 Task: Find connections with filter location Tourcoing with filter topic #Jobalertwith filter profile language English with filter current company Motilal Oswal Financial Services Ltd with filter school Finolex Academy of Management & Technology with filter industry Packaging and Containers Manufacturing with filter service category FIle Management with filter keywords title Painter
Action: Mouse moved to (414, 284)
Screenshot: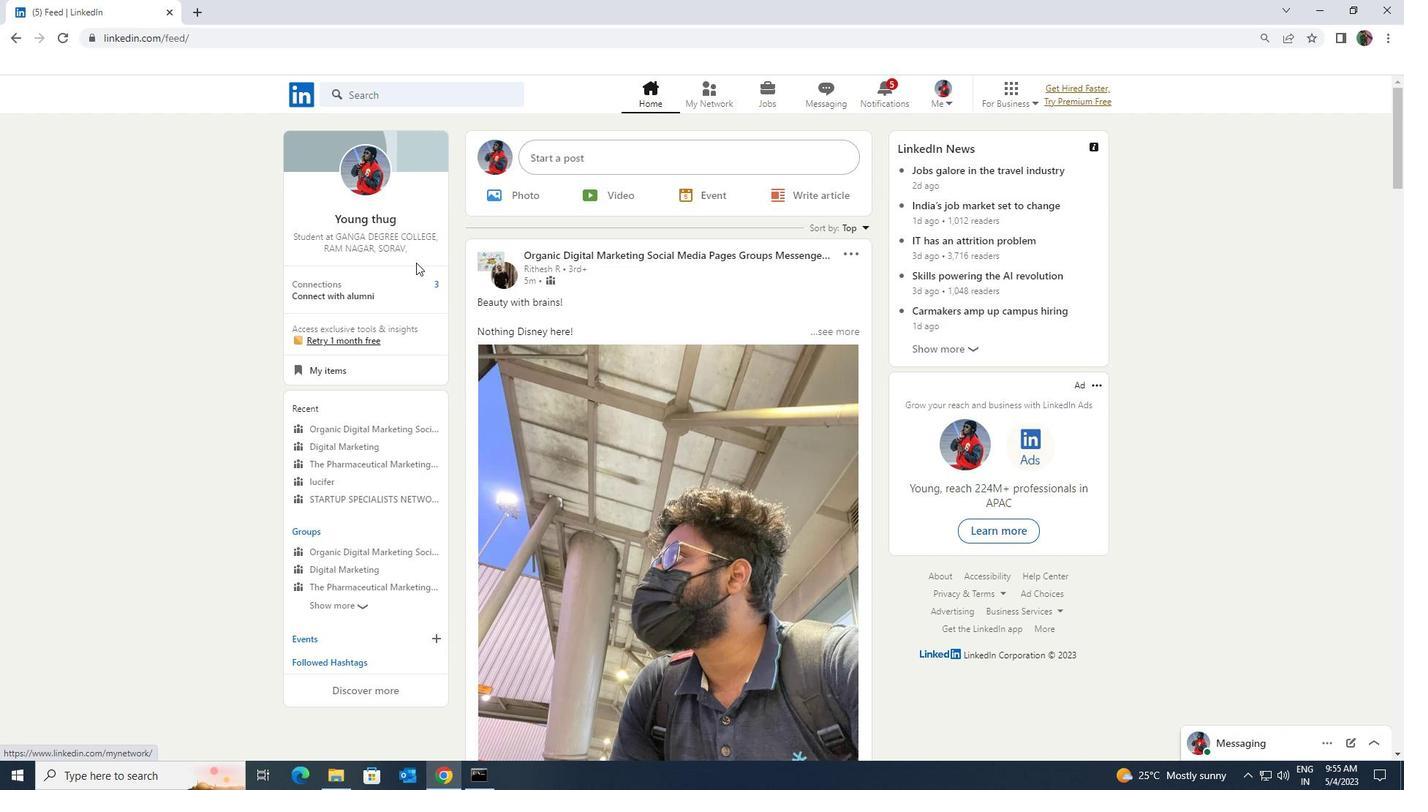 
Action: Mouse pressed left at (414, 284)
Screenshot: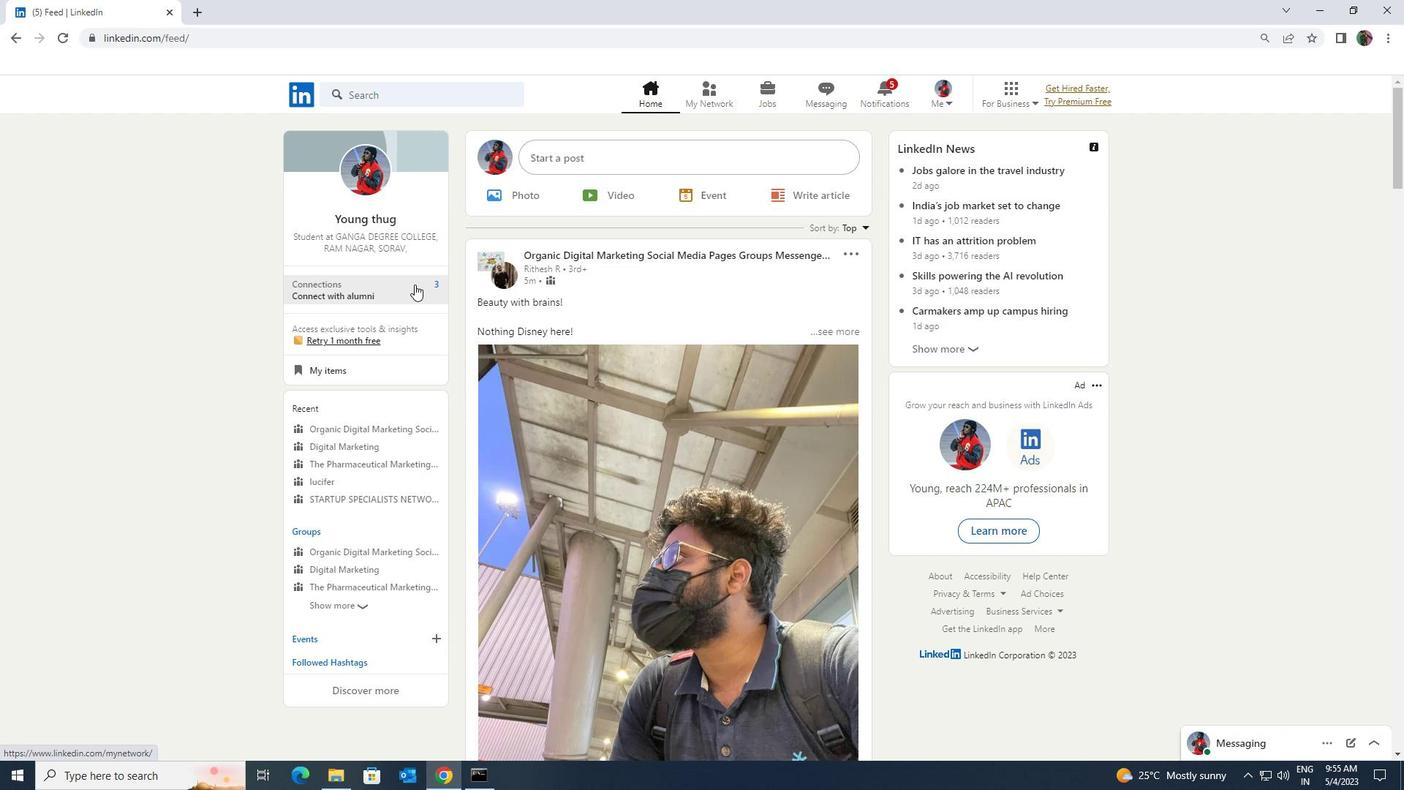 
Action: Mouse moved to (417, 166)
Screenshot: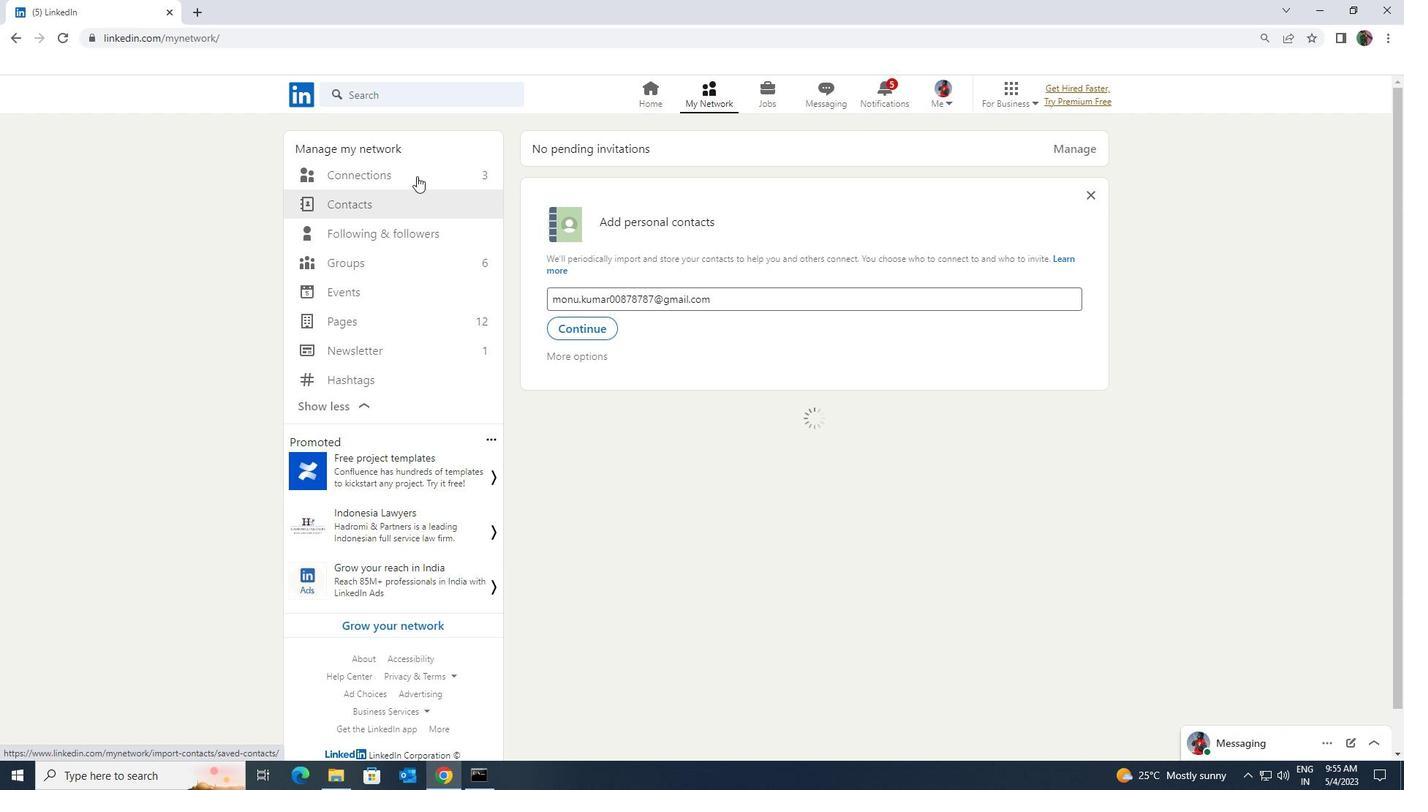 
Action: Mouse pressed left at (417, 166)
Screenshot: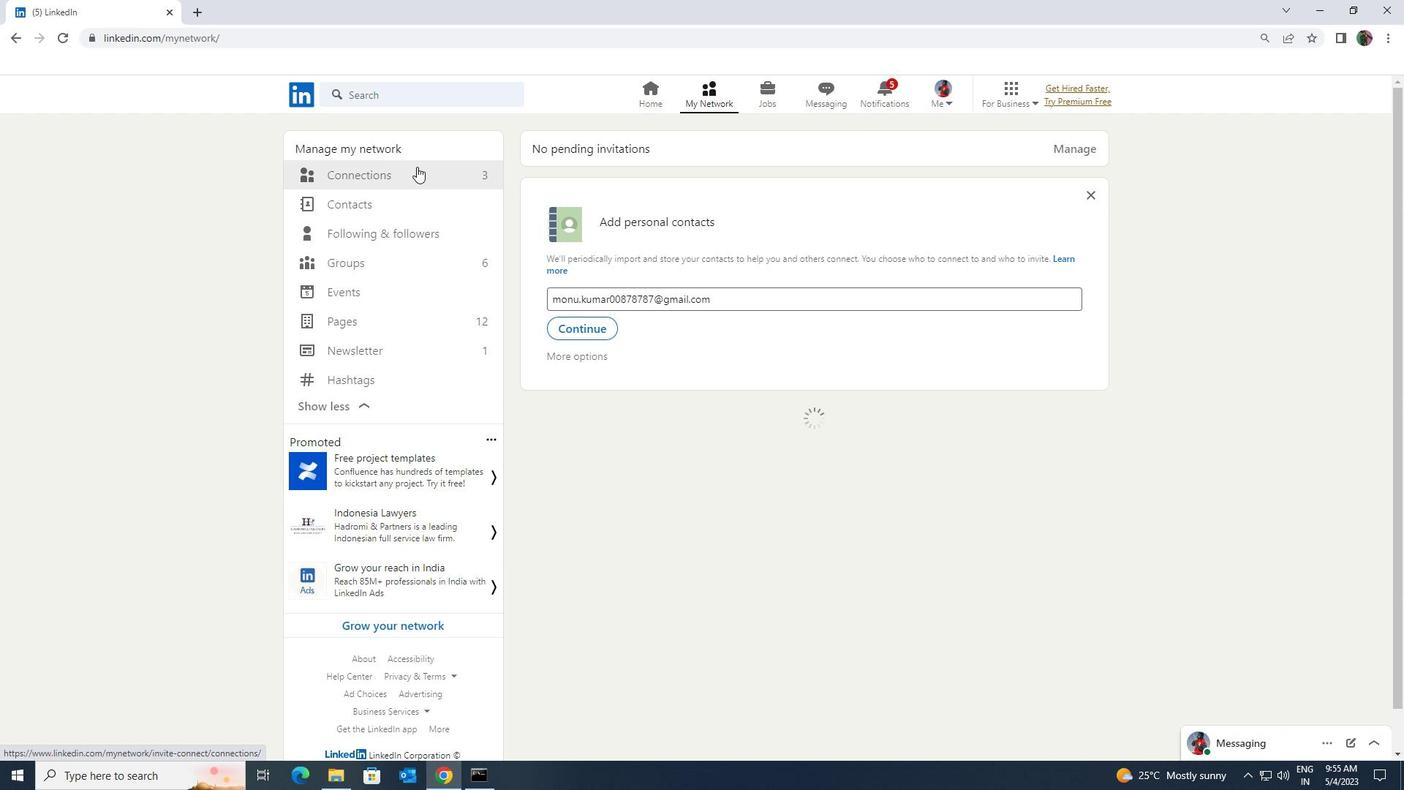 
Action: Mouse moved to (795, 175)
Screenshot: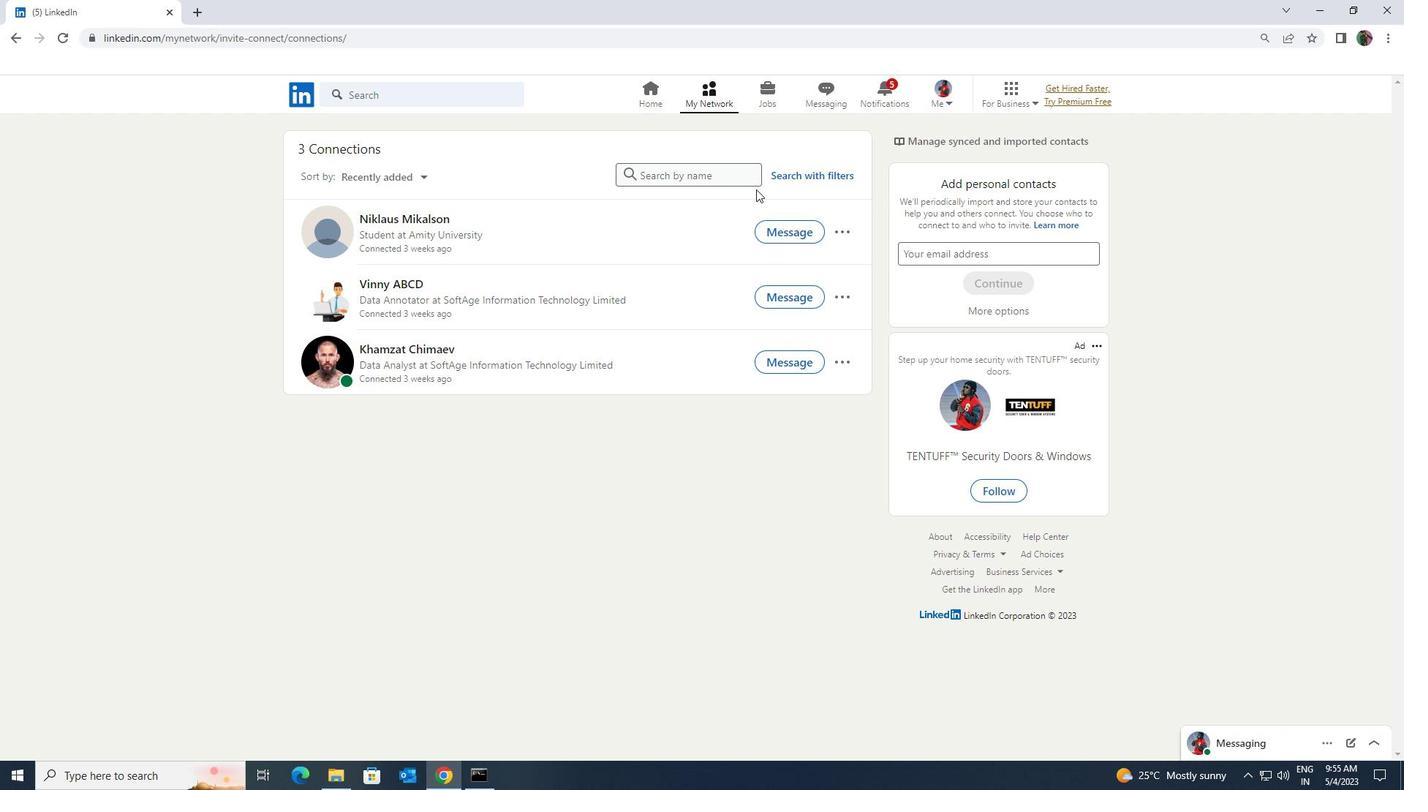
Action: Mouse pressed left at (795, 175)
Screenshot: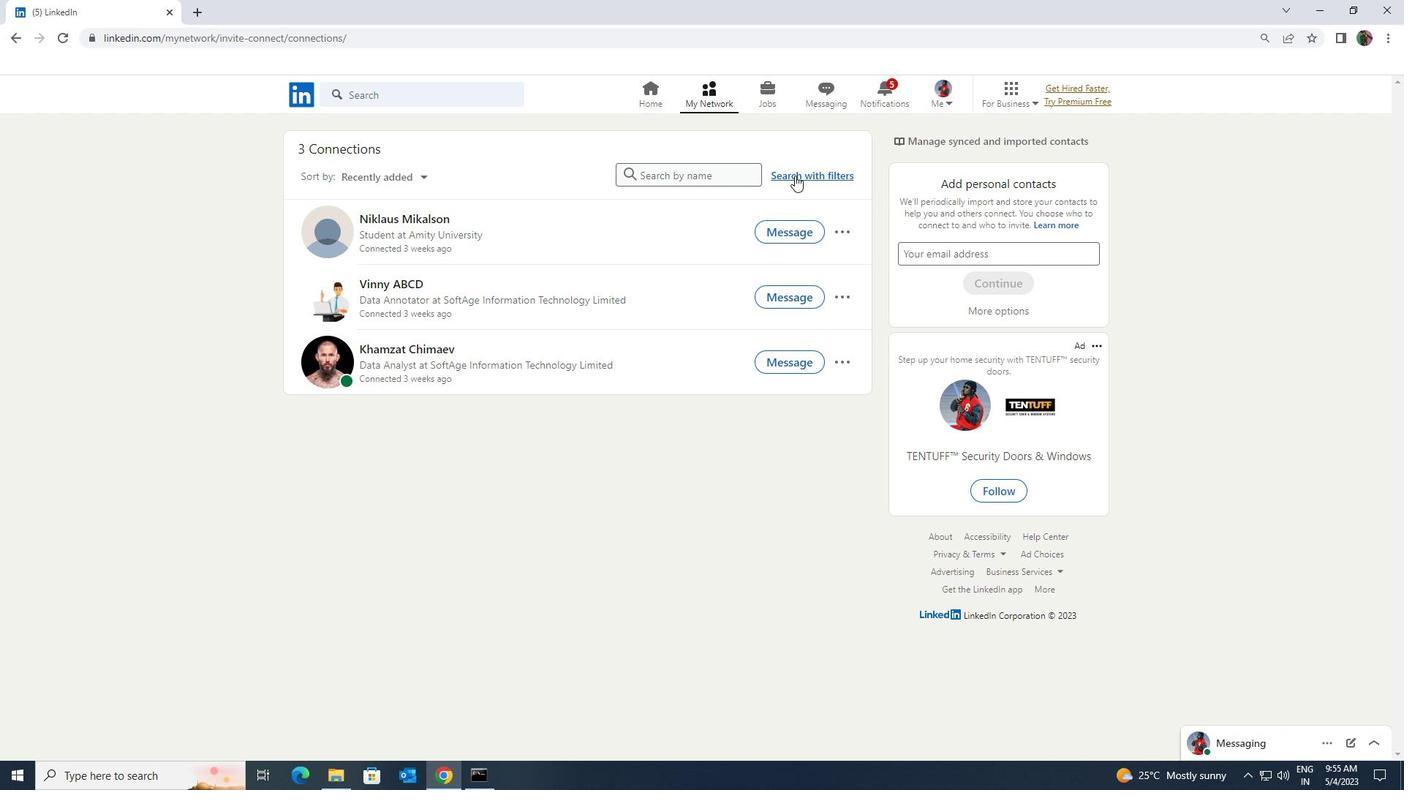
Action: Mouse moved to (752, 128)
Screenshot: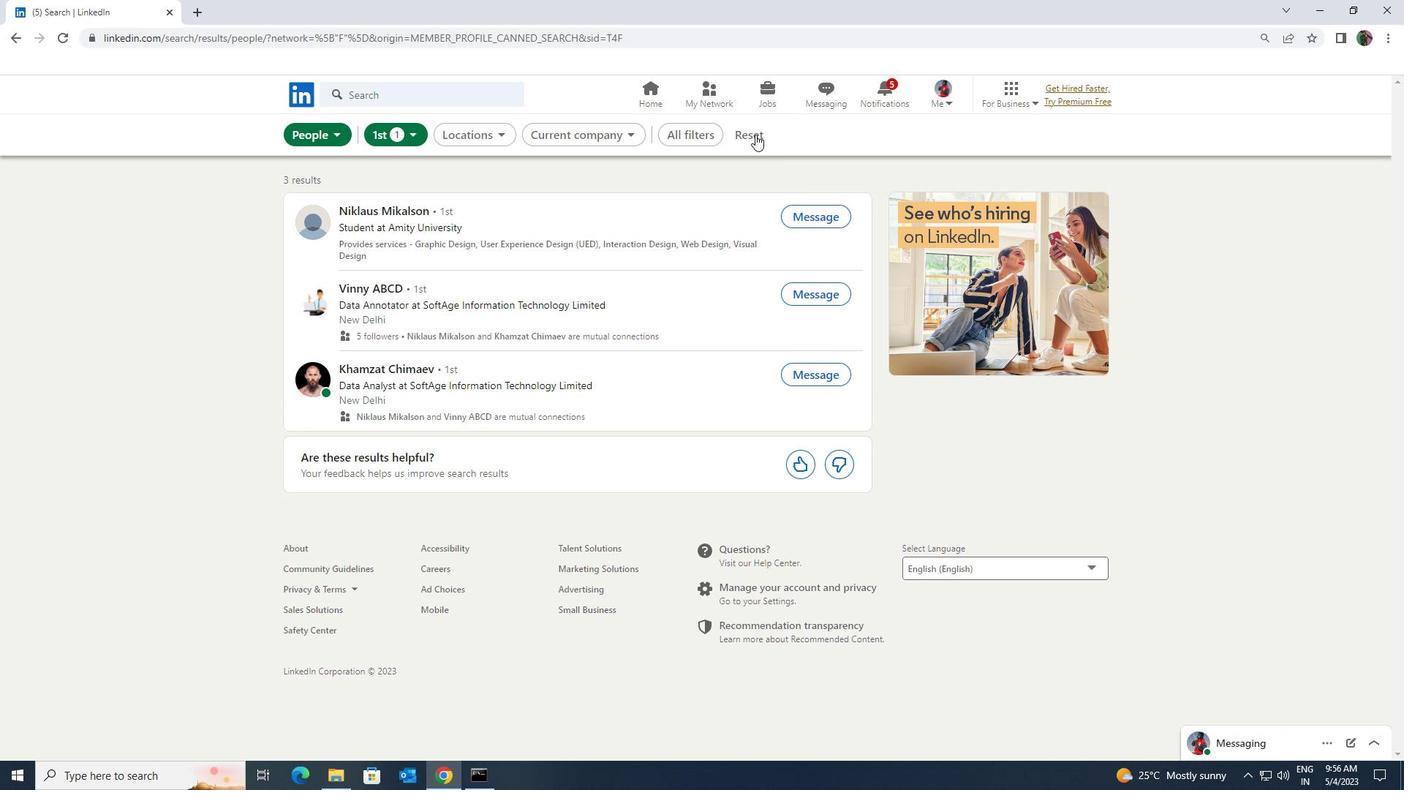 
Action: Mouse pressed left at (752, 128)
Screenshot: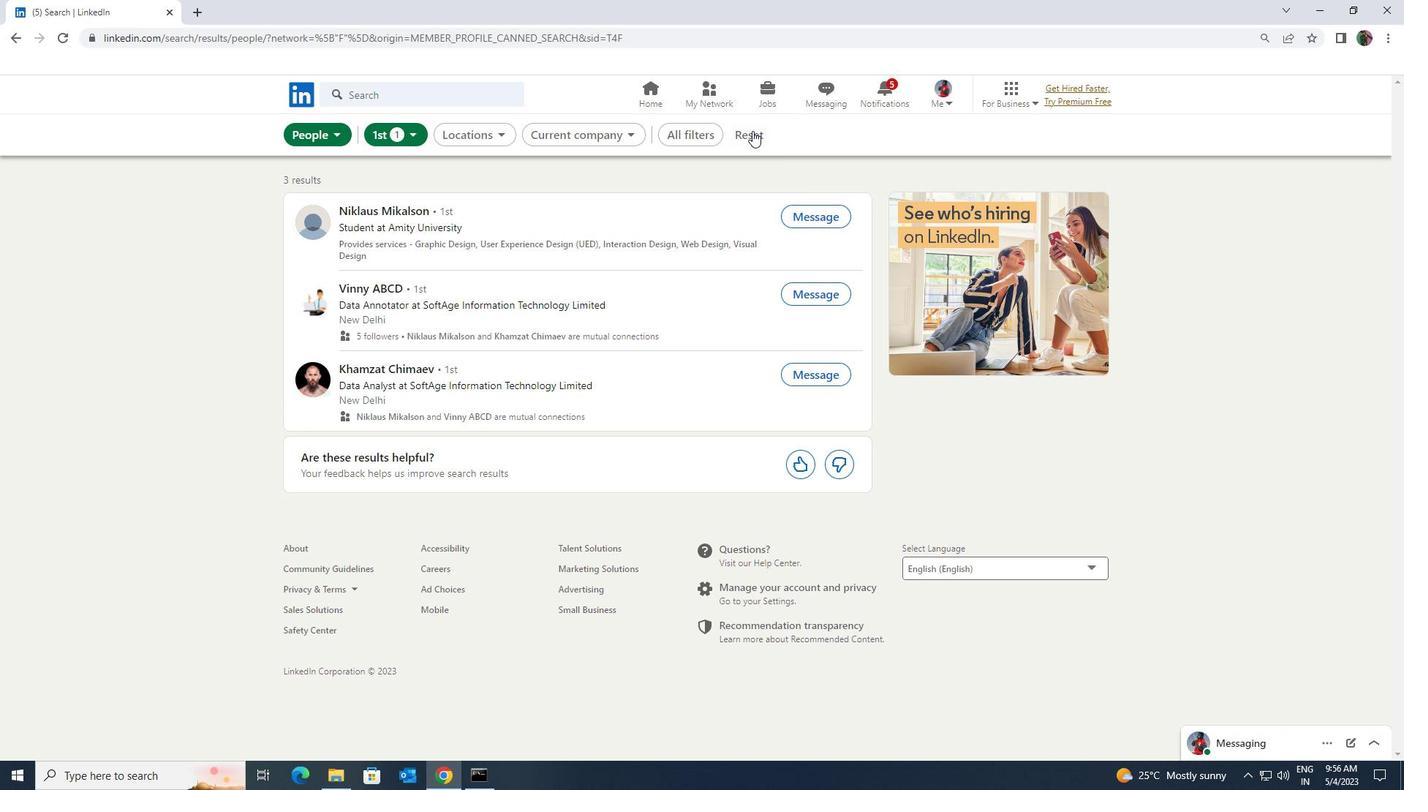 
Action: Mouse moved to (739, 130)
Screenshot: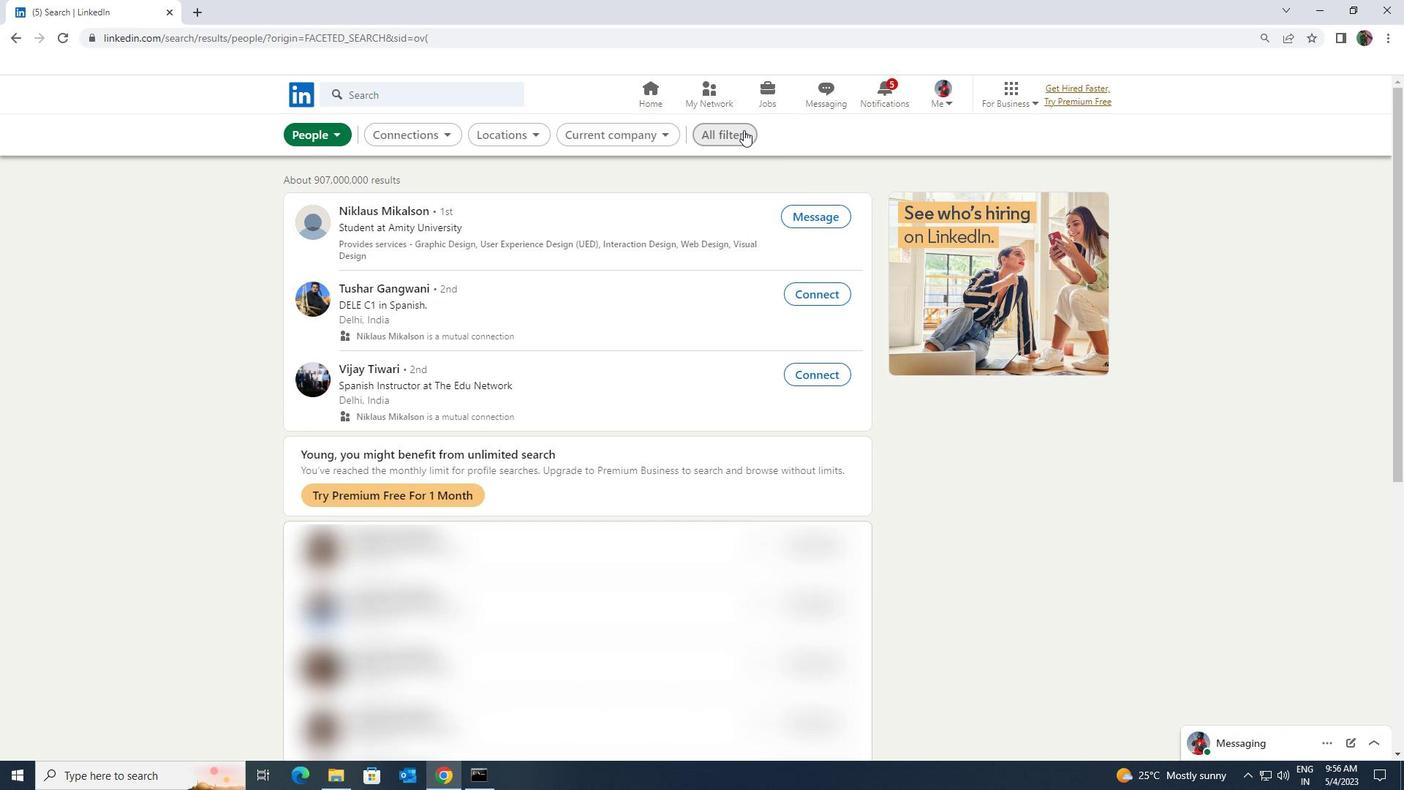 
Action: Mouse pressed left at (739, 130)
Screenshot: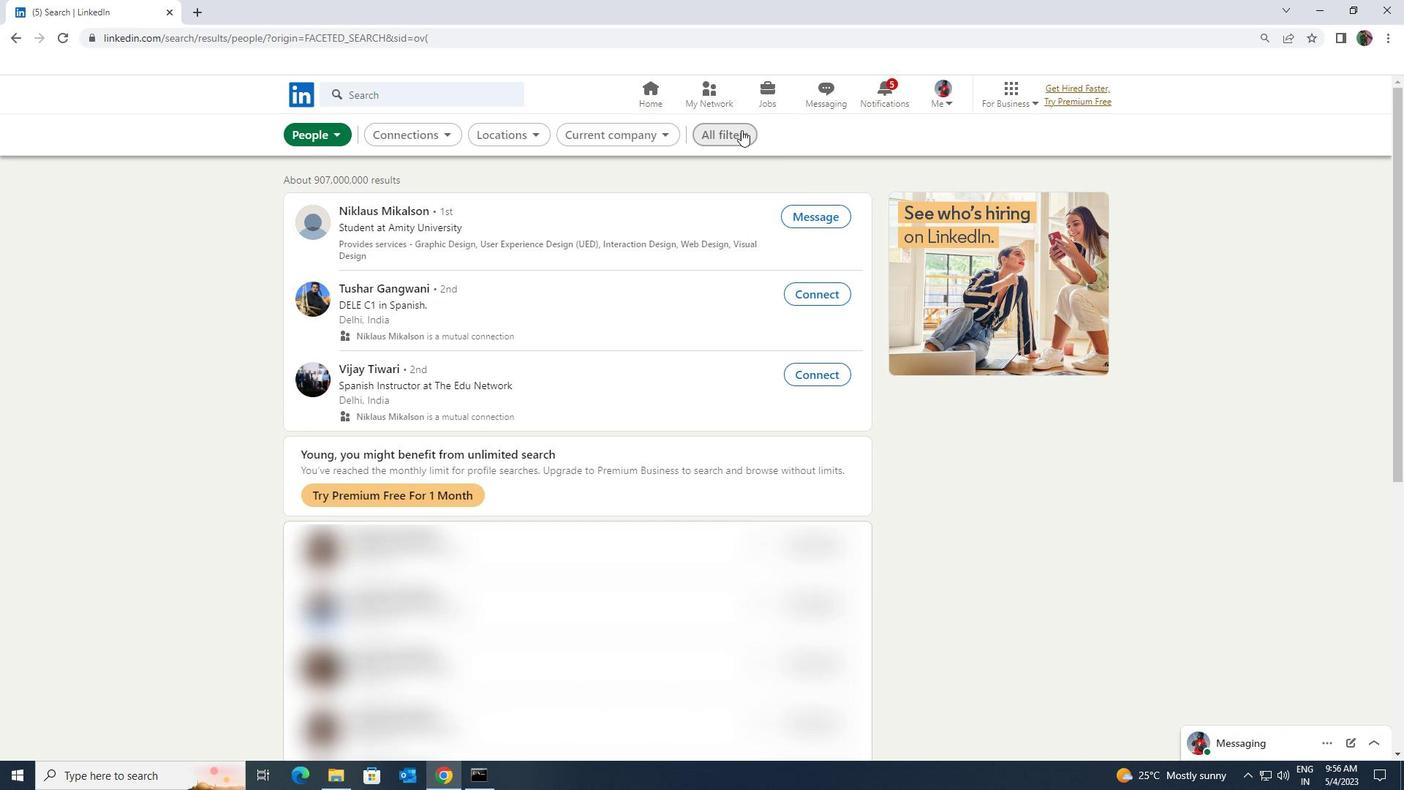 
Action: Mouse moved to (1231, 567)
Screenshot: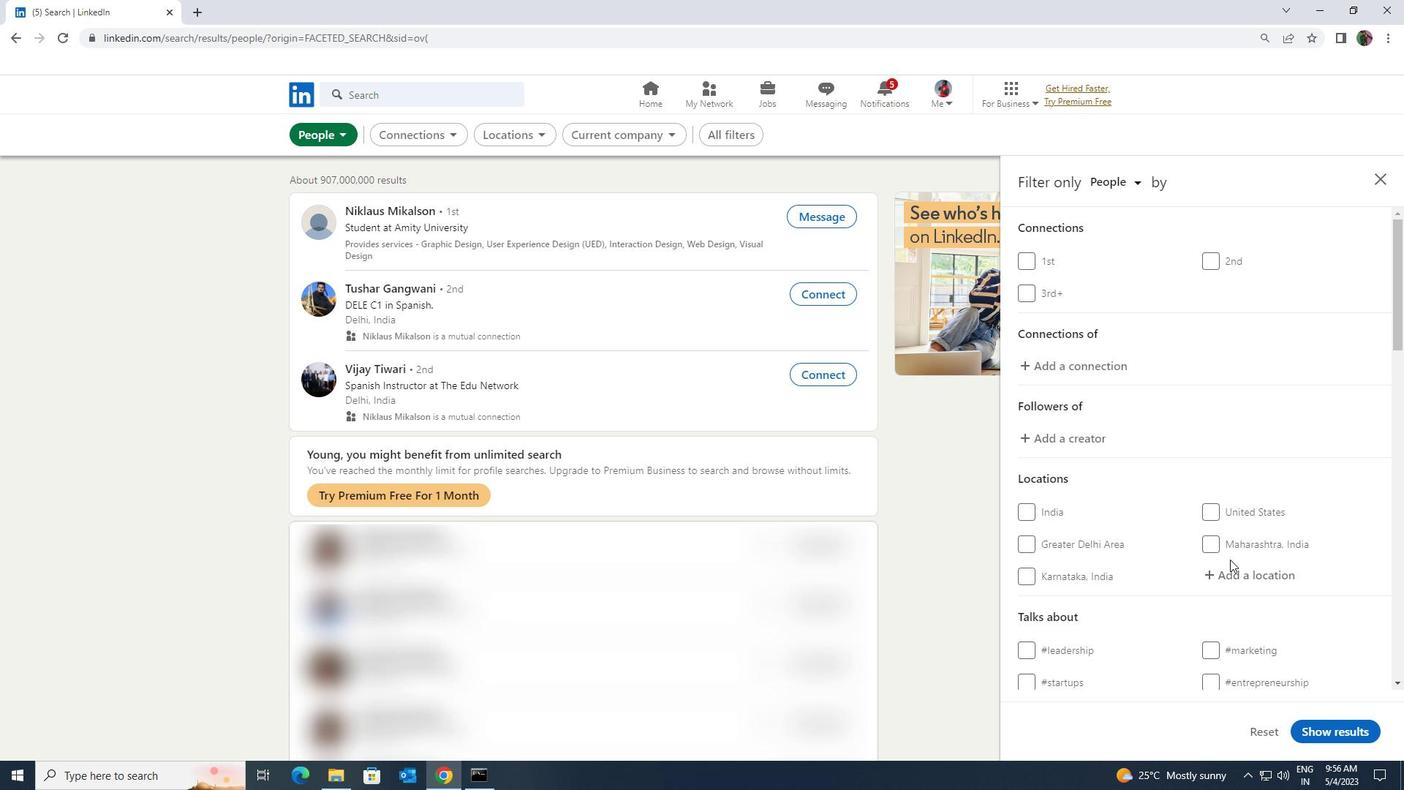 
Action: Mouse pressed left at (1231, 567)
Screenshot: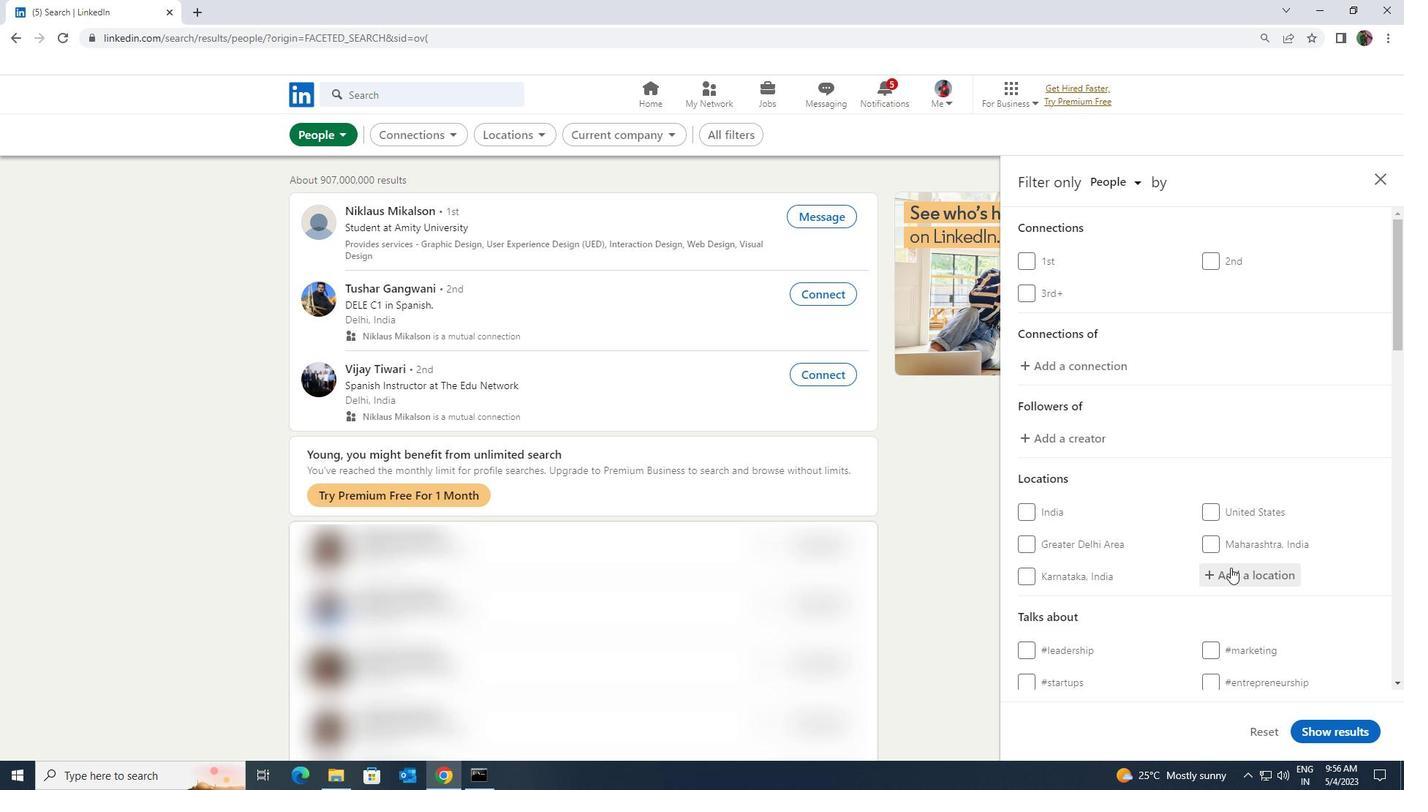 
Action: Key pressed <Key.shift>TOURCOI
Screenshot: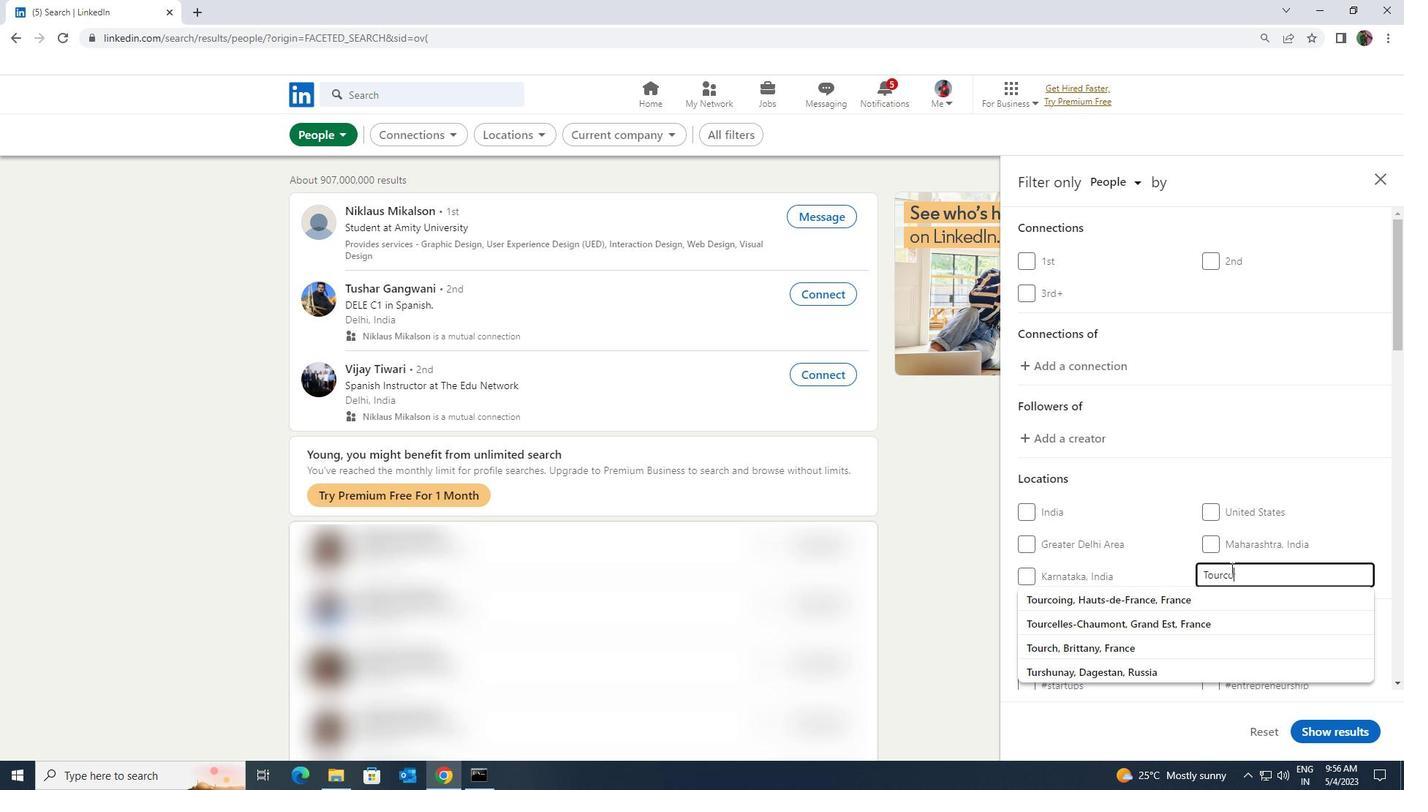 
Action: Mouse moved to (1224, 594)
Screenshot: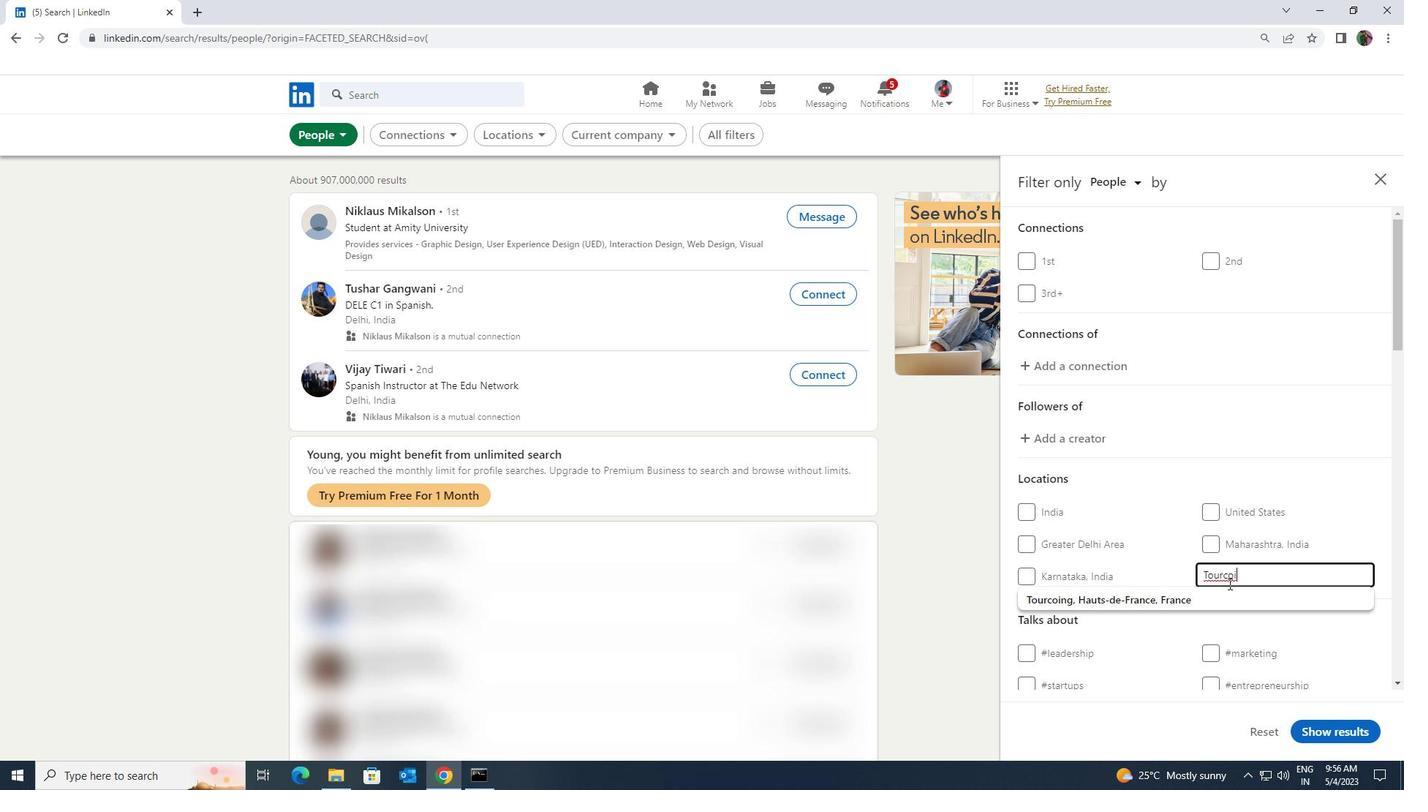 
Action: Mouse pressed left at (1224, 594)
Screenshot: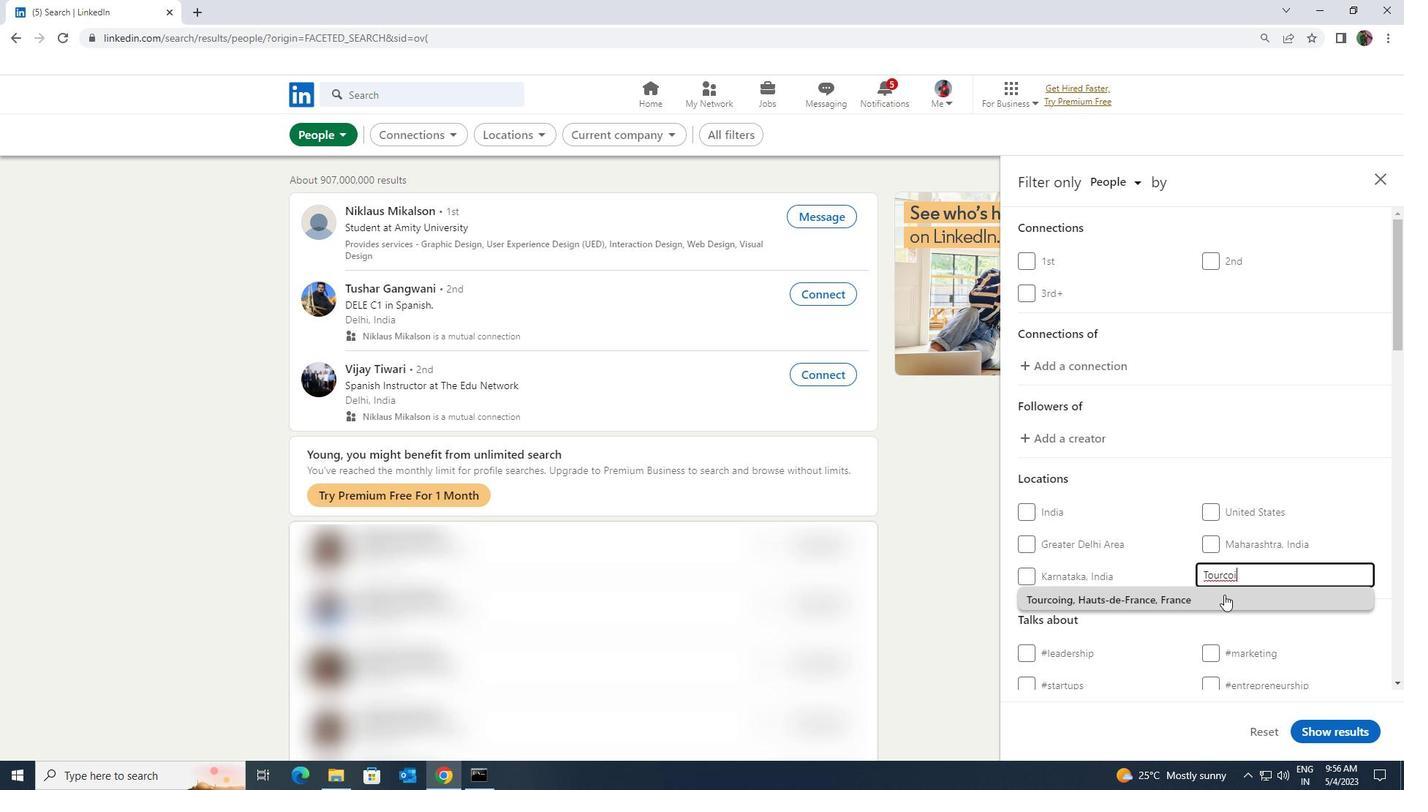 
Action: Mouse scrolled (1224, 594) with delta (0, 0)
Screenshot: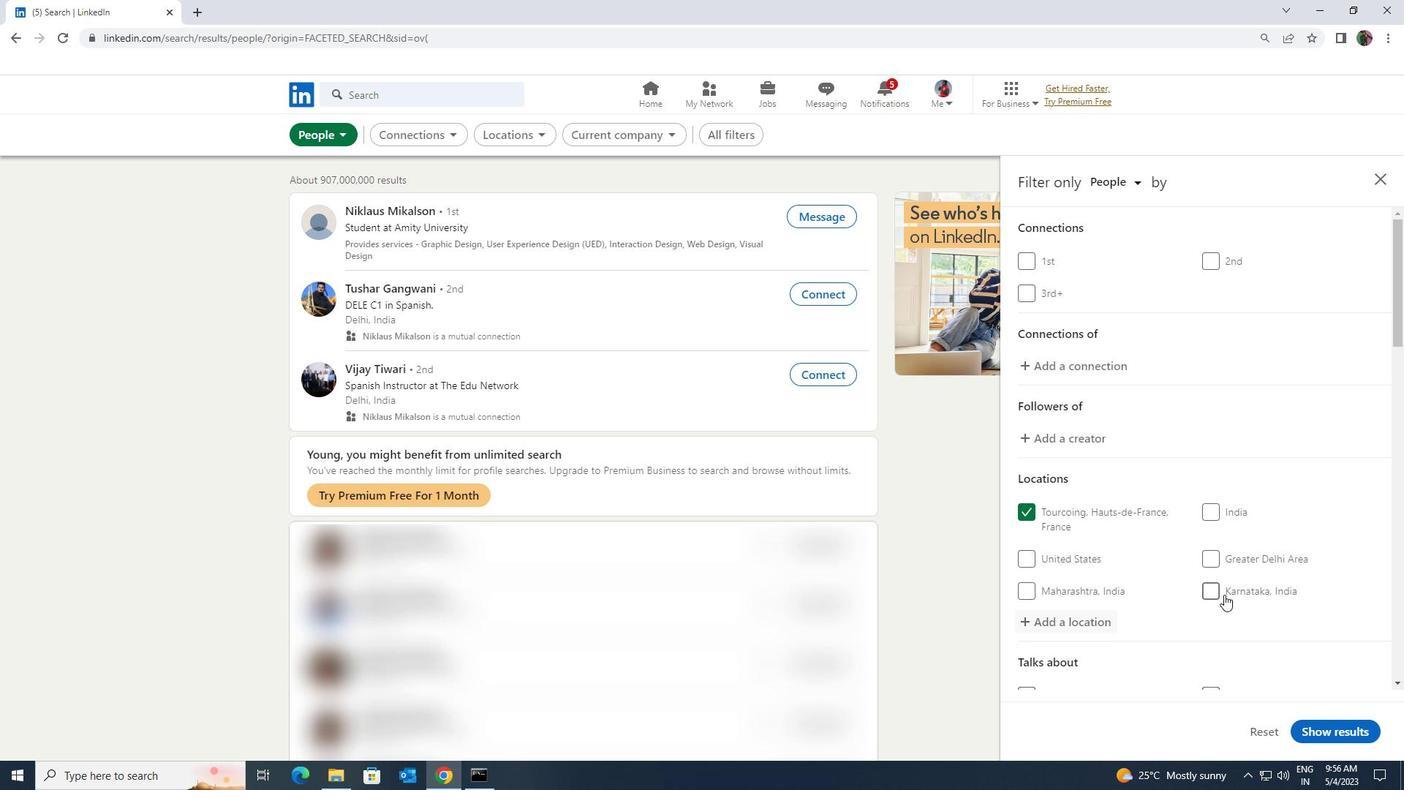 
Action: Mouse scrolled (1224, 594) with delta (0, 0)
Screenshot: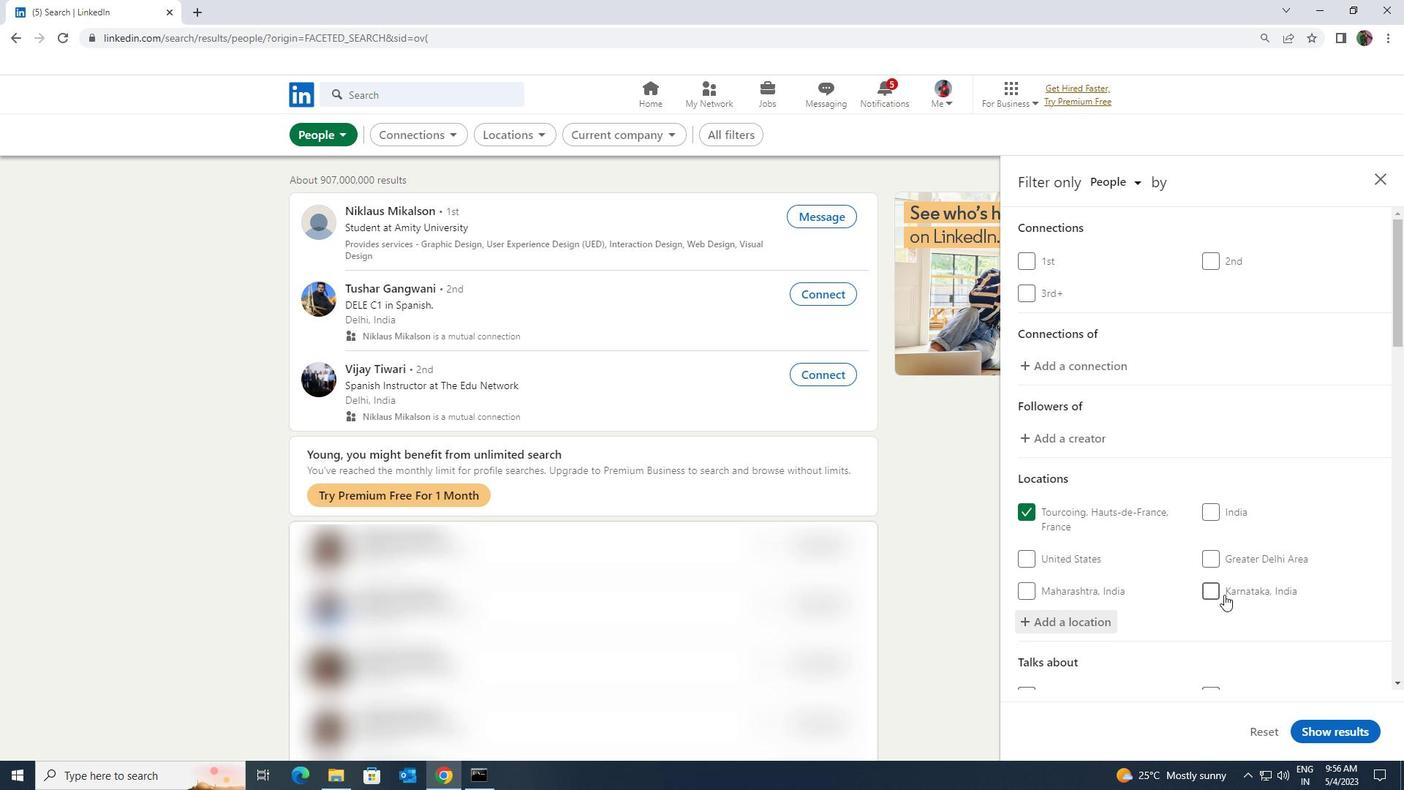 
Action: Mouse moved to (1224, 602)
Screenshot: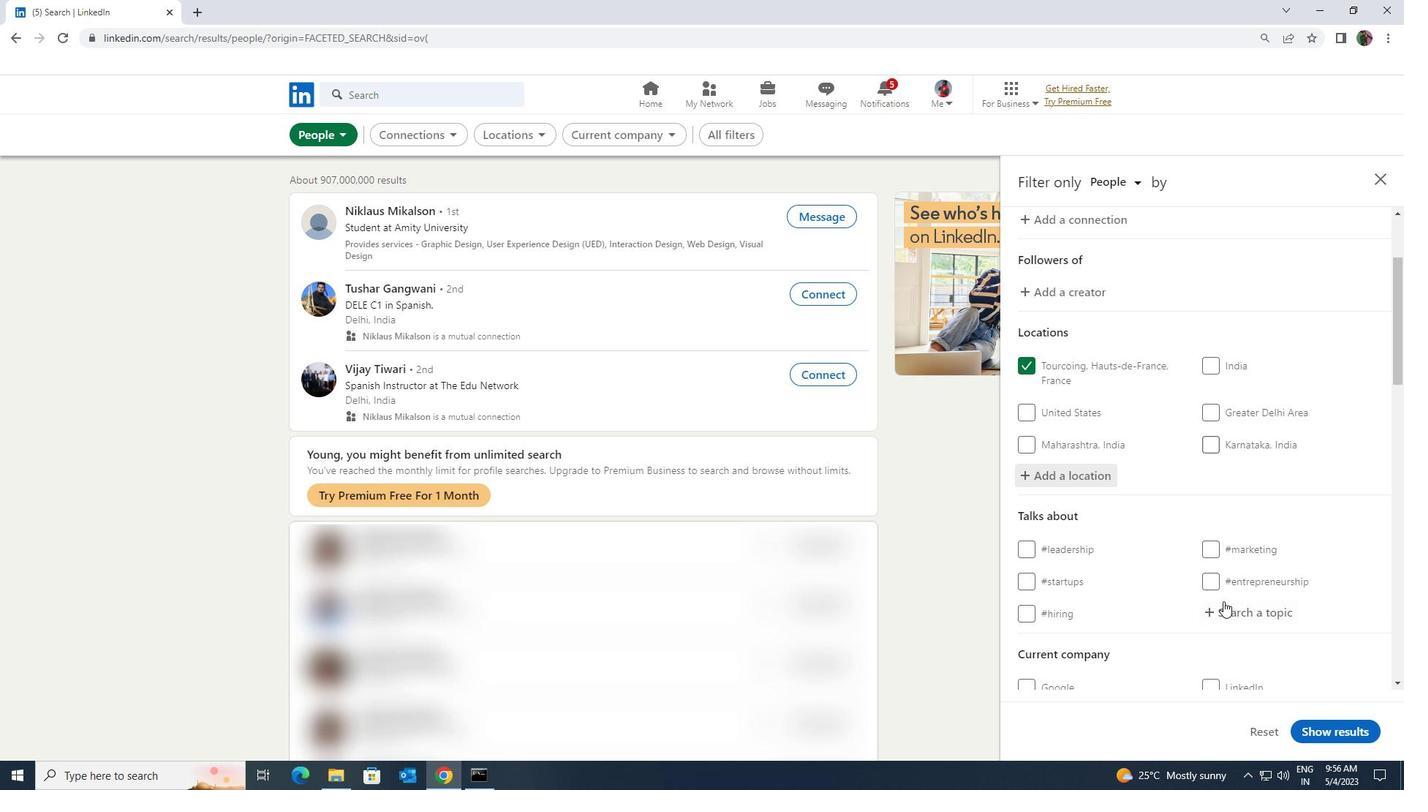 
Action: Mouse pressed left at (1224, 602)
Screenshot: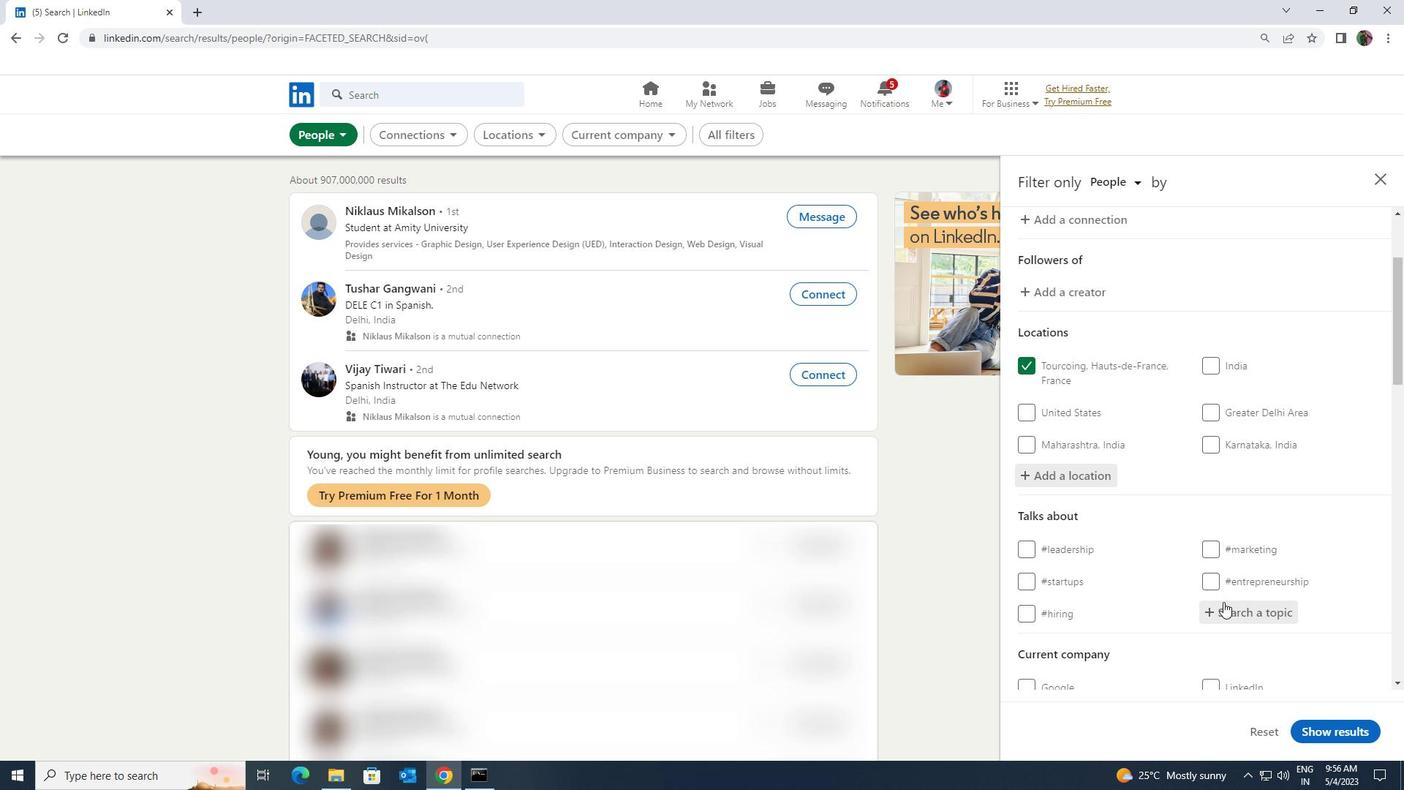 
Action: Key pressed <Key.shift>JOBAL
Screenshot: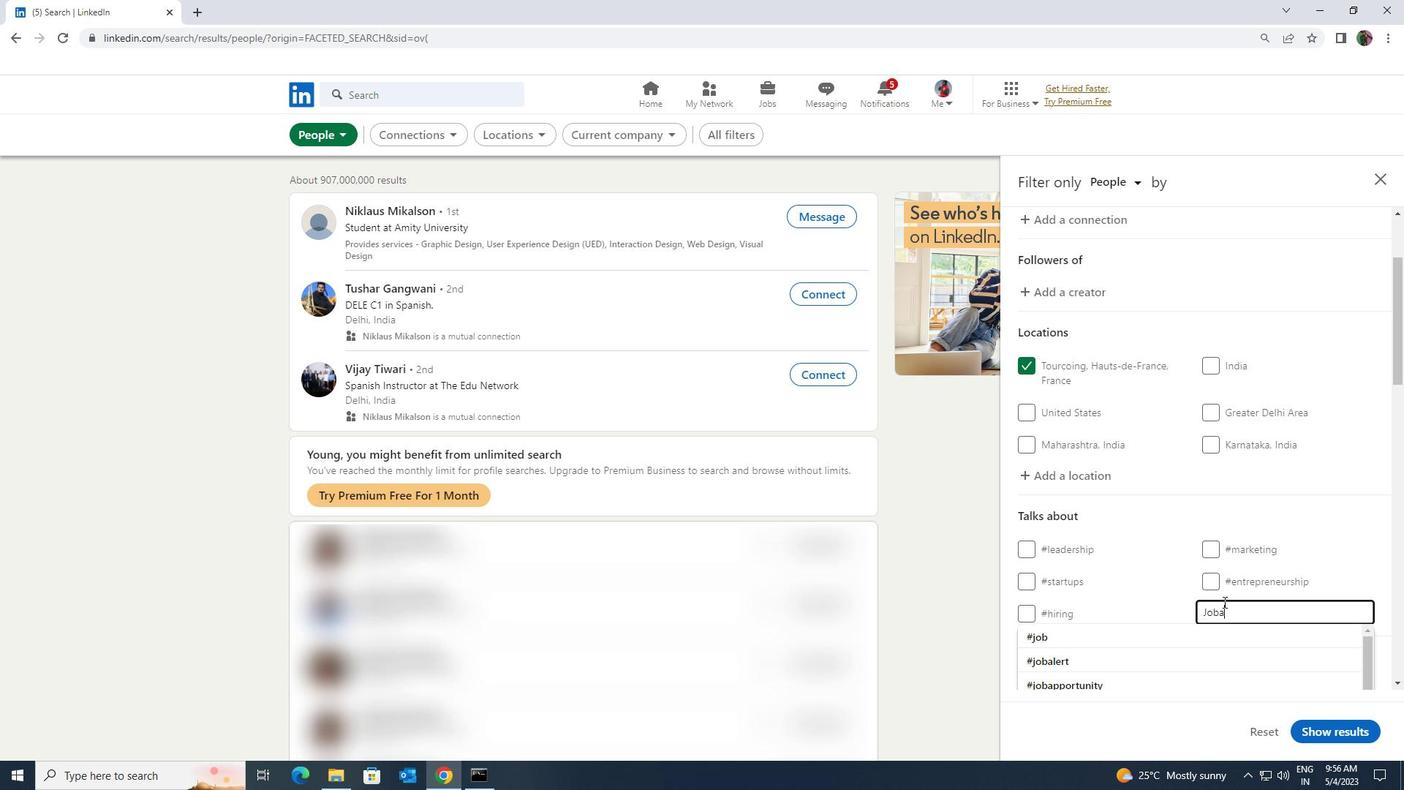 
Action: Mouse moved to (1210, 626)
Screenshot: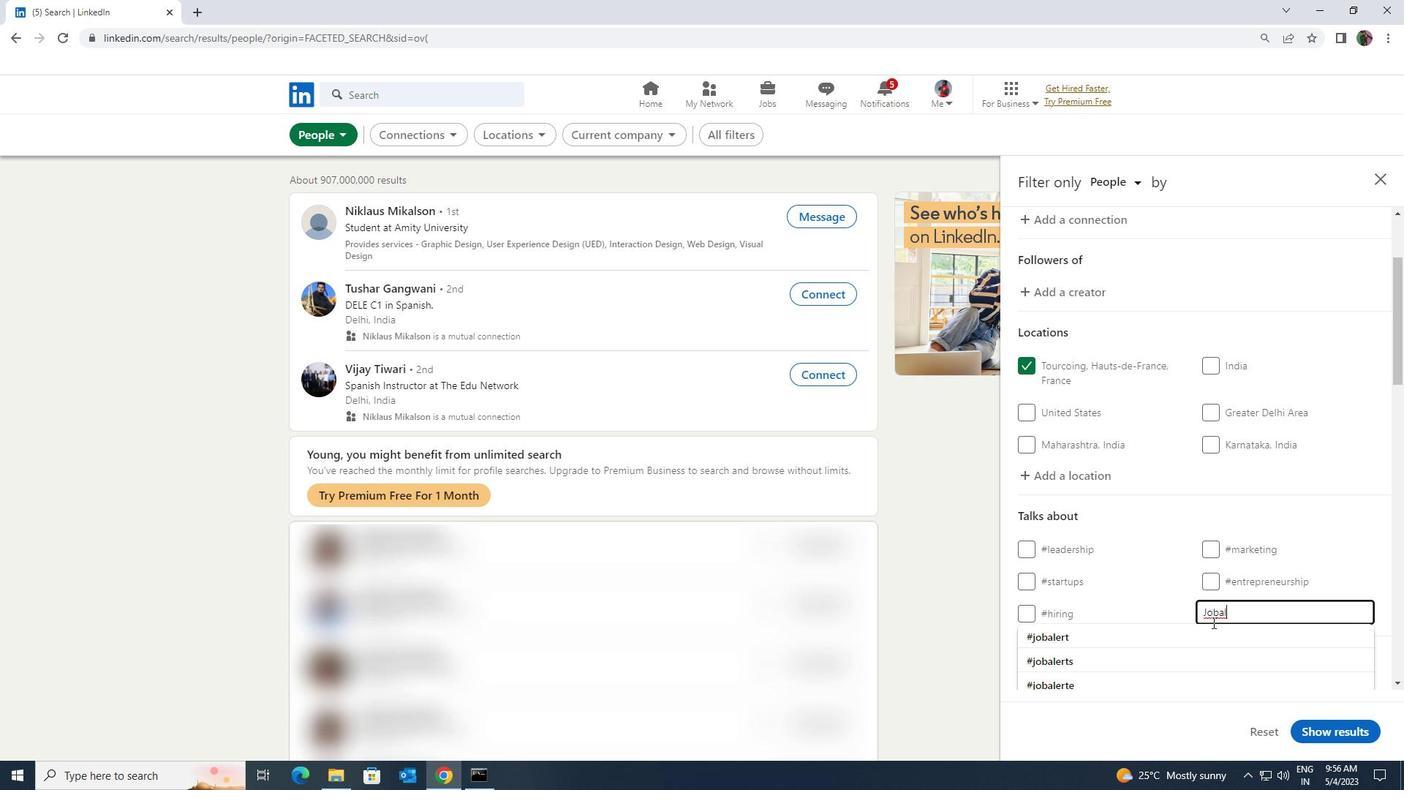 
Action: Mouse pressed left at (1210, 626)
Screenshot: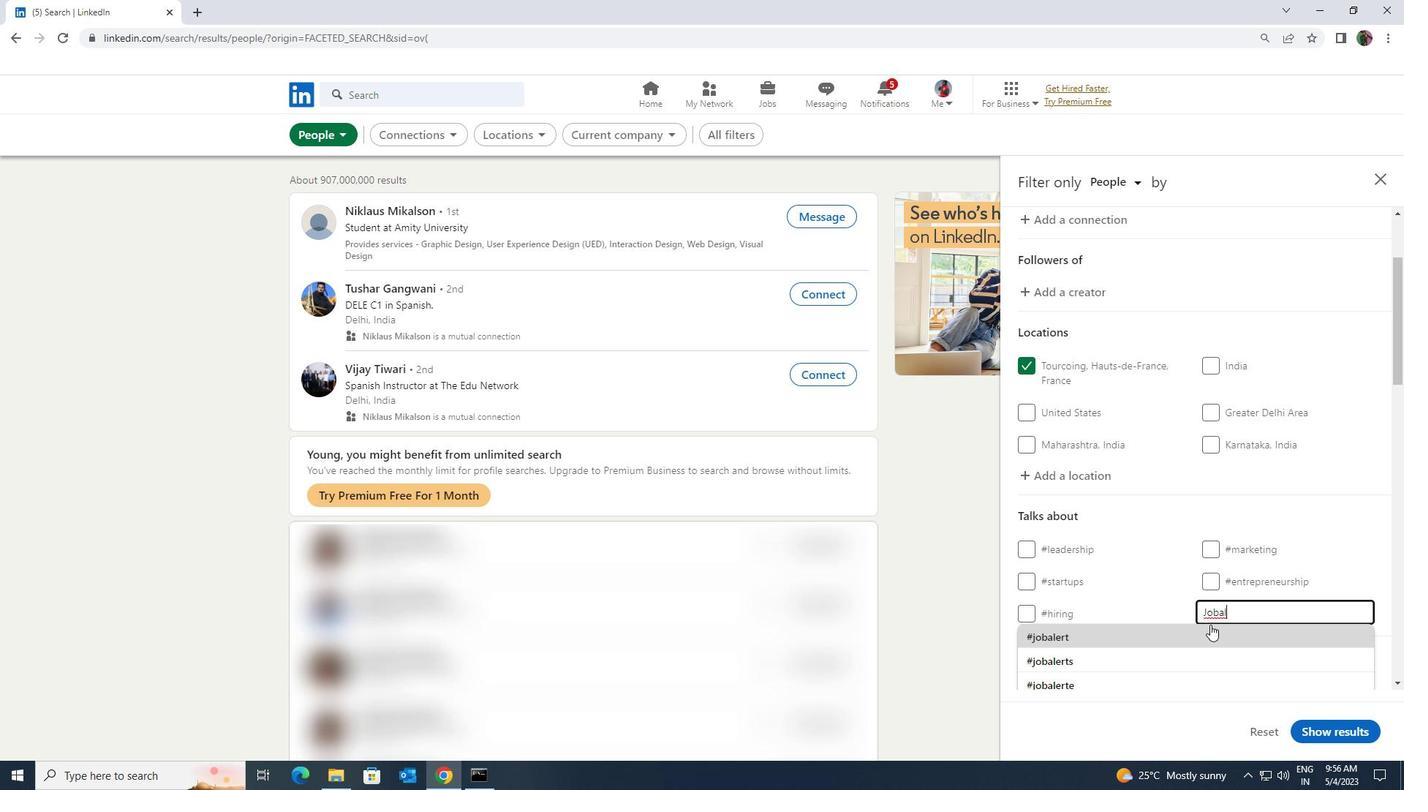 
Action: Mouse scrolled (1210, 625) with delta (0, 0)
Screenshot: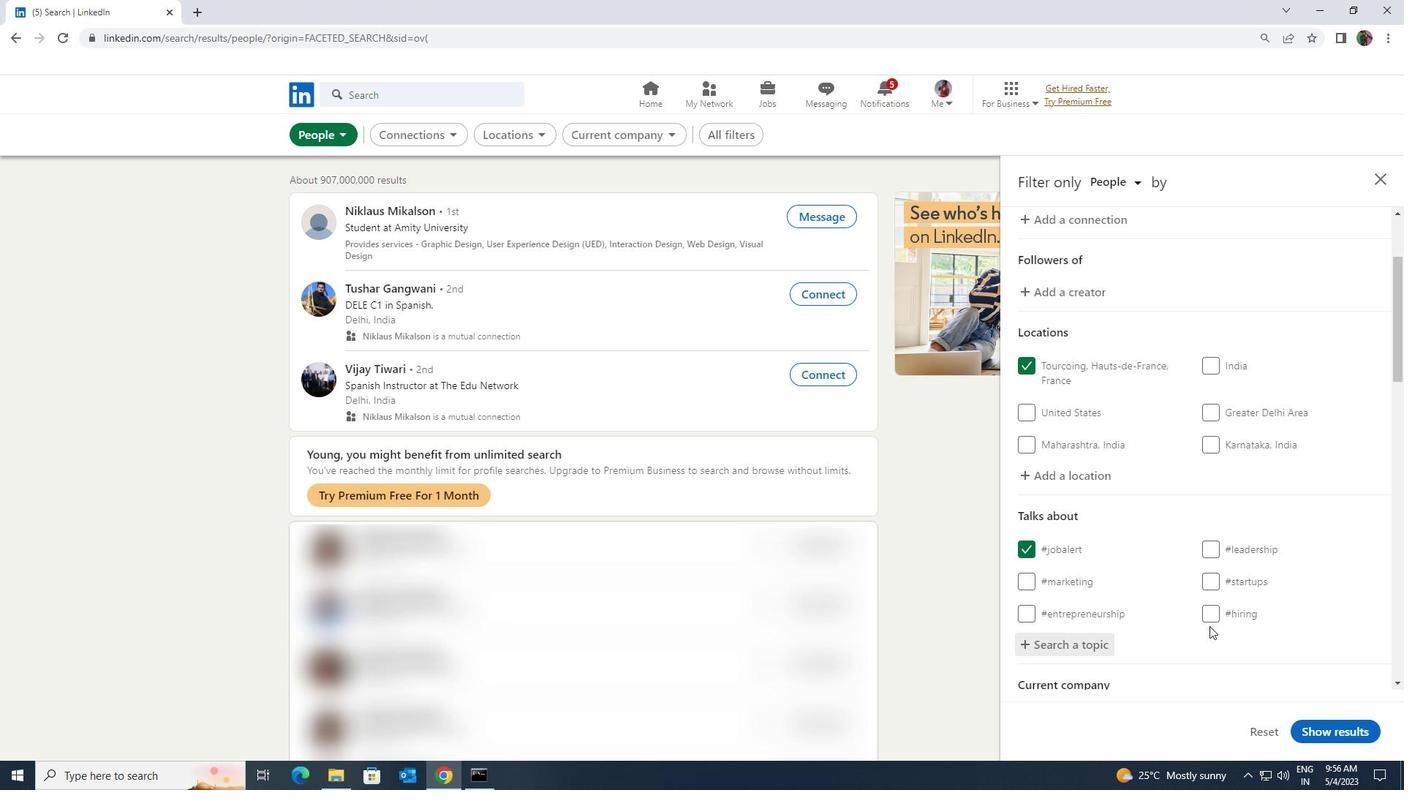 
Action: Mouse scrolled (1210, 625) with delta (0, 0)
Screenshot: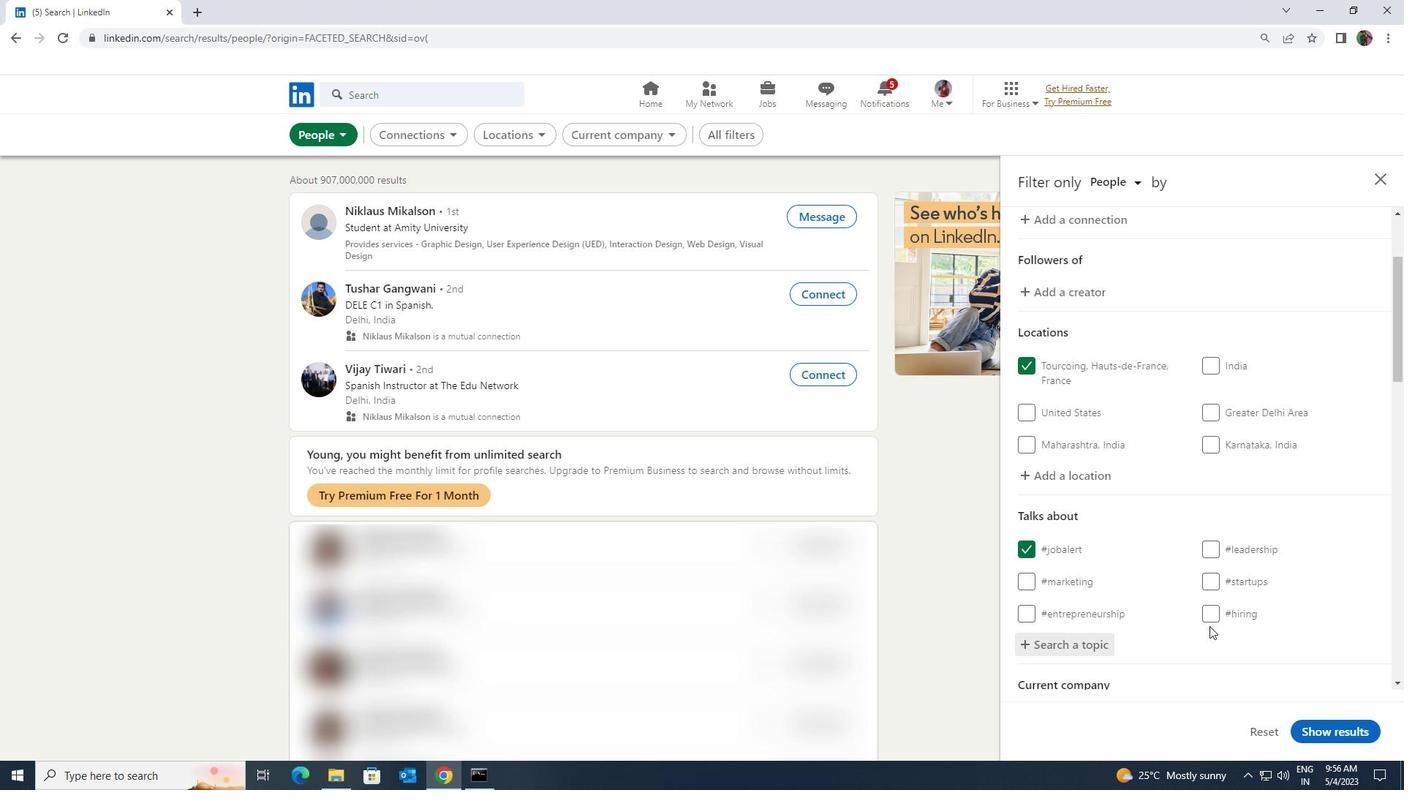 
Action: Mouse scrolled (1210, 625) with delta (0, 0)
Screenshot: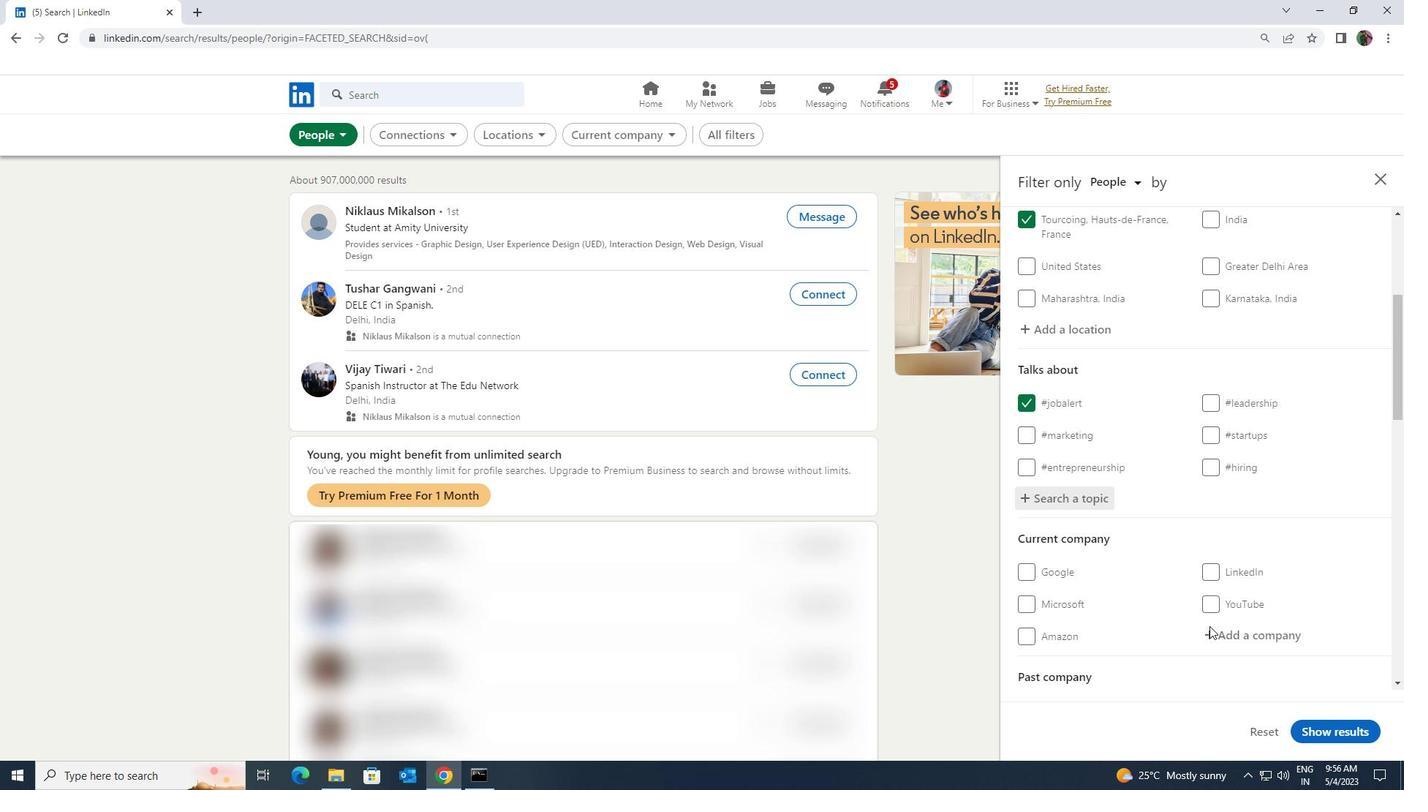 
Action: Mouse scrolled (1210, 625) with delta (0, 0)
Screenshot: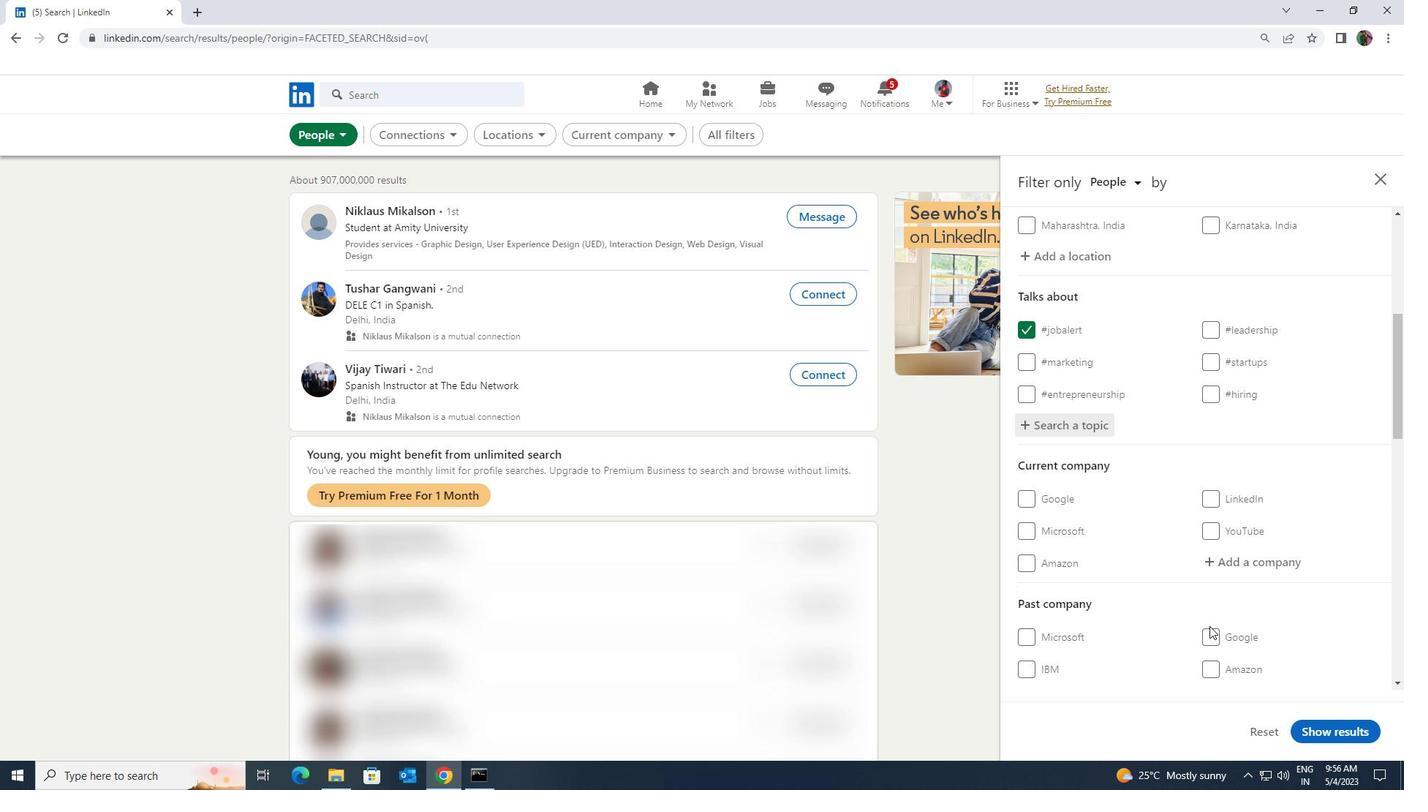 
Action: Mouse scrolled (1210, 625) with delta (0, 0)
Screenshot: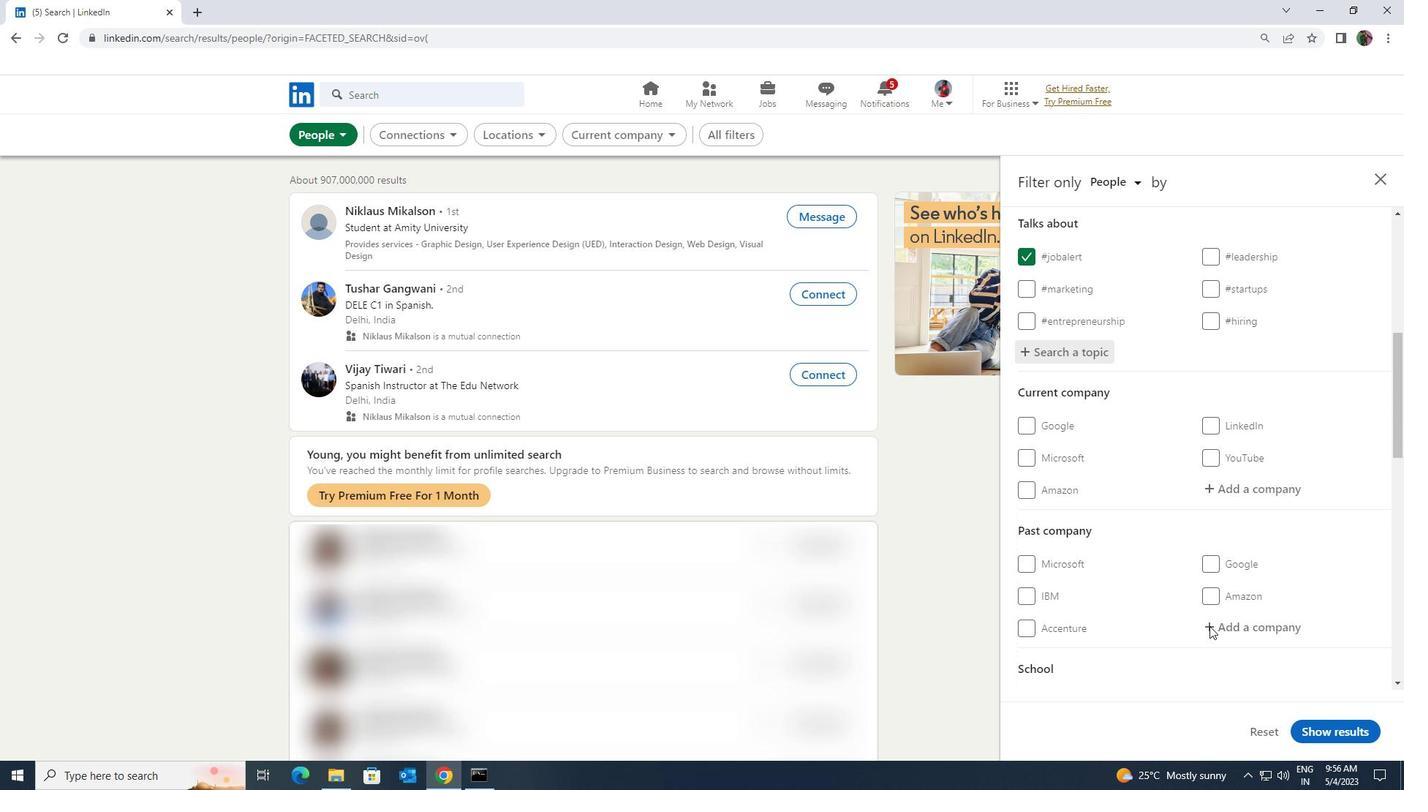 
Action: Mouse scrolled (1210, 625) with delta (0, 0)
Screenshot: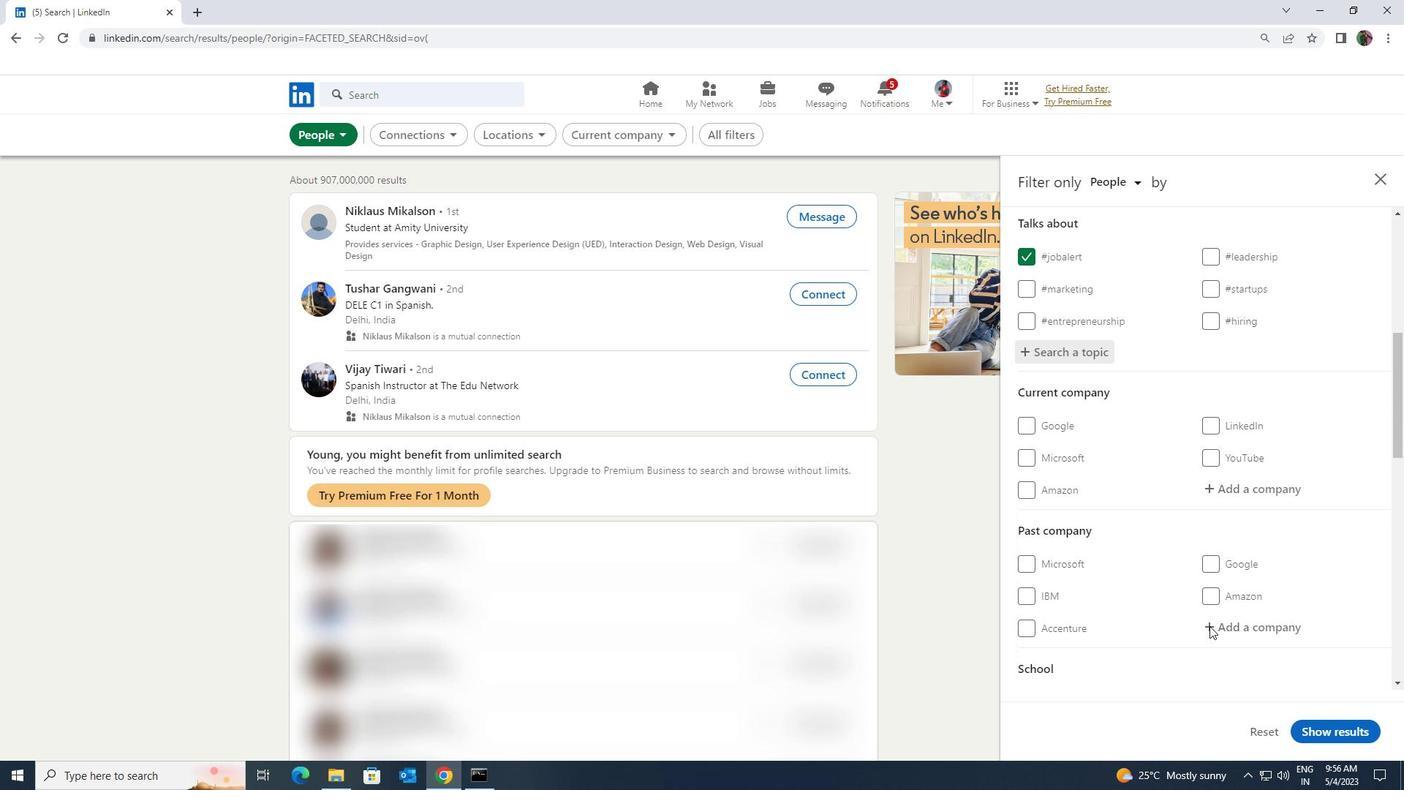 
Action: Mouse scrolled (1210, 625) with delta (0, 0)
Screenshot: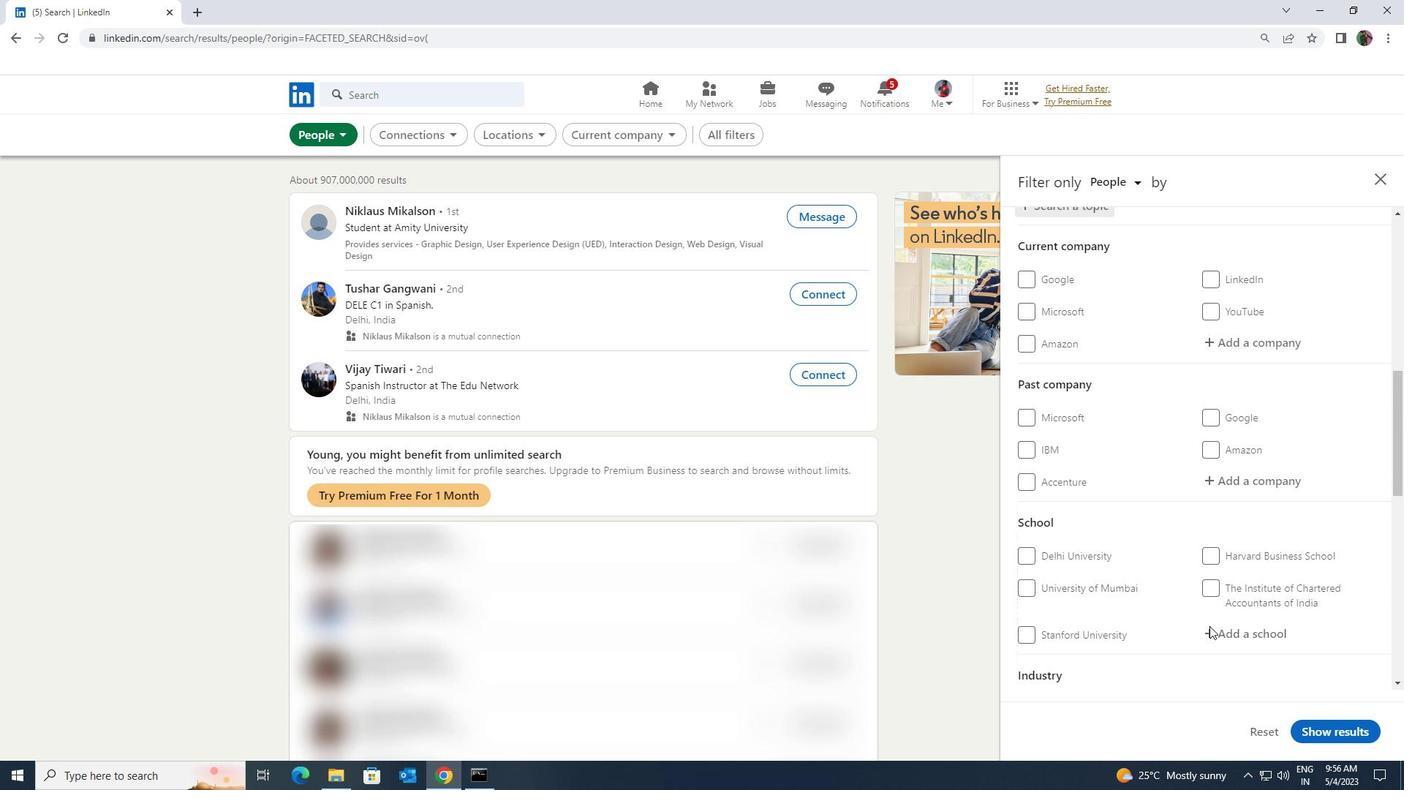 
Action: Mouse scrolled (1210, 625) with delta (0, 0)
Screenshot: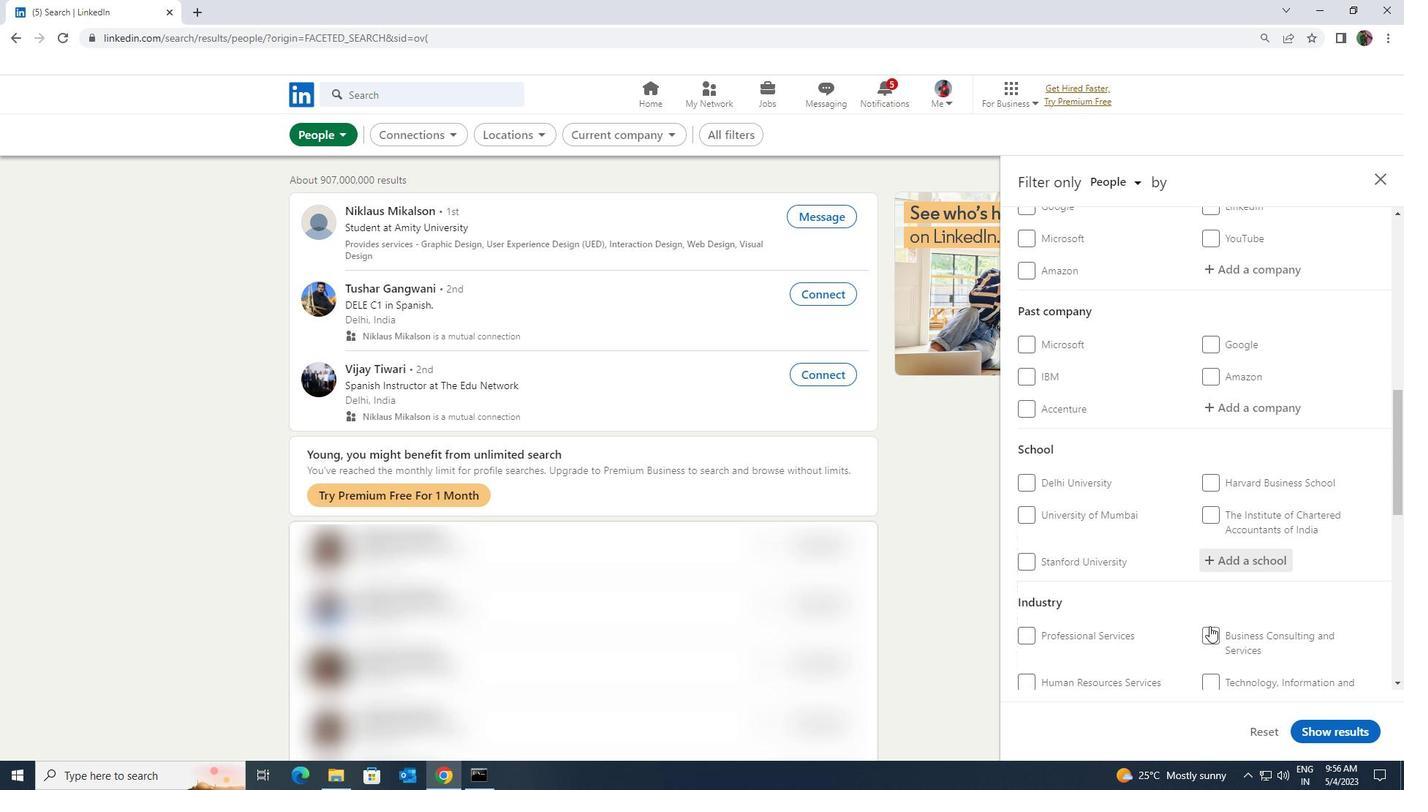 
Action: Mouse scrolled (1210, 625) with delta (0, 0)
Screenshot: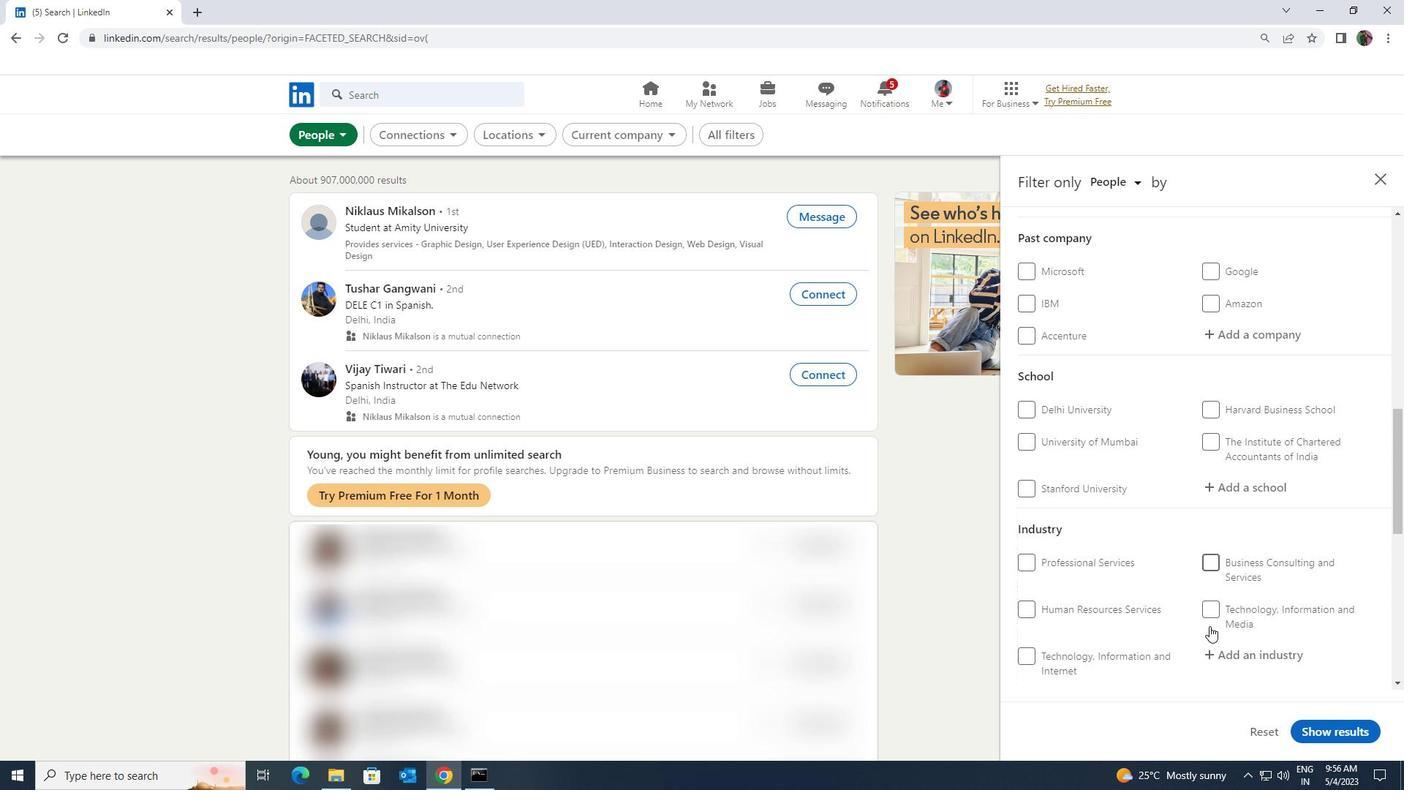 
Action: Mouse moved to (1030, 668)
Screenshot: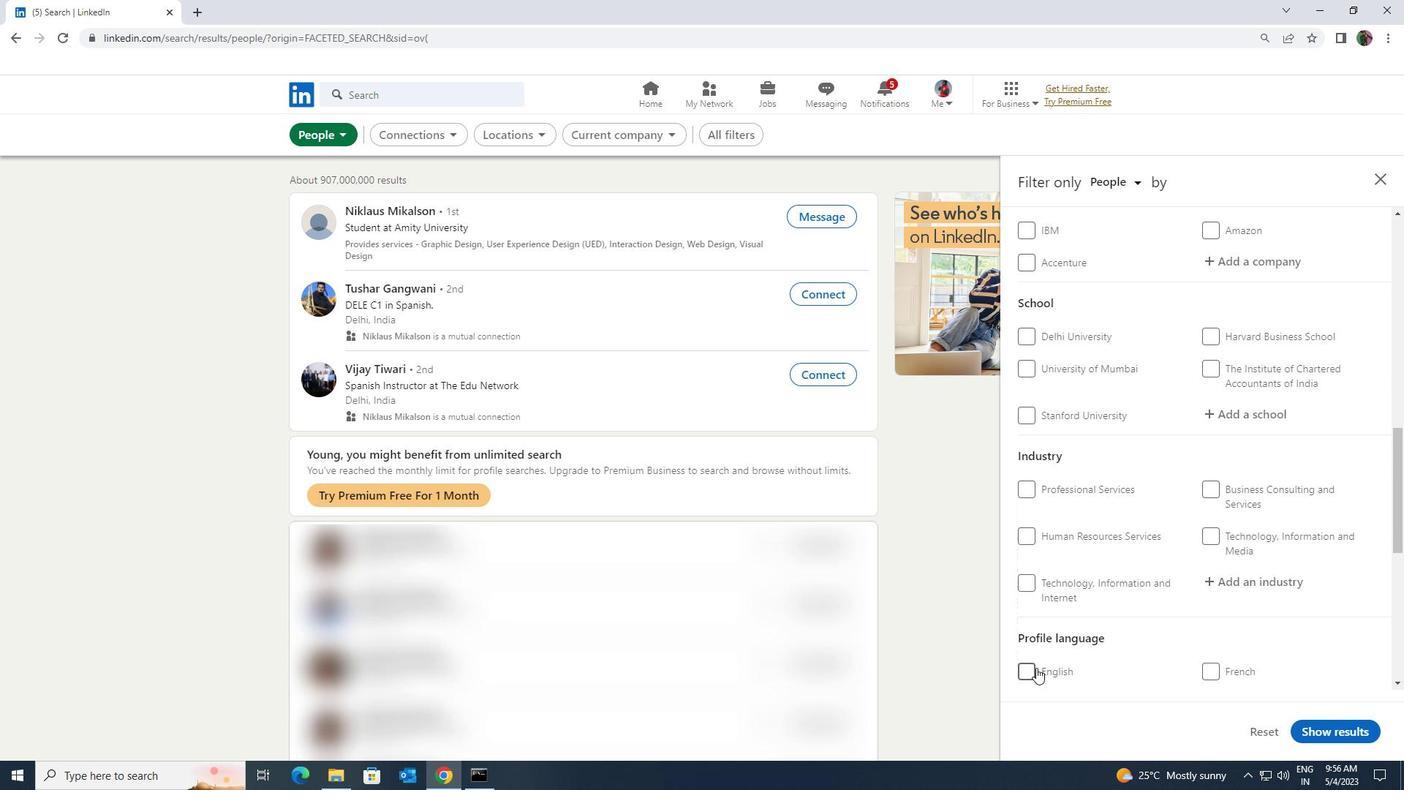 
Action: Mouse pressed left at (1030, 668)
Screenshot: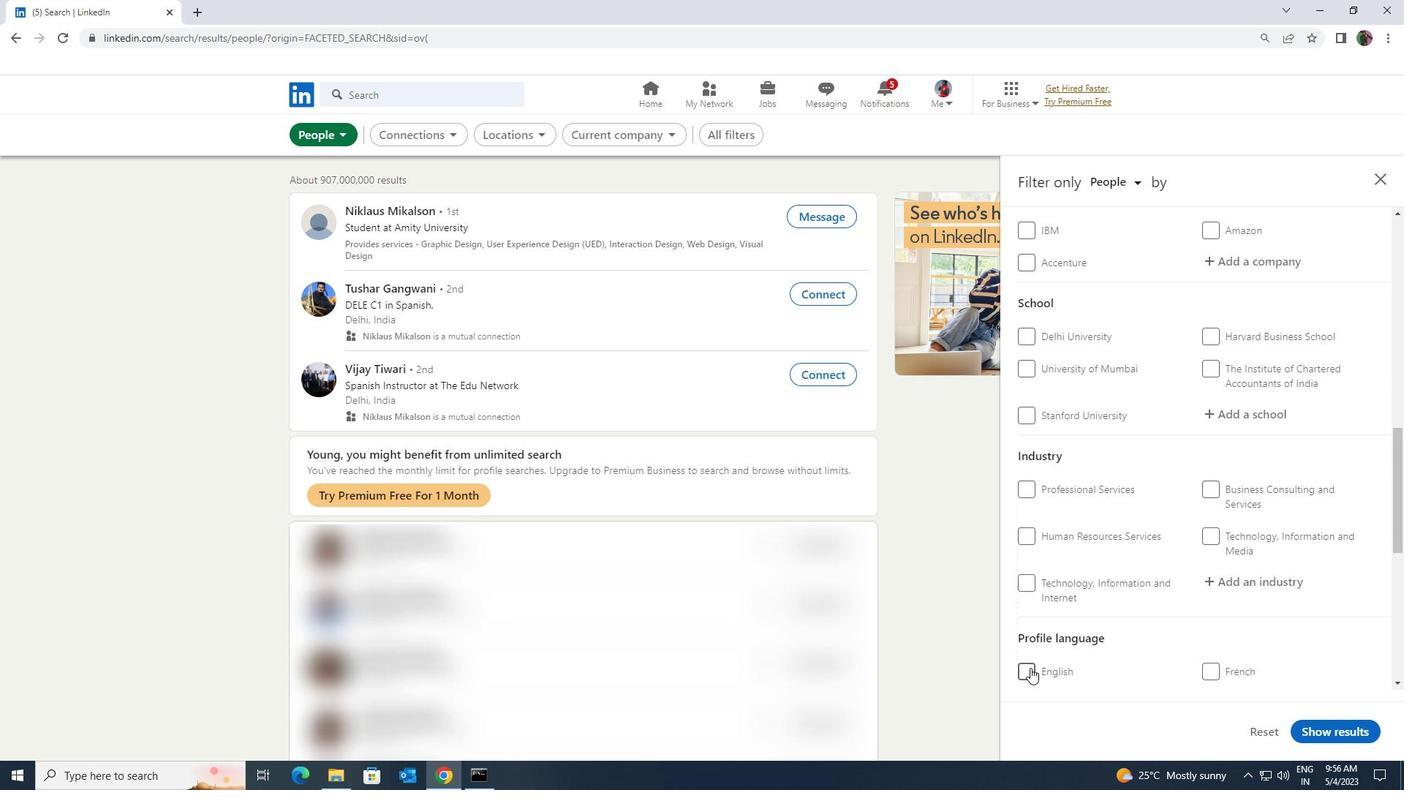 
Action: Mouse moved to (1232, 644)
Screenshot: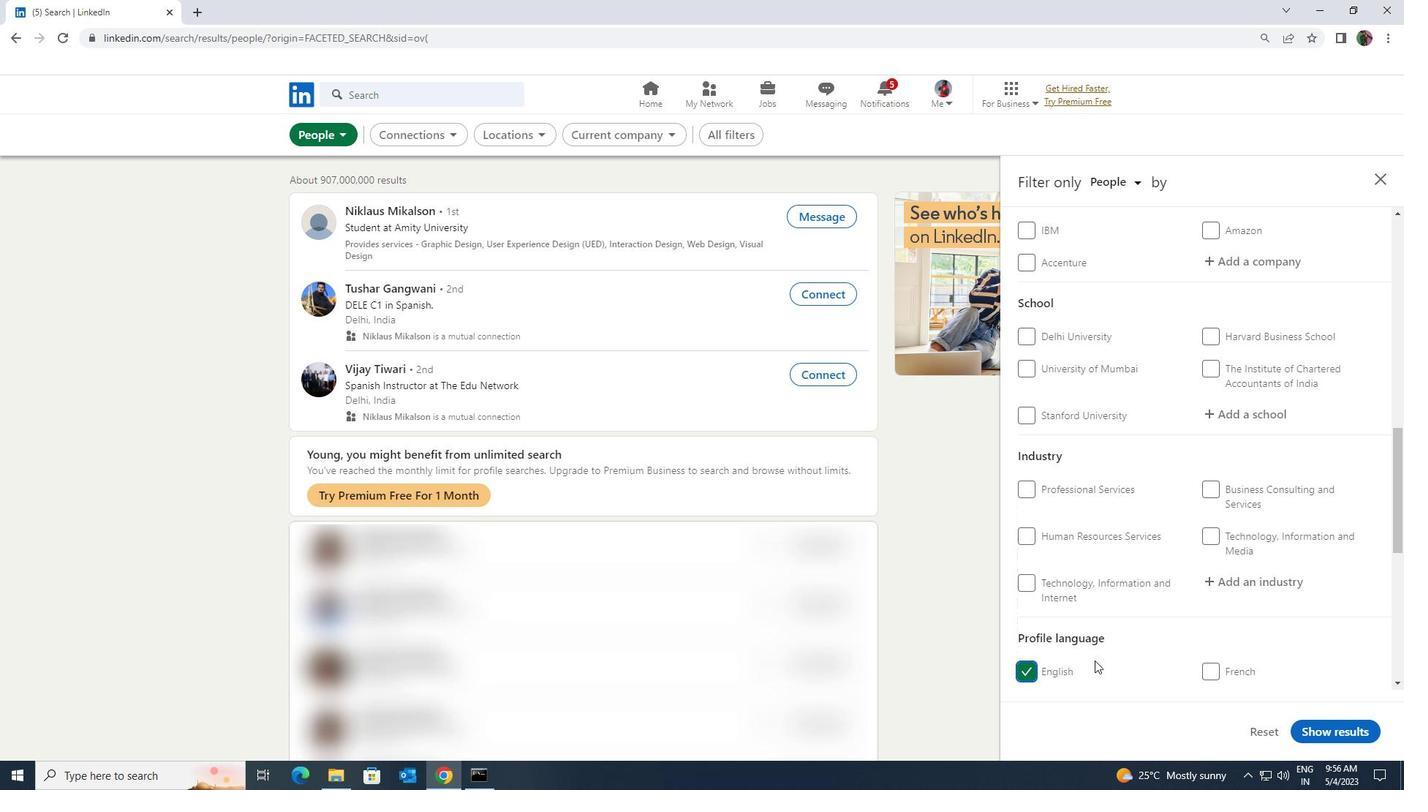 
Action: Mouse scrolled (1232, 645) with delta (0, 0)
Screenshot: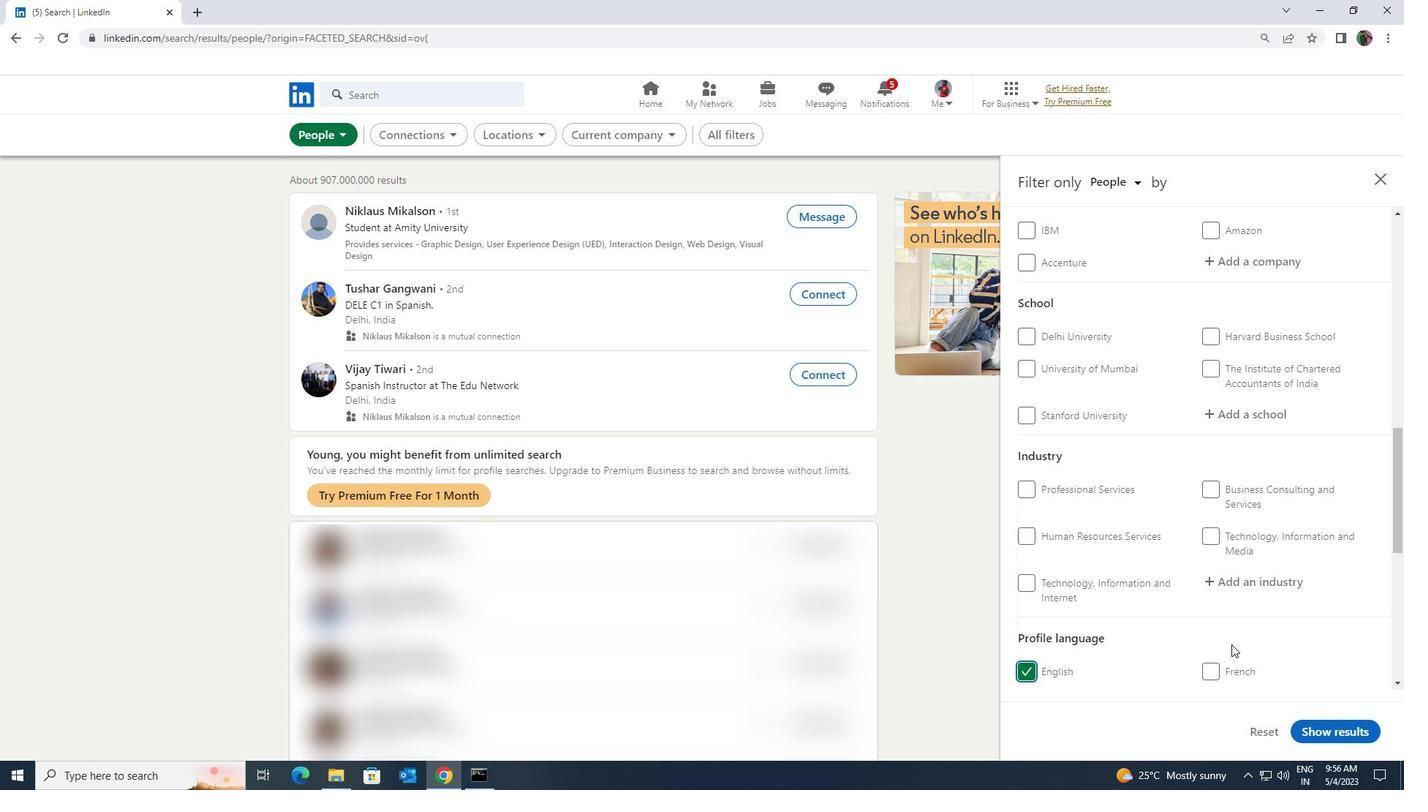 
Action: Mouse scrolled (1232, 645) with delta (0, 0)
Screenshot: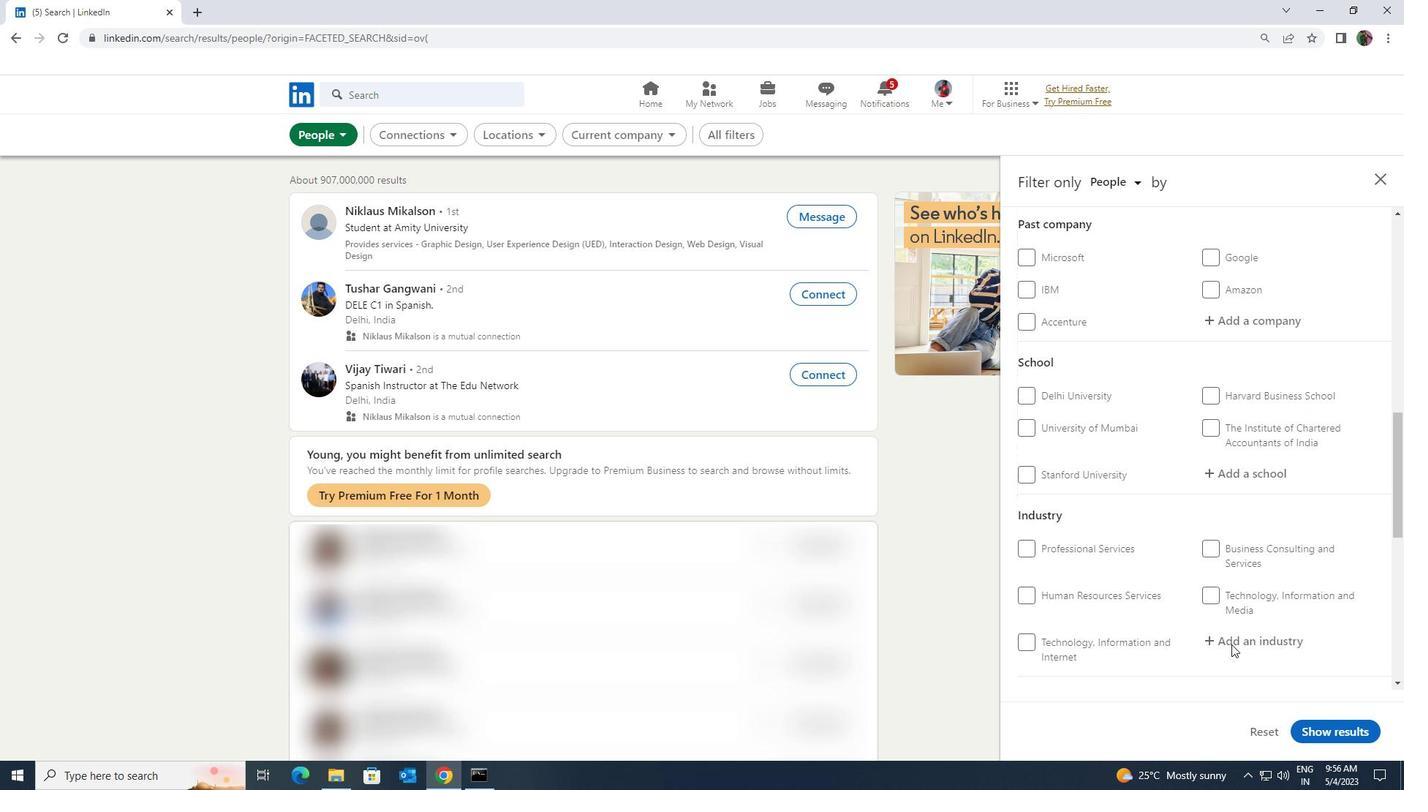 
Action: Mouse scrolled (1232, 645) with delta (0, 0)
Screenshot: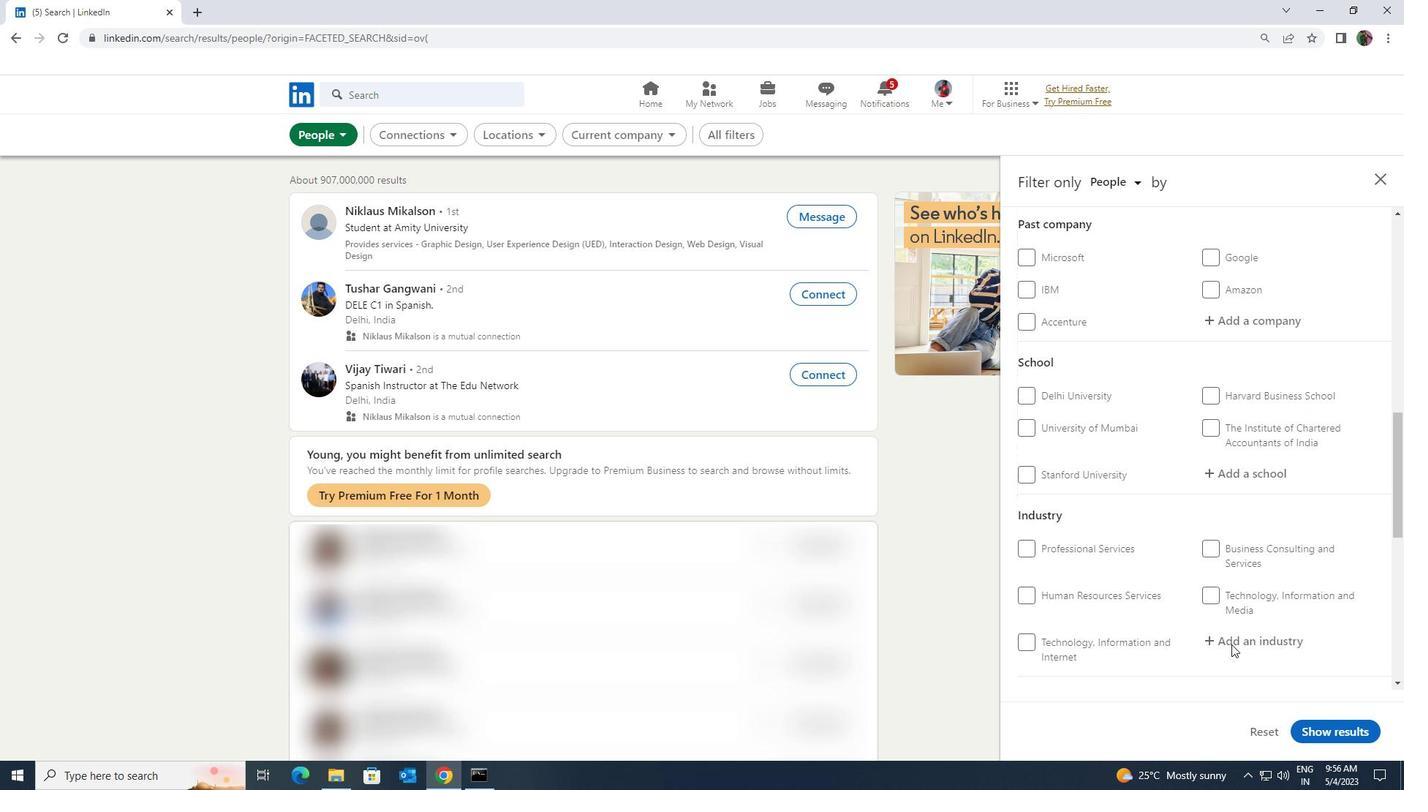 
Action: Mouse scrolled (1232, 645) with delta (0, 0)
Screenshot: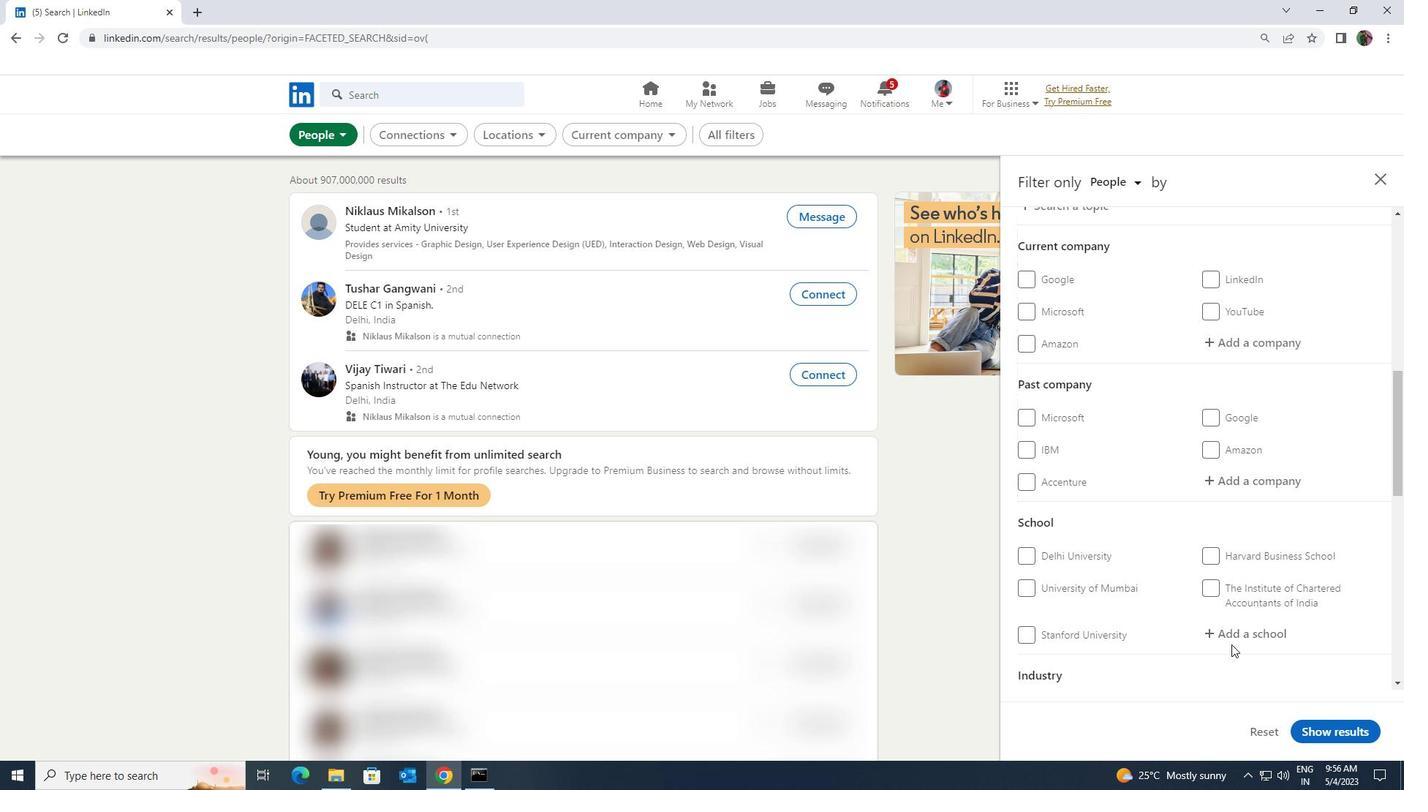 
Action: Mouse scrolled (1232, 645) with delta (0, 0)
Screenshot: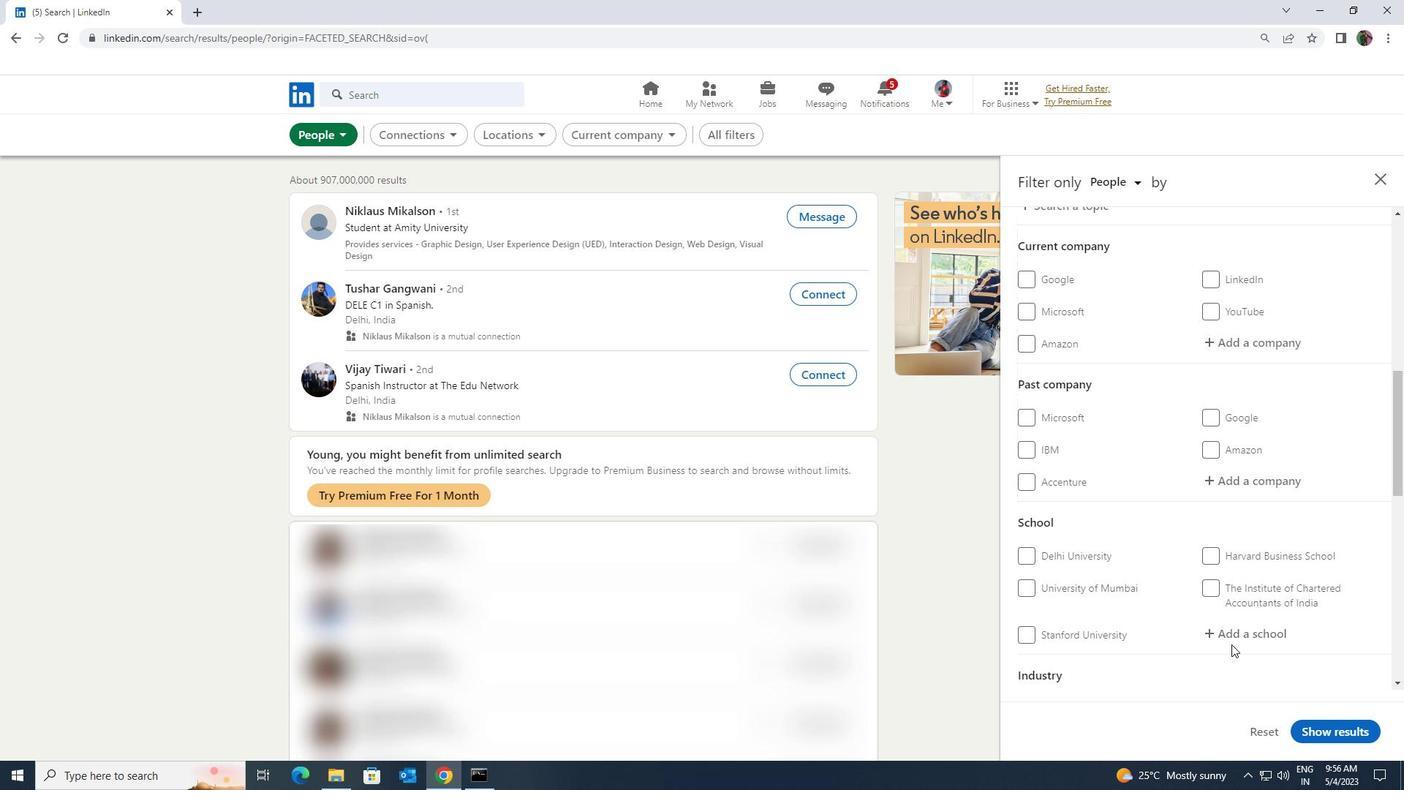 
Action: Mouse scrolled (1232, 645) with delta (0, 0)
Screenshot: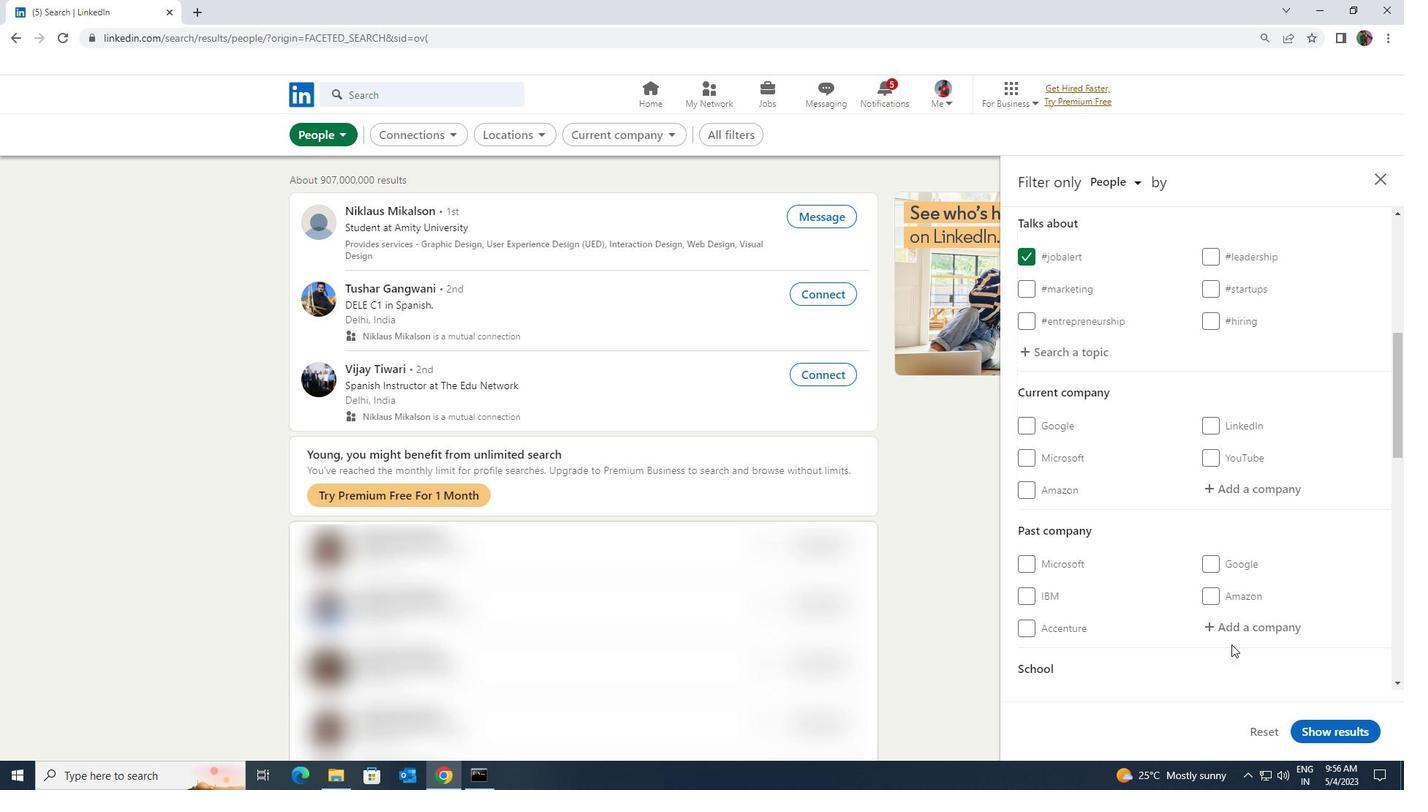 
Action: Mouse moved to (1234, 569)
Screenshot: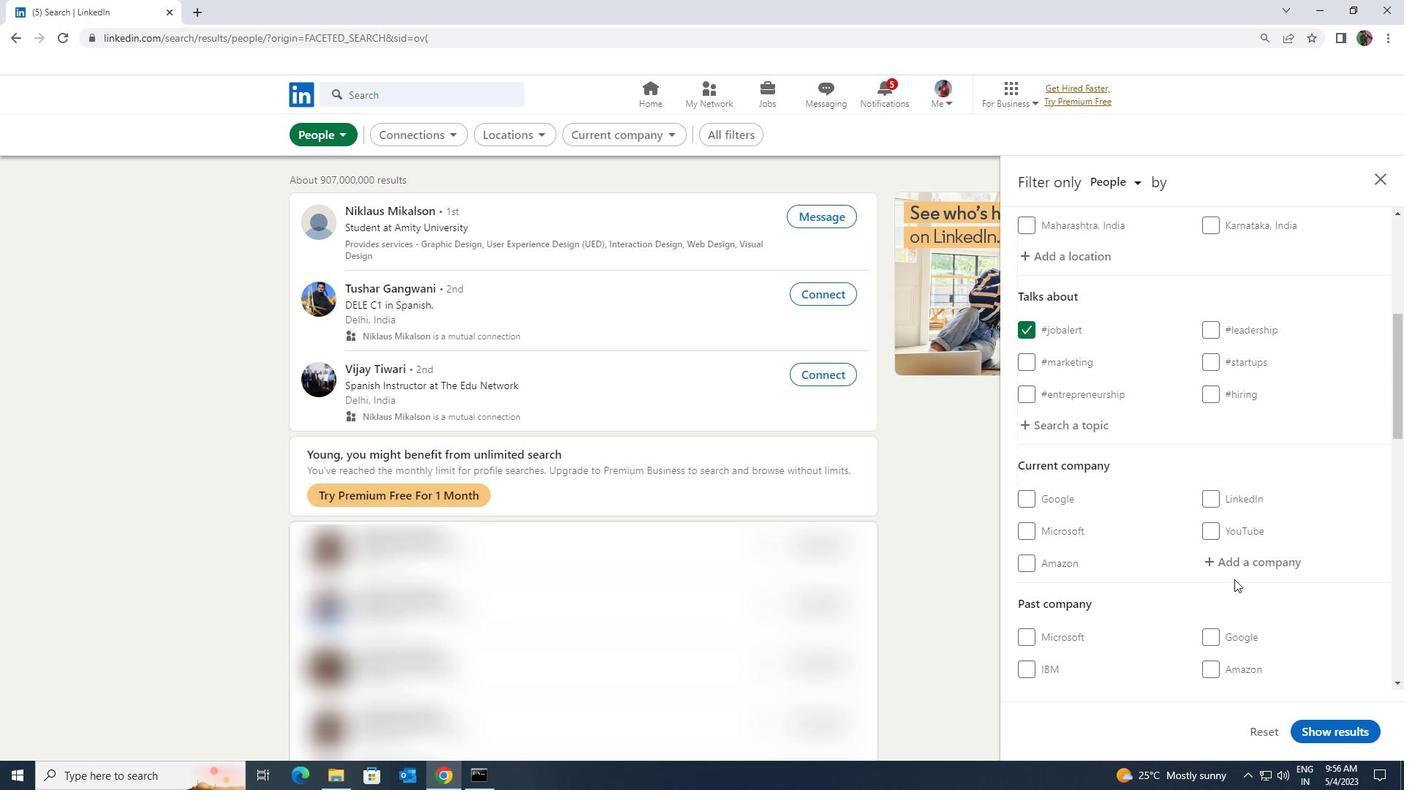 
Action: Mouse pressed left at (1234, 569)
Screenshot: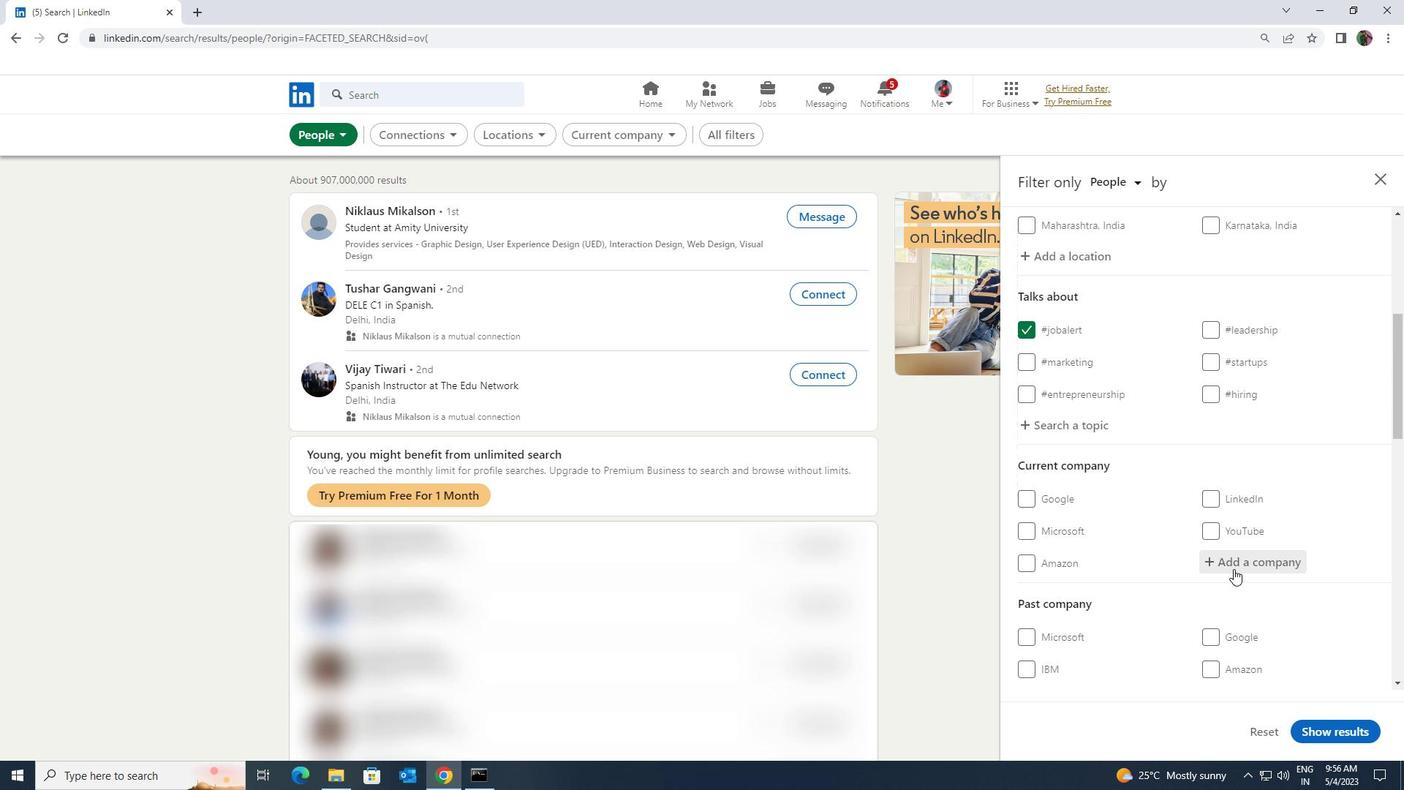 
Action: Key pressed <Key.shift>MOTILAL
Screenshot: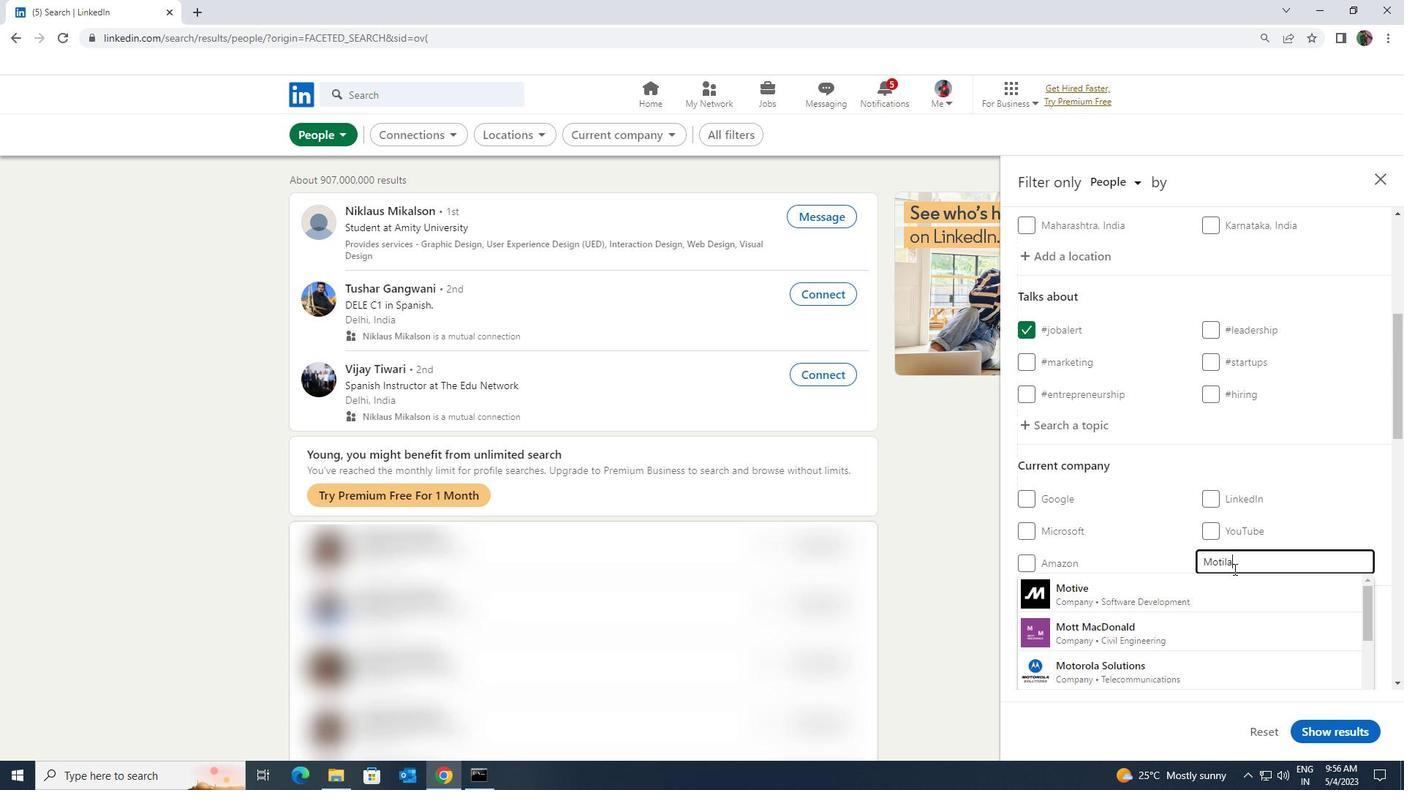 
Action: Mouse moved to (1225, 595)
Screenshot: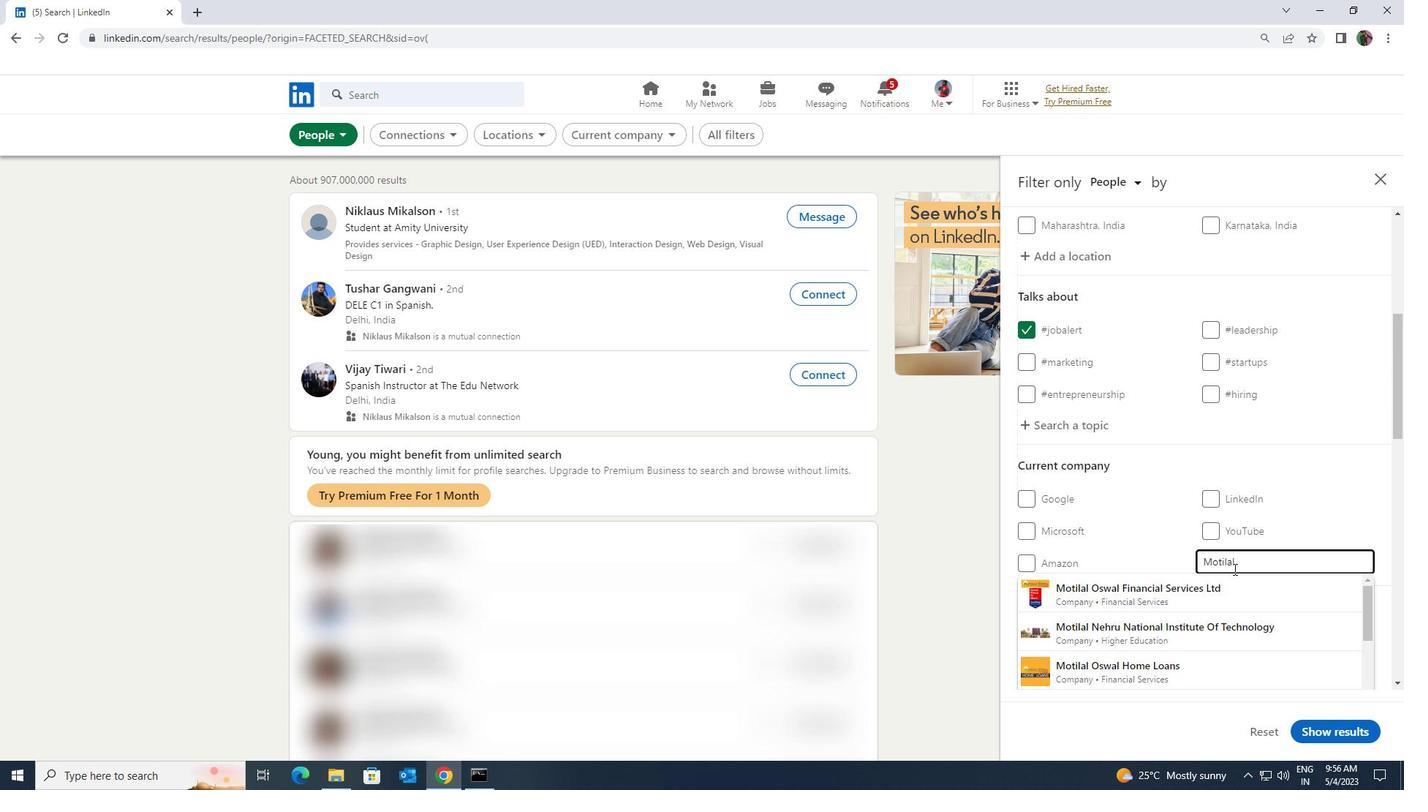 
Action: Mouse pressed left at (1225, 595)
Screenshot: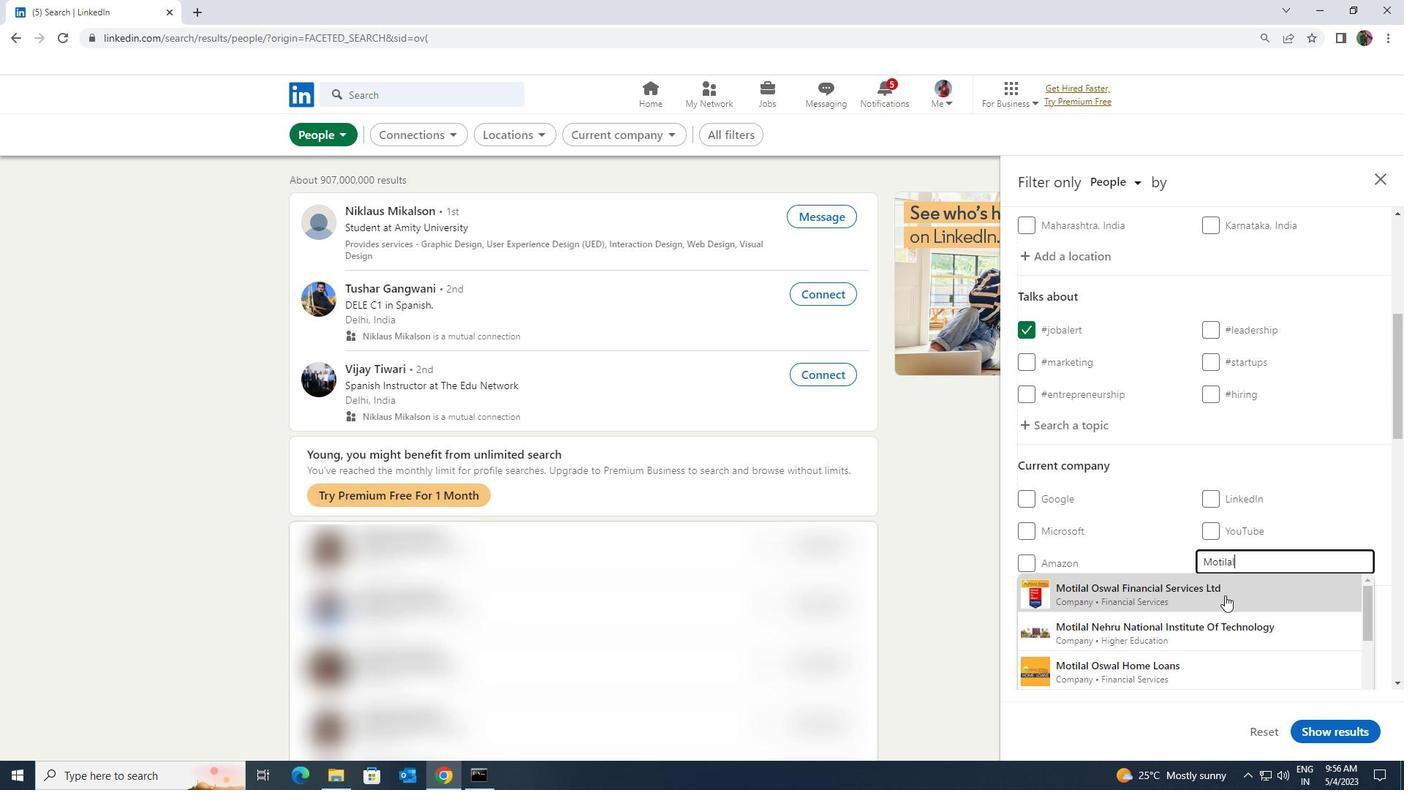 
Action: Mouse moved to (1224, 596)
Screenshot: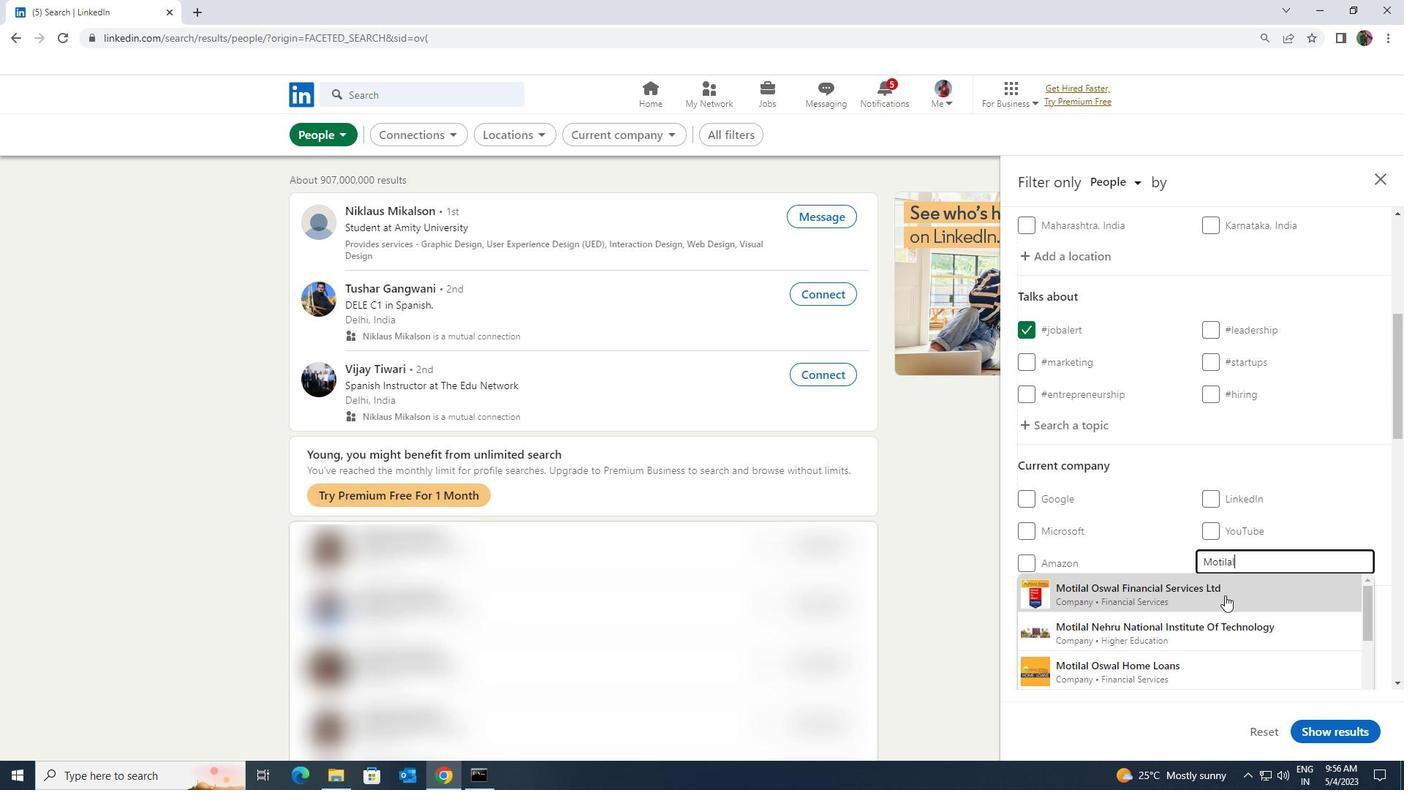 
Action: Mouse scrolled (1224, 595) with delta (0, 0)
Screenshot: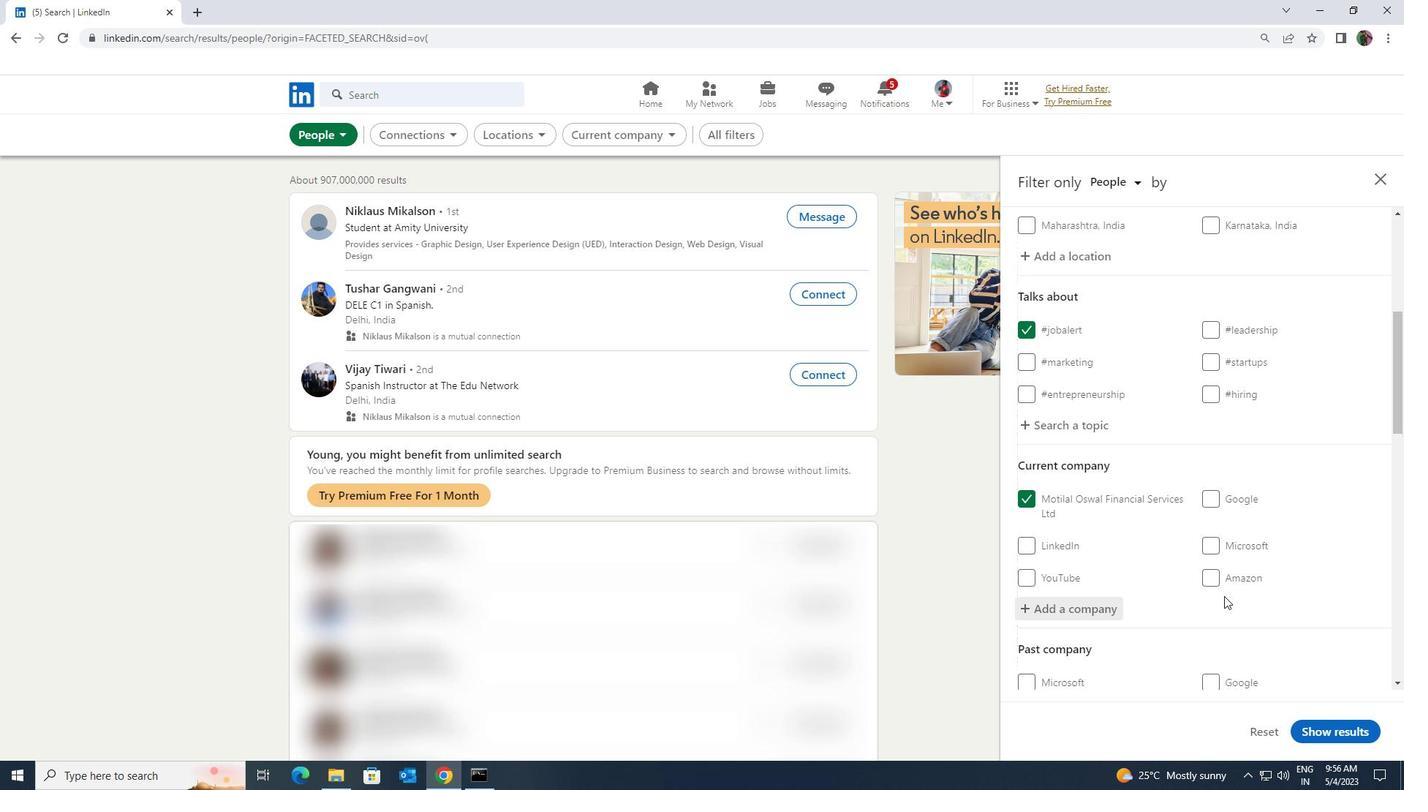 
Action: Mouse scrolled (1224, 595) with delta (0, 0)
Screenshot: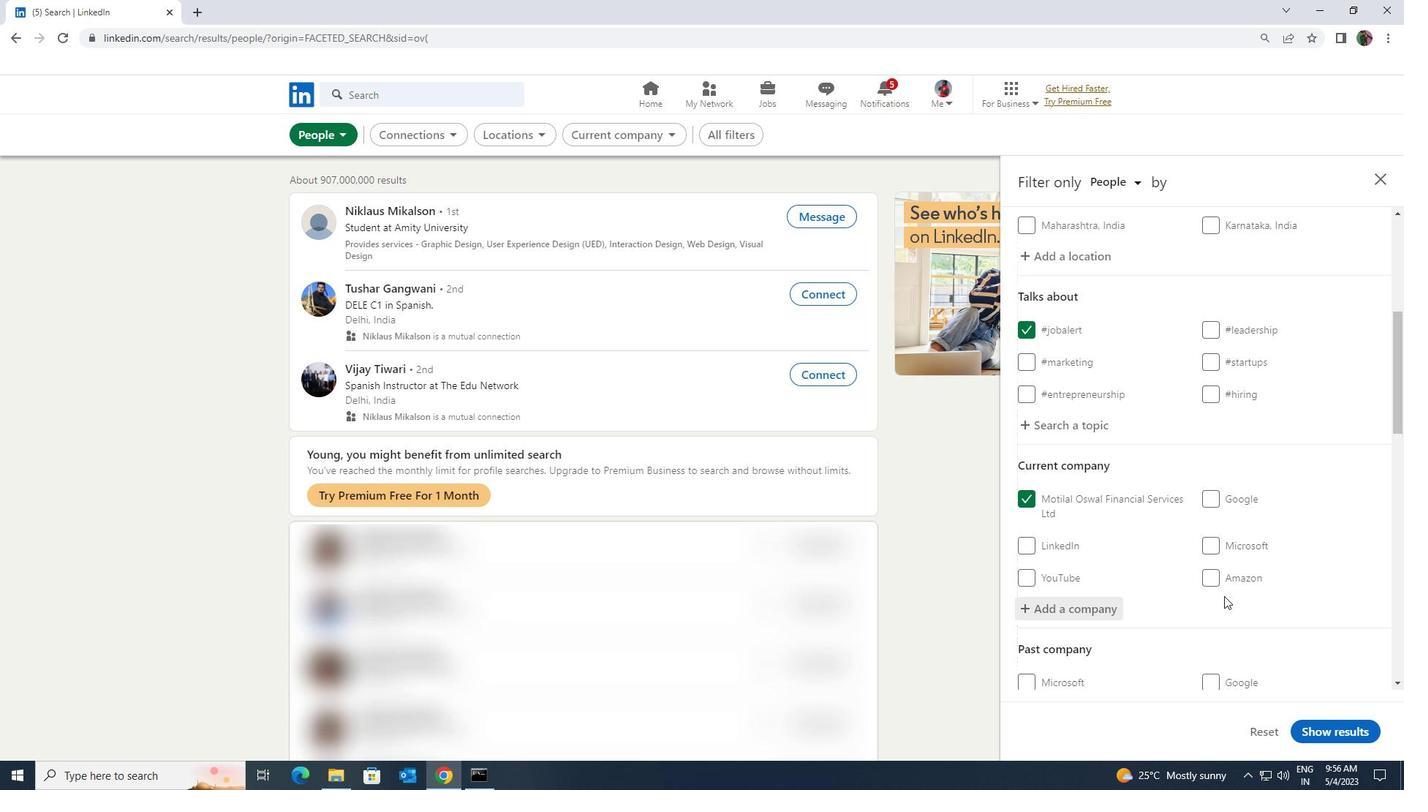 
Action: Mouse scrolled (1224, 595) with delta (0, 0)
Screenshot: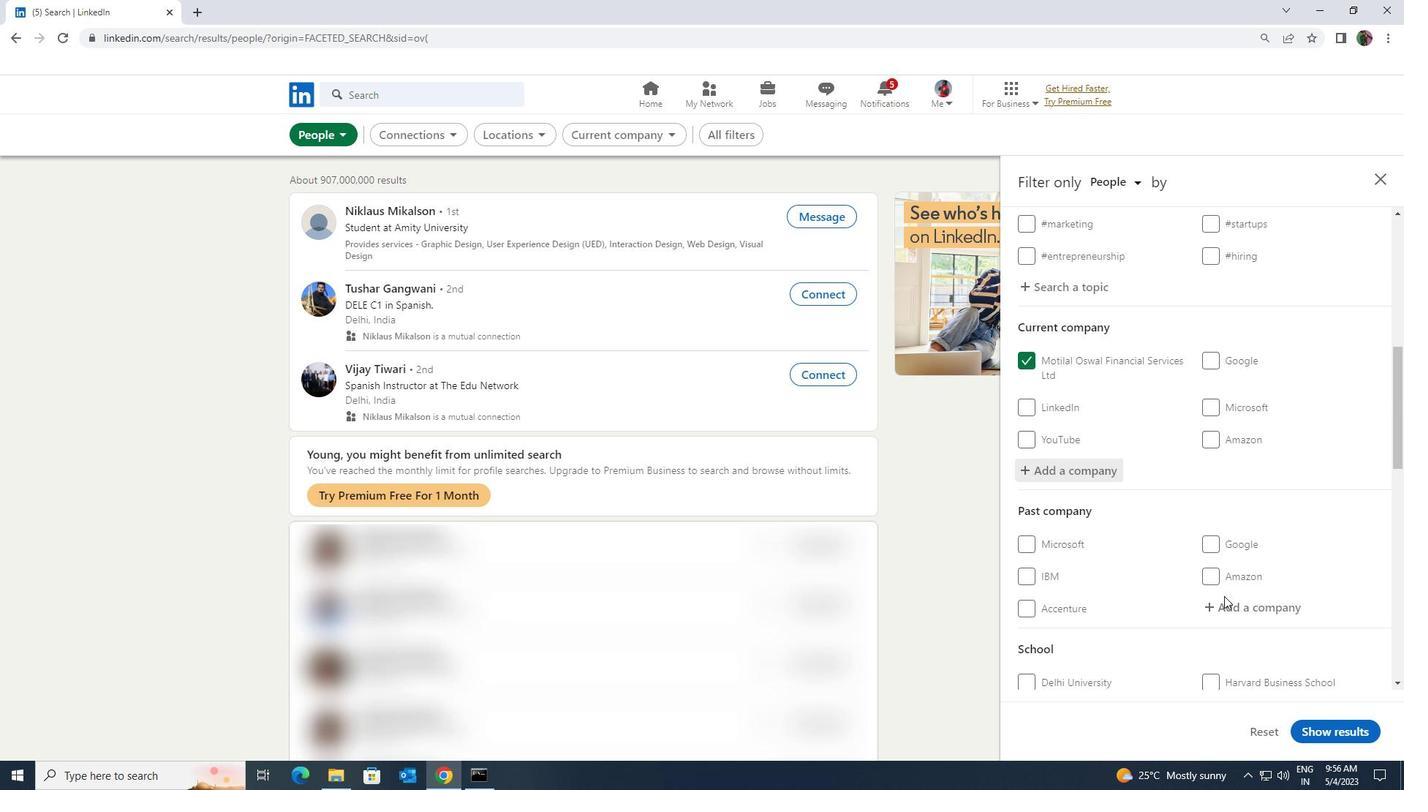 
Action: Mouse scrolled (1224, 595) with delta (0, 0)
Screenshot: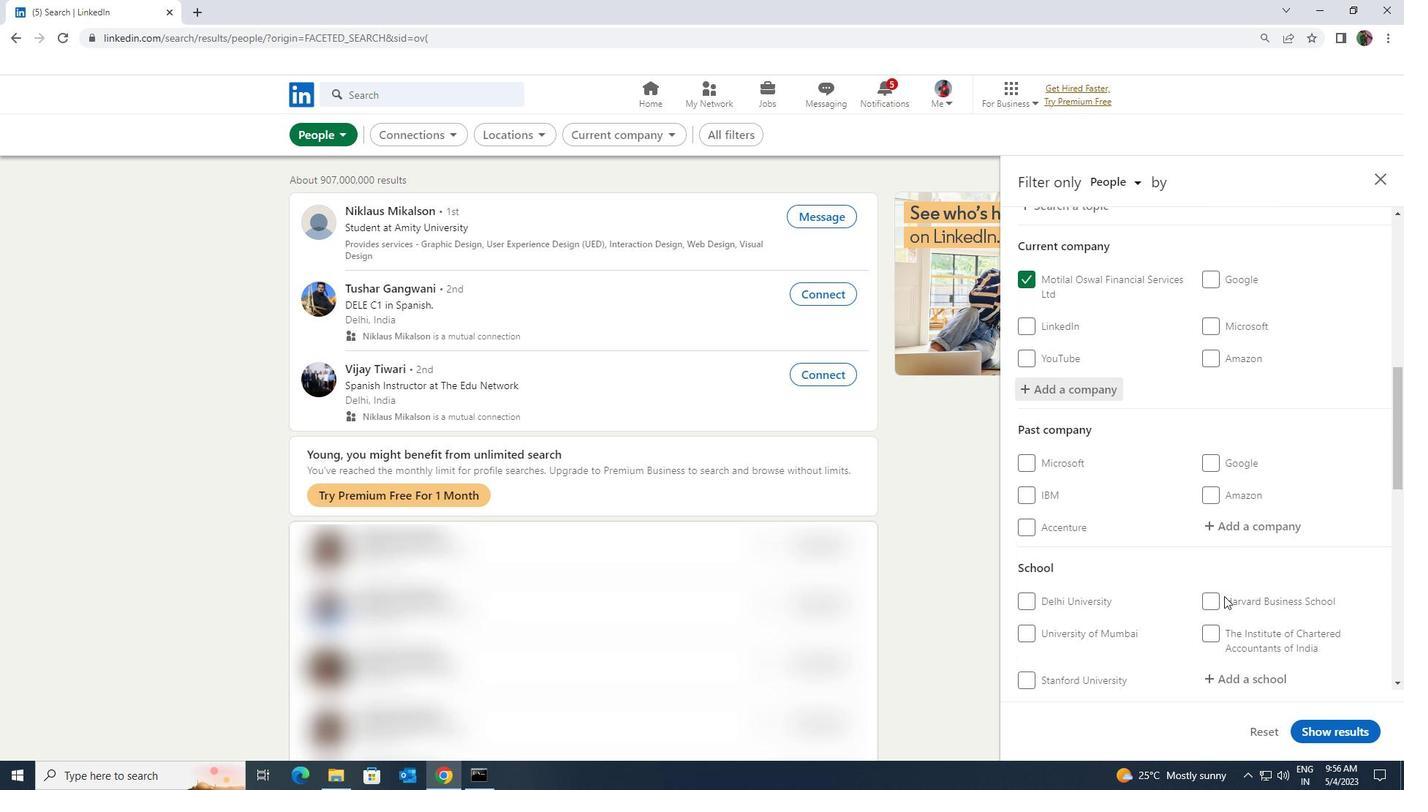 
Action: Mouse moved to (1224, 606)
Screenshot: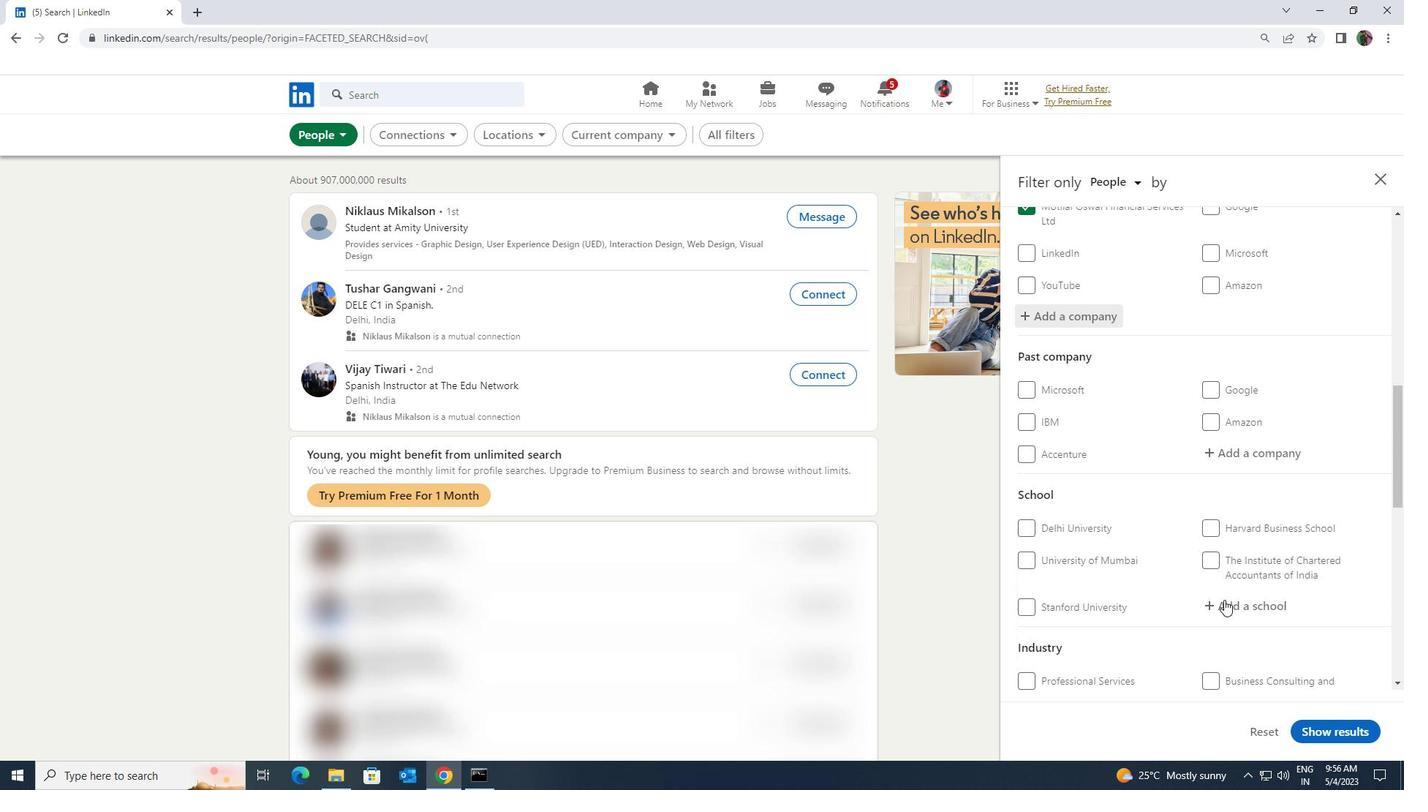 
Action: Mouse pressed left at (1224, 606)
Screenshot: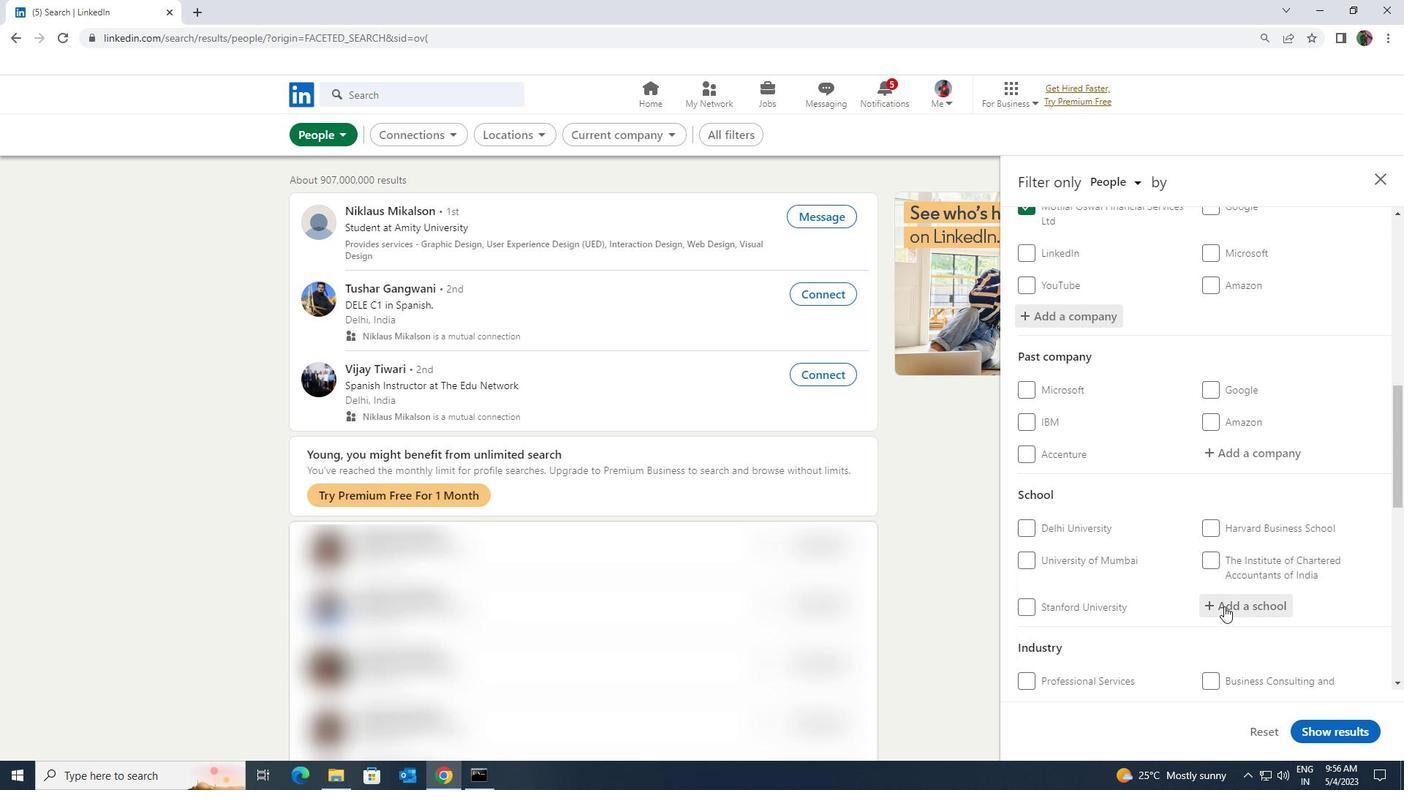 
Action: Key pressed <Key.shift><Key.shift><Key.shift><Key.shift><Key.shift><Key.shift>ACADEMY<Key.space><Key.shift>OF<Key.space><Key.shift>MANAGEMENT<Key.space><Key.shift><Key.shift><Key.shift><Key.shift><Key.shift><Key.shift><Key.shift><Key.shift><Key.shift><Key.shift><Key.shift><Key.shift><Key.shift>&<Key.space><Key.shift>TECHNOLOGY
Screenshot: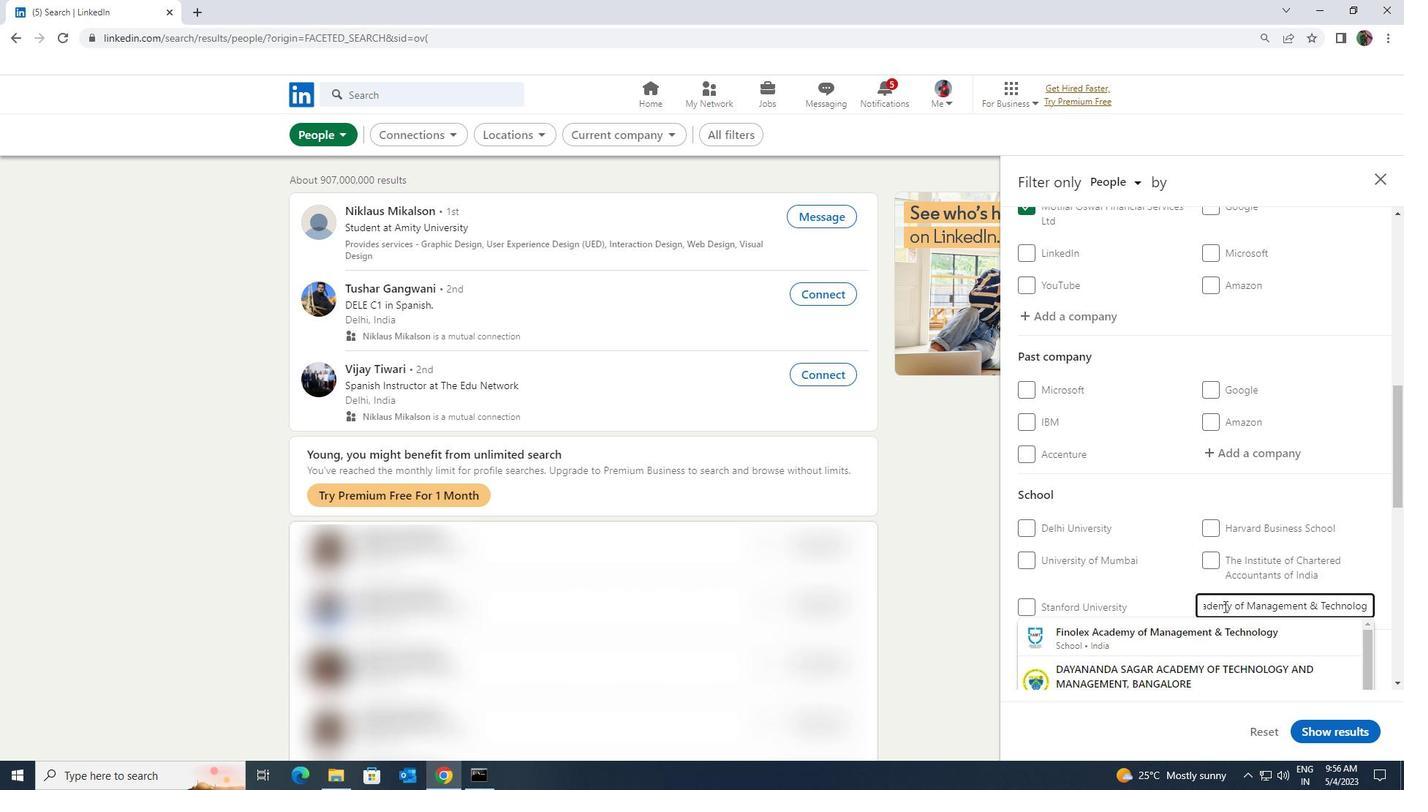 
Action: Mouse moved to (1221, 632)
Screenshot: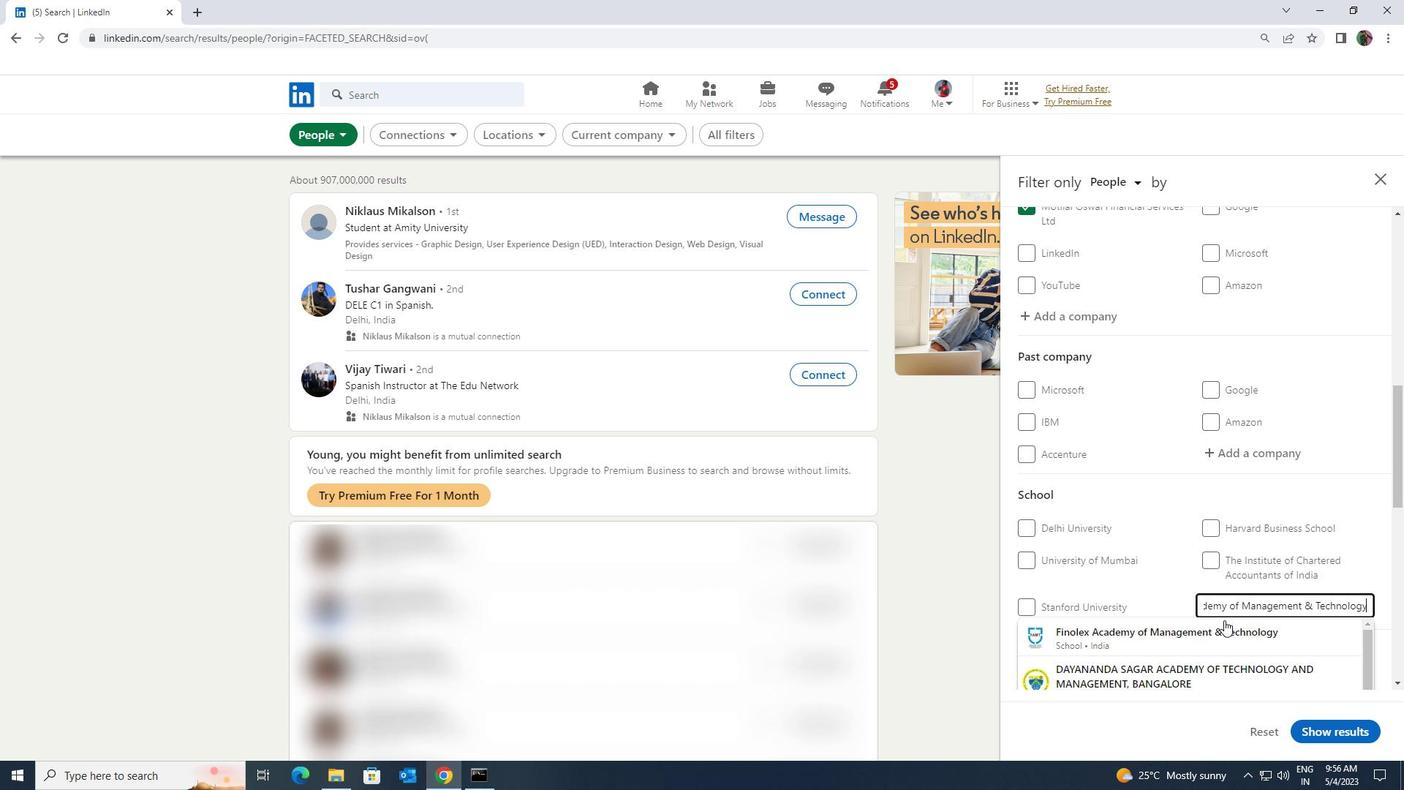 
Action: Mouse pressed left at (1221, 632)
Screenshot: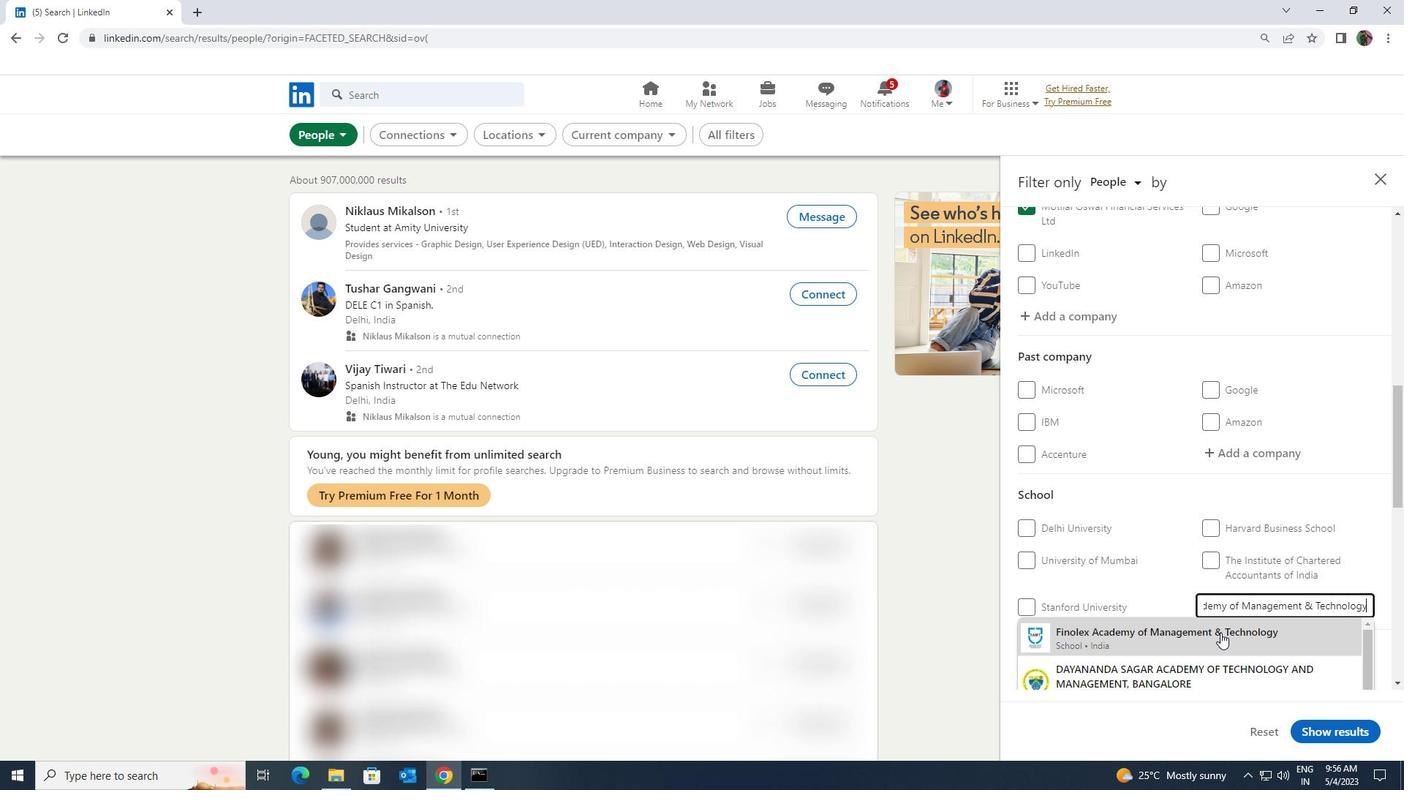 
Action: Mouse scrolled (1221, 632) with delta (0, 0)
Screenshot: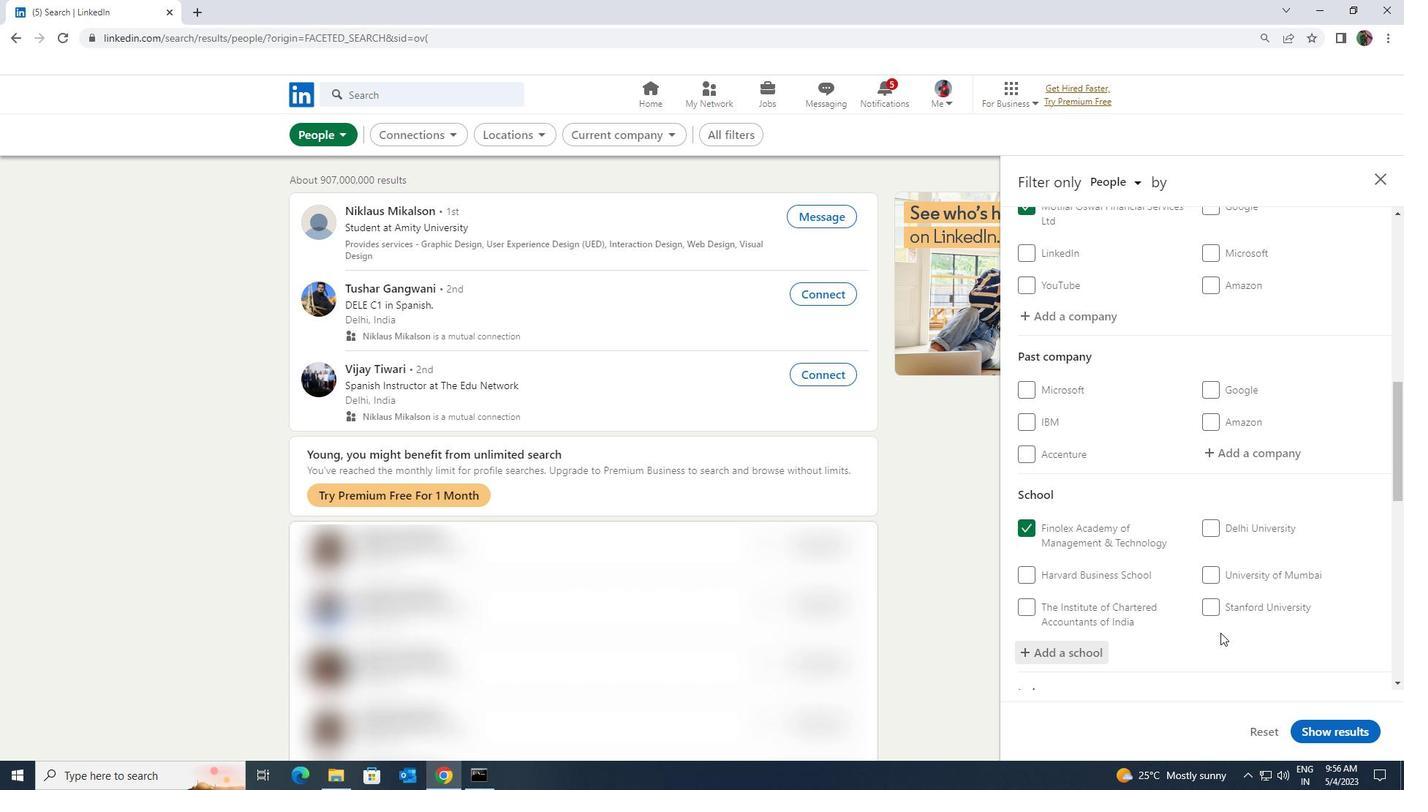 
Action: Mouse scrolled (1221, 632) with delta (0, 0)
Screenshot: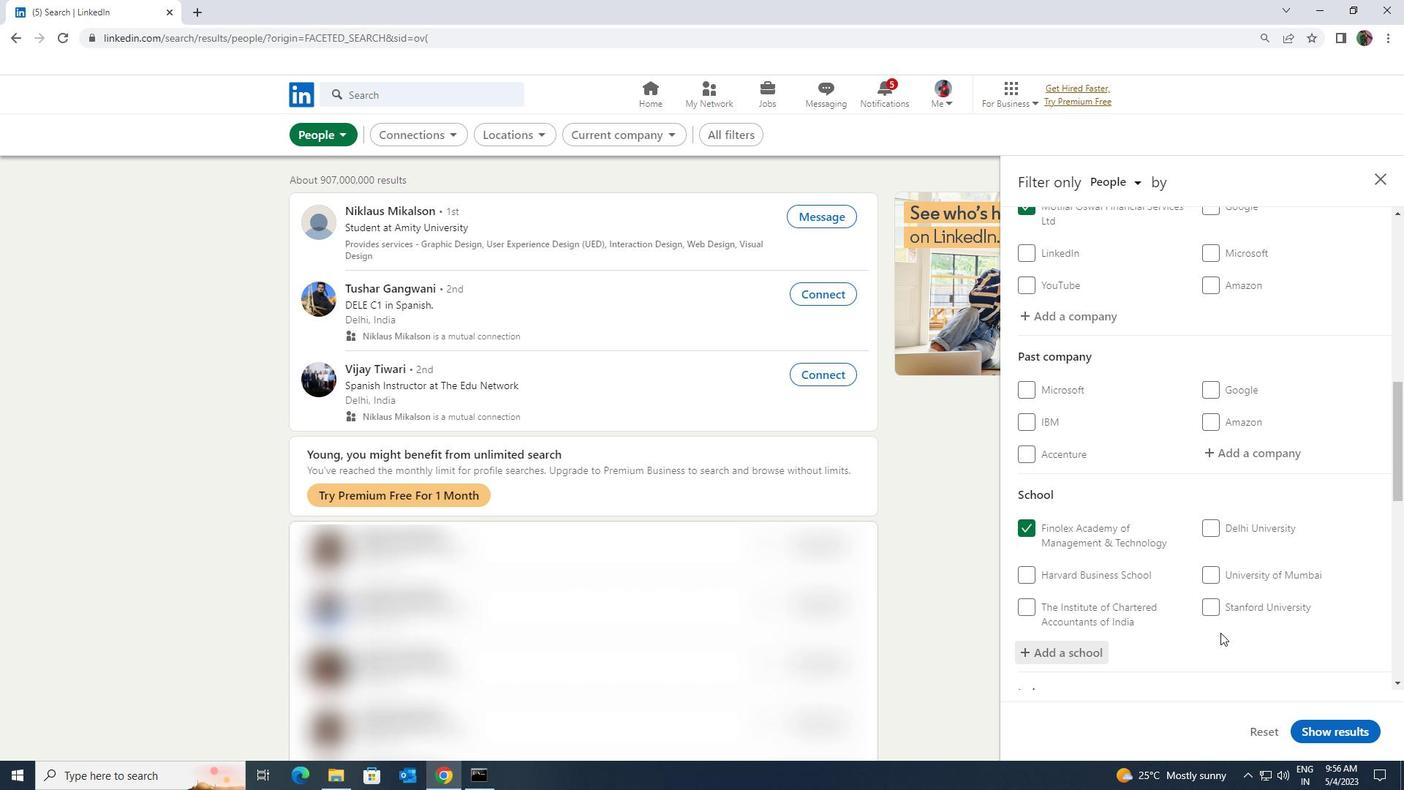 
Action: Mouse scrolled (1221, 632) with delta (0, 0)
Screenshot: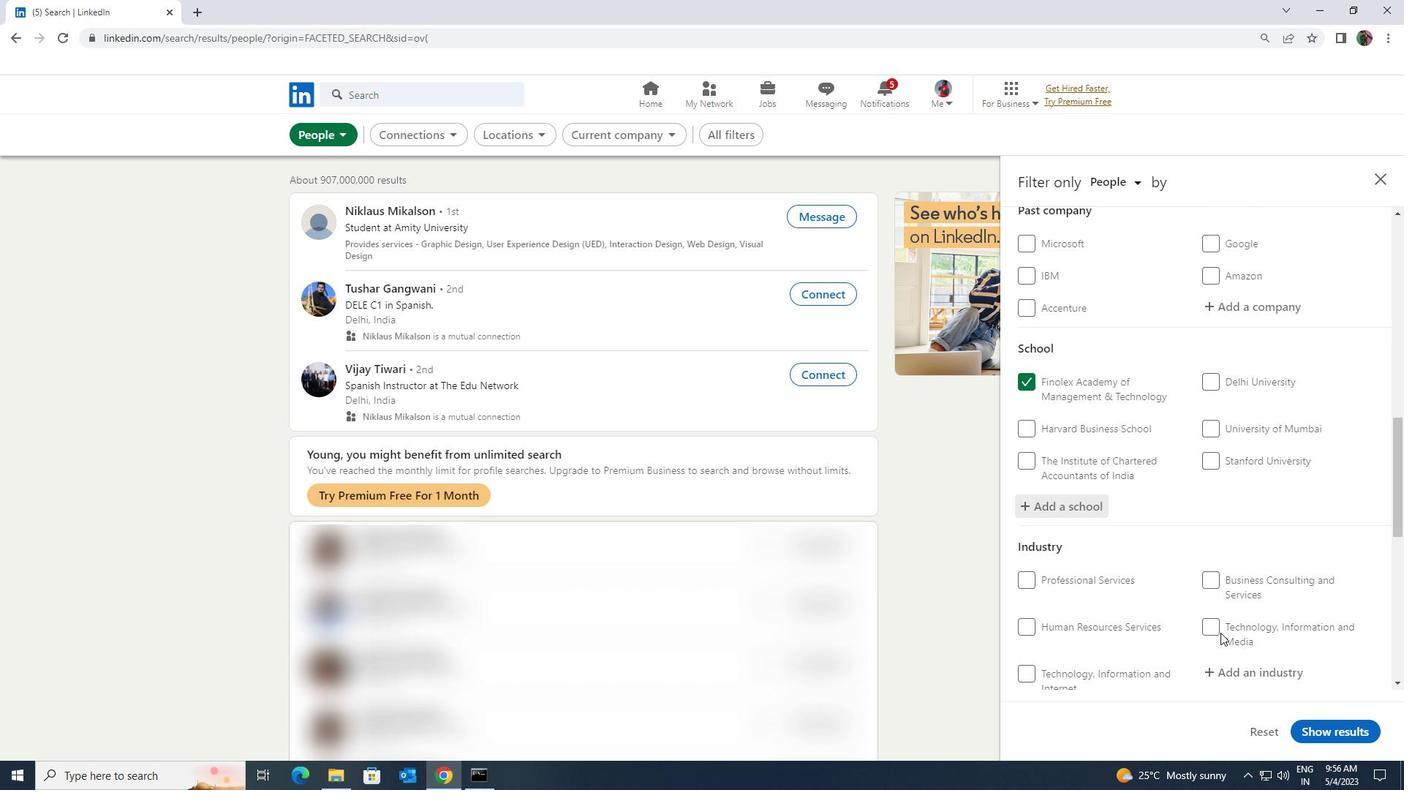 
Action: Mouse moved to (1213, 604)
Screenshot: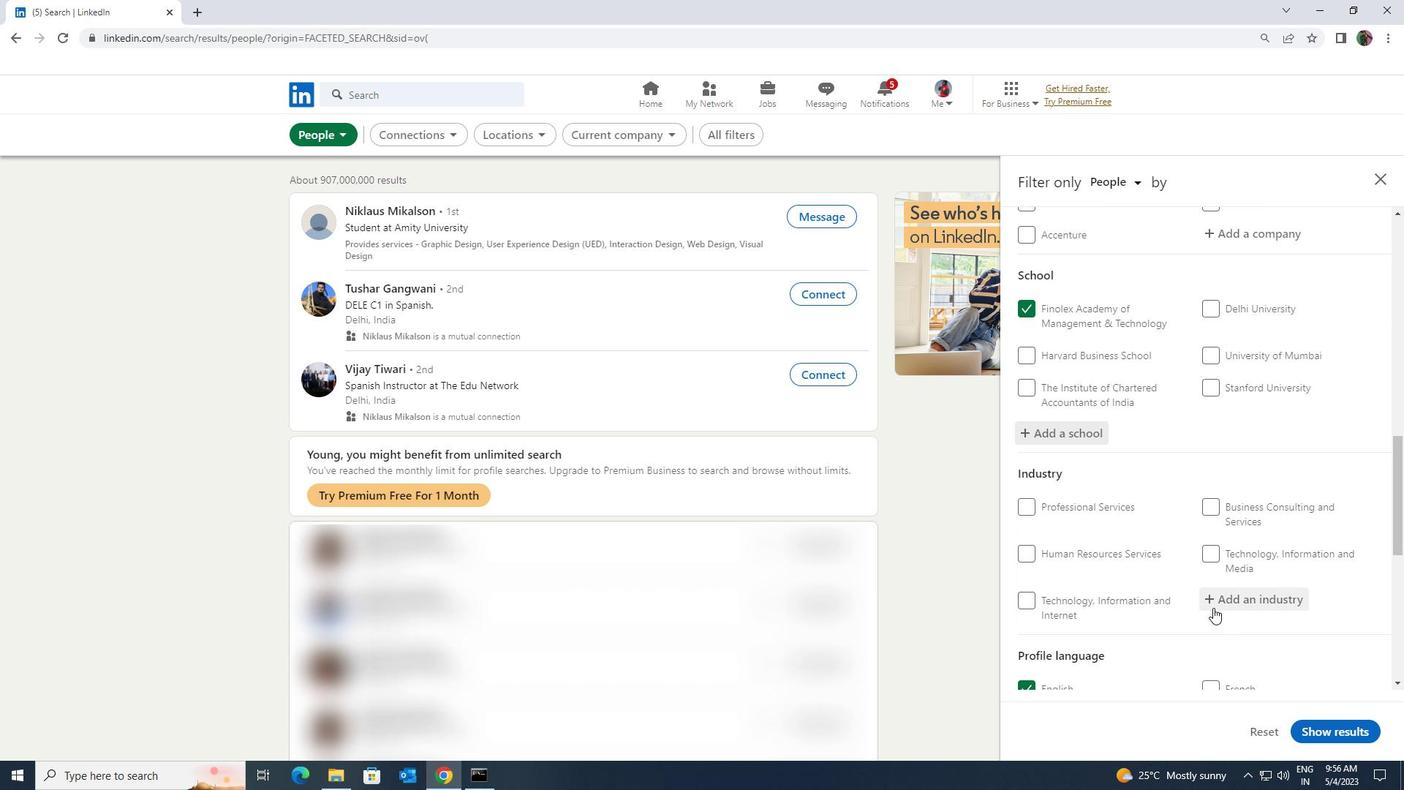 
Action: Mouse pressed left at (1213, 604)
Screenshot: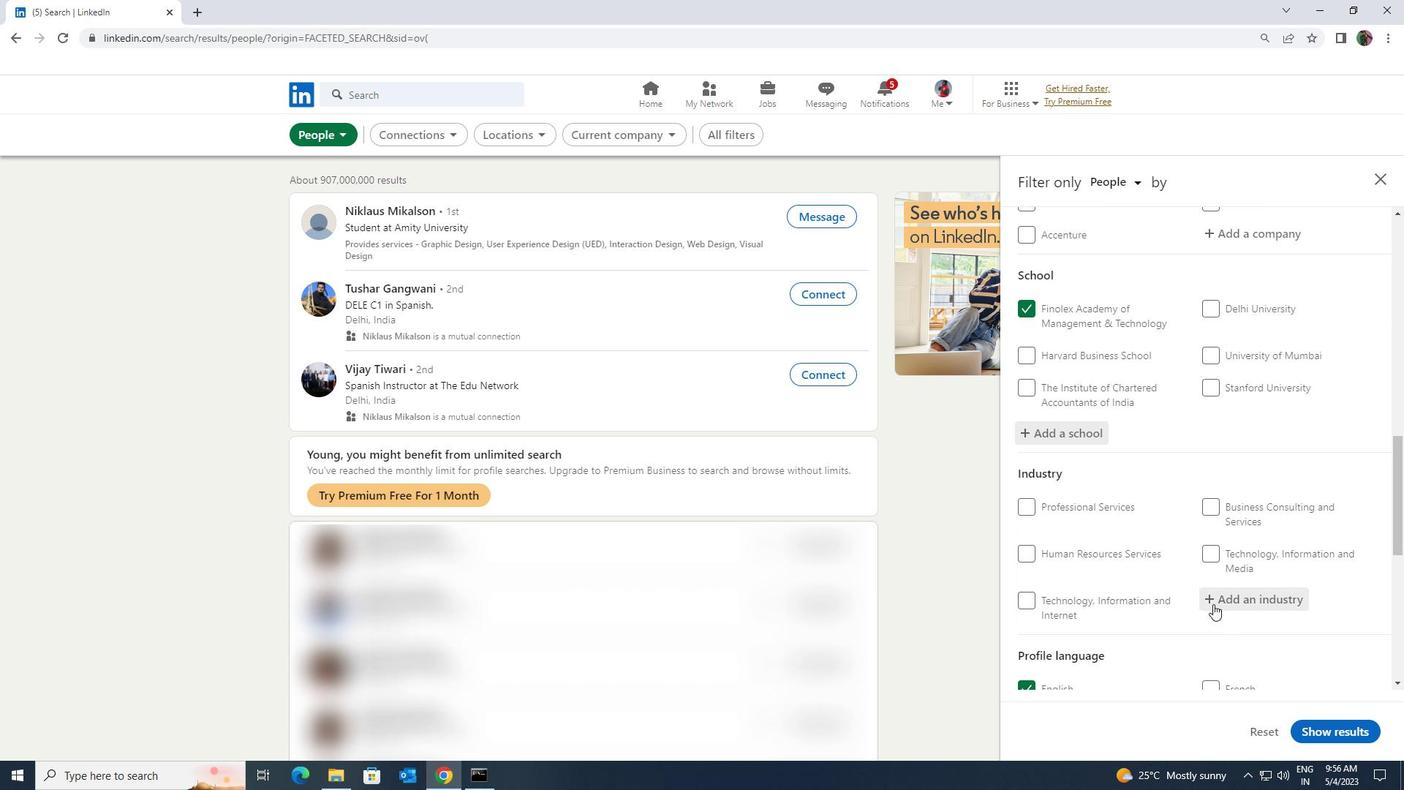 
Action: Key pressed <Key.shift>PACK
Screenshot: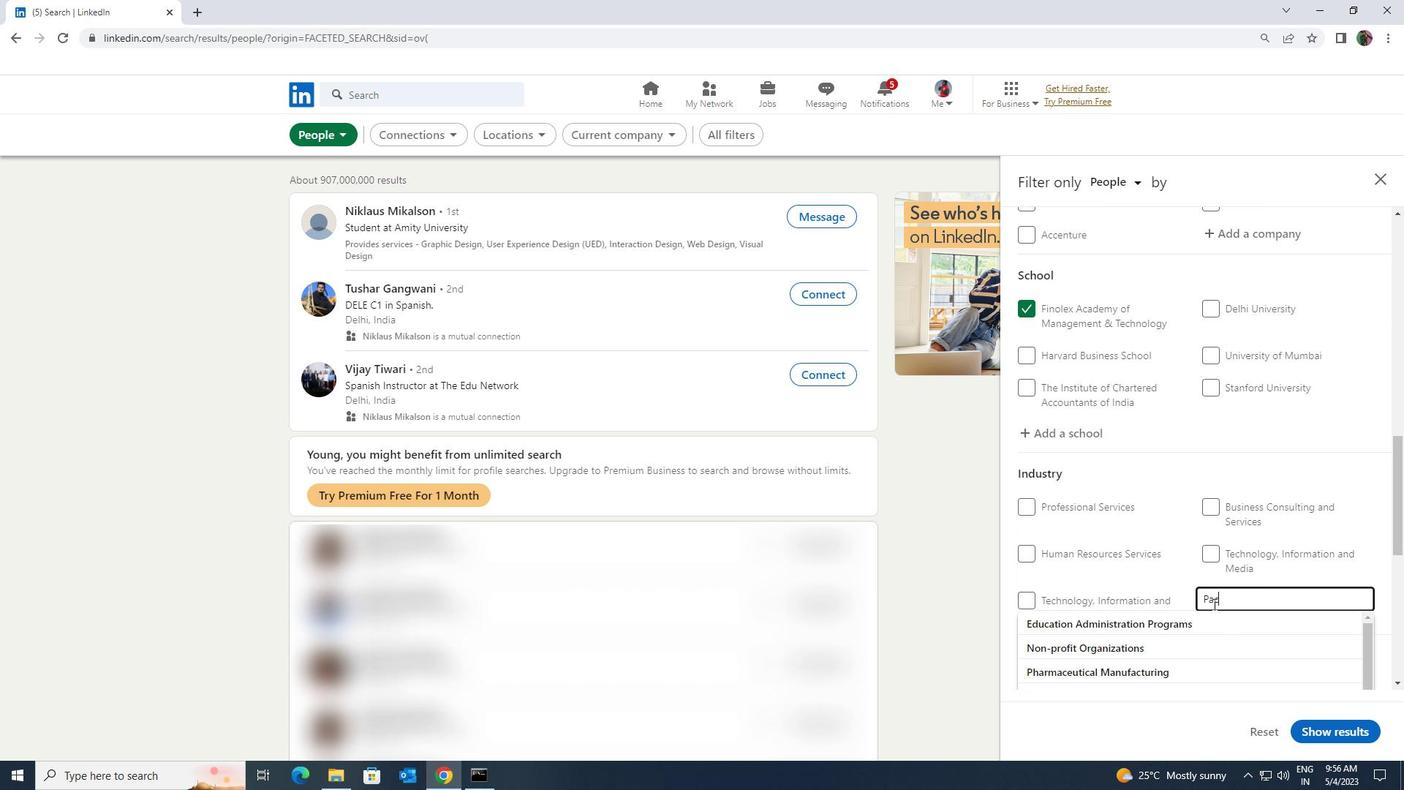 
Action: Mouse moved to (1213, 611)
Screenshot: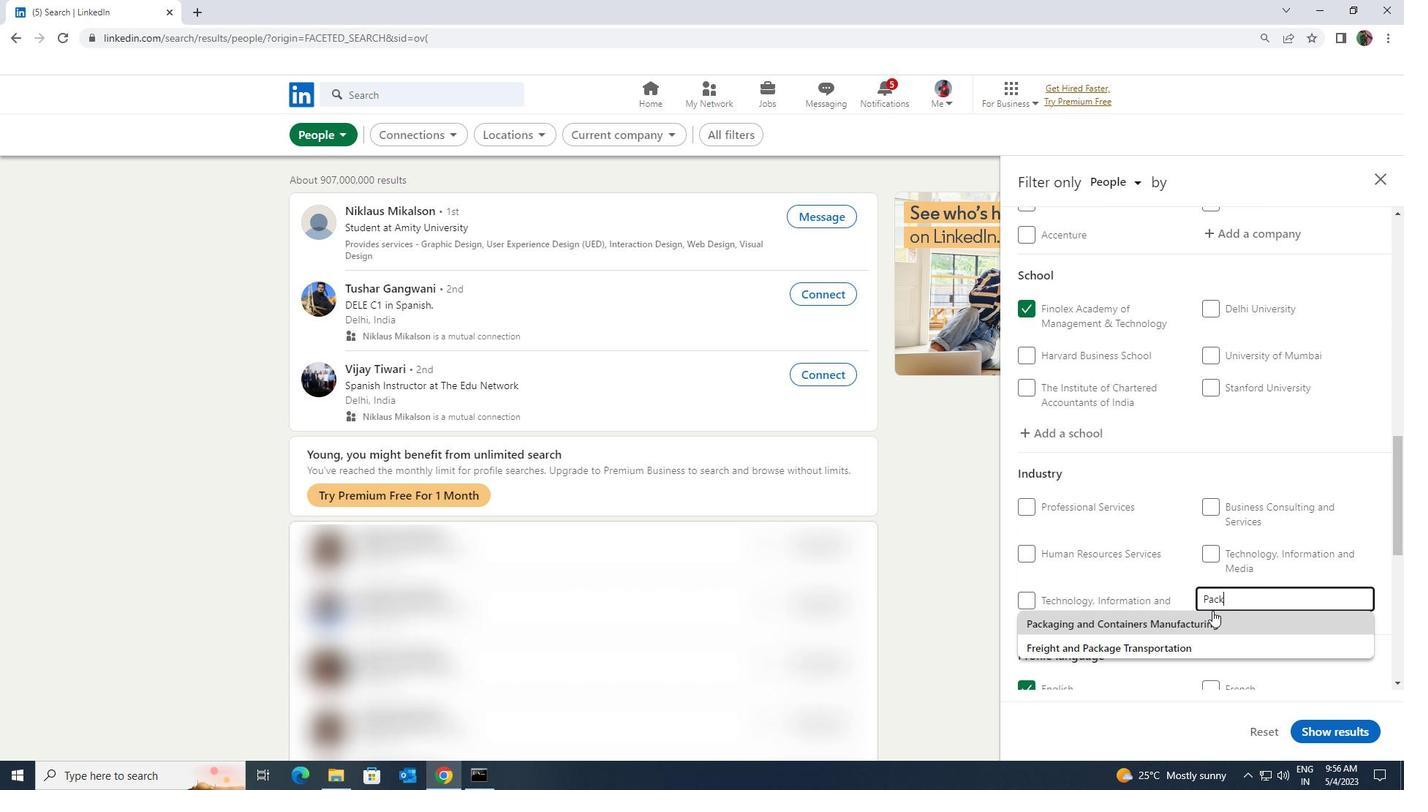
Action: Mouse pressed left at (1213, 611)
Screenshot: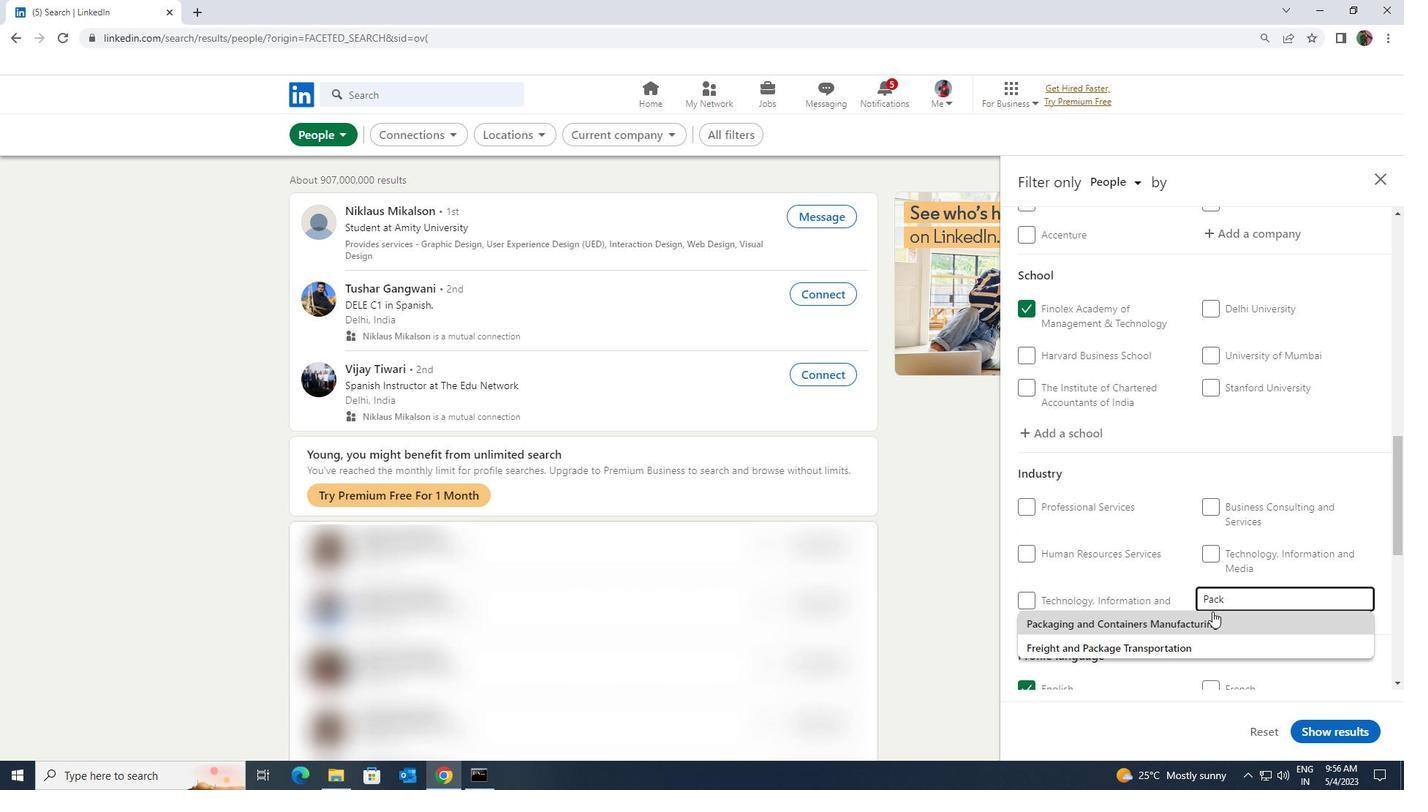 
Action: Mouse scrolled (1213, 610) with delta (0, 0)
Screenshot: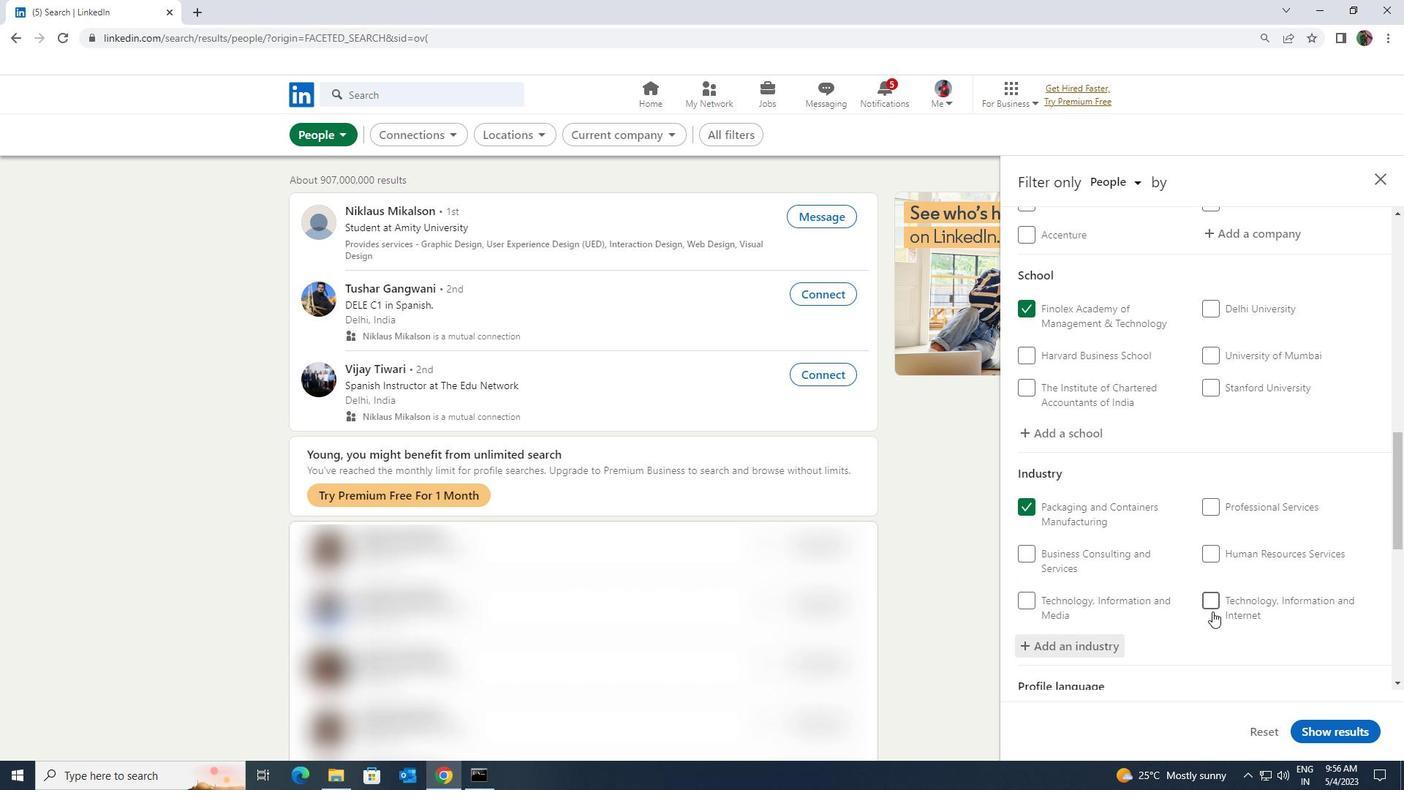 
Action: Mouse scrolled (1213, 610) with delta (0, 0)
Screenshot: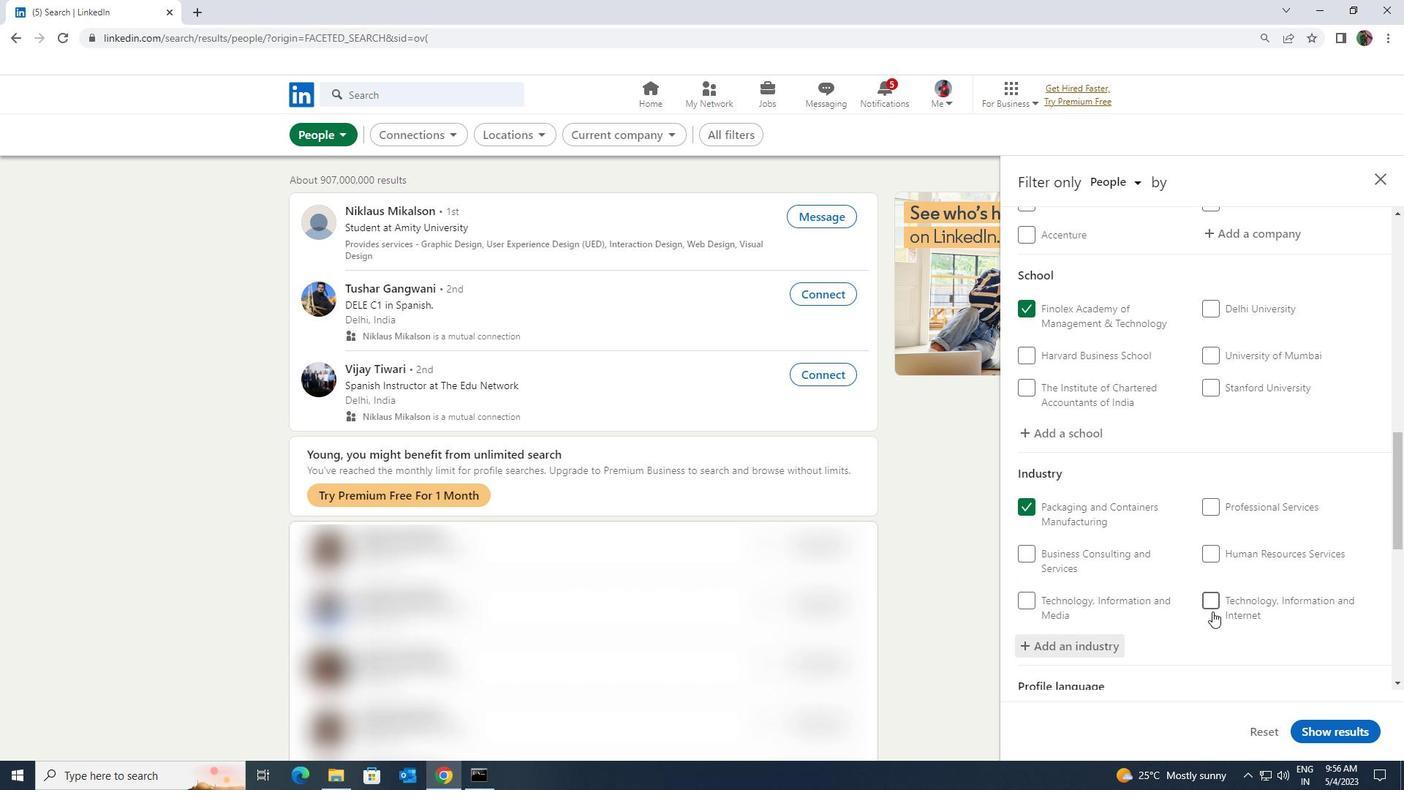 
Action: Mouse scrolled (1213, 610) with delta (0, 0)
Screenshot: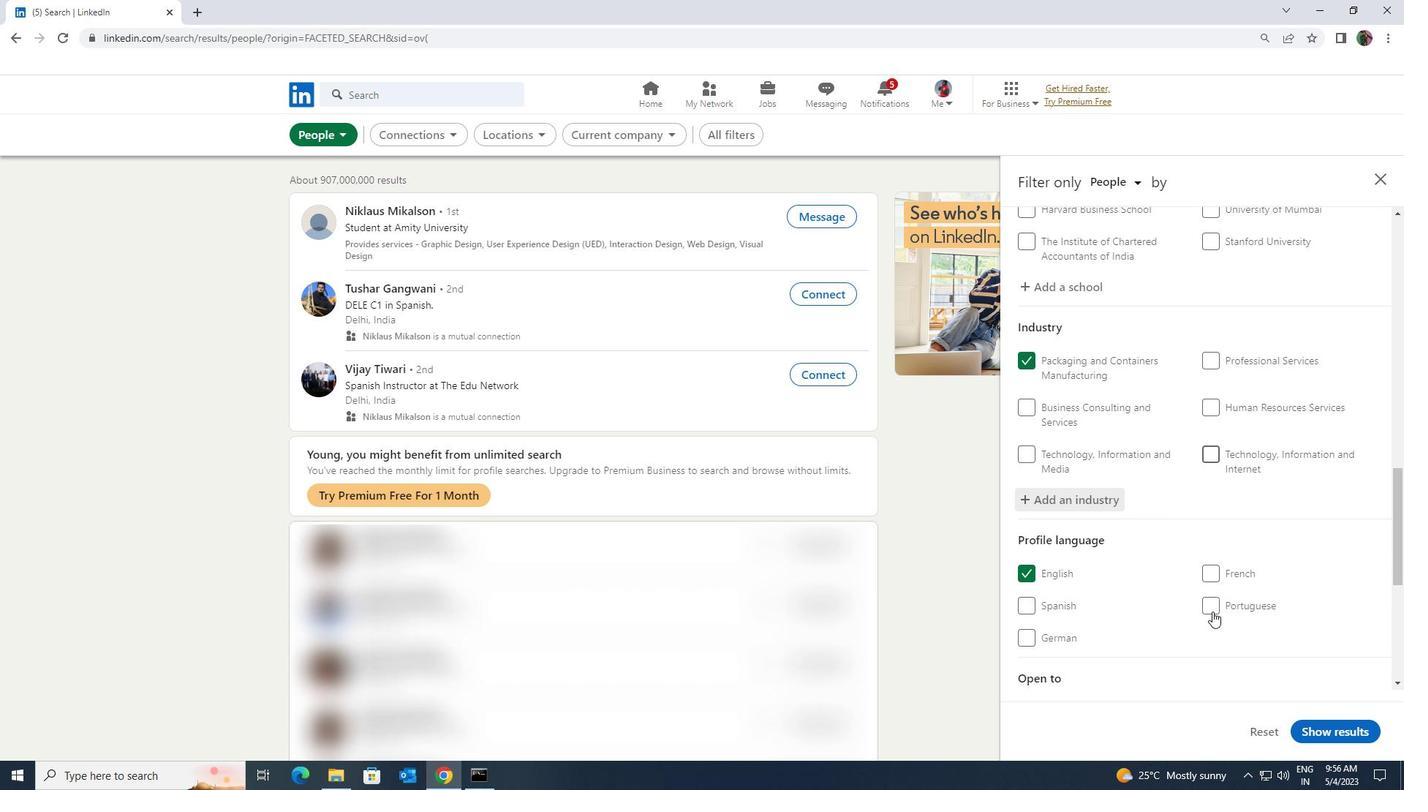 
Action: Mouse scrolled (1213, 610) with delta (0, 0)
Screenshot: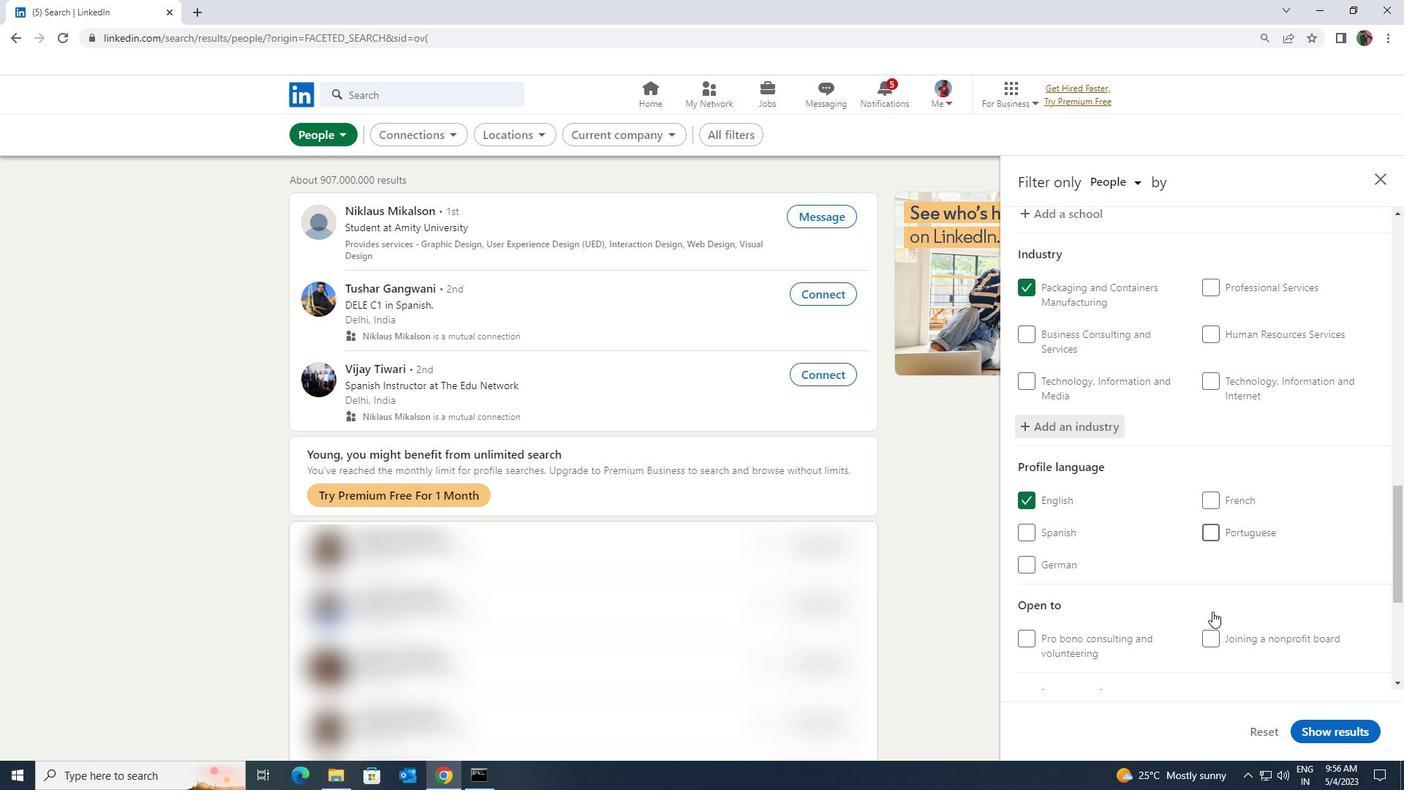 
Action: Mouse scrolled (1213, 610) with delta (0, 0)
Screenshot: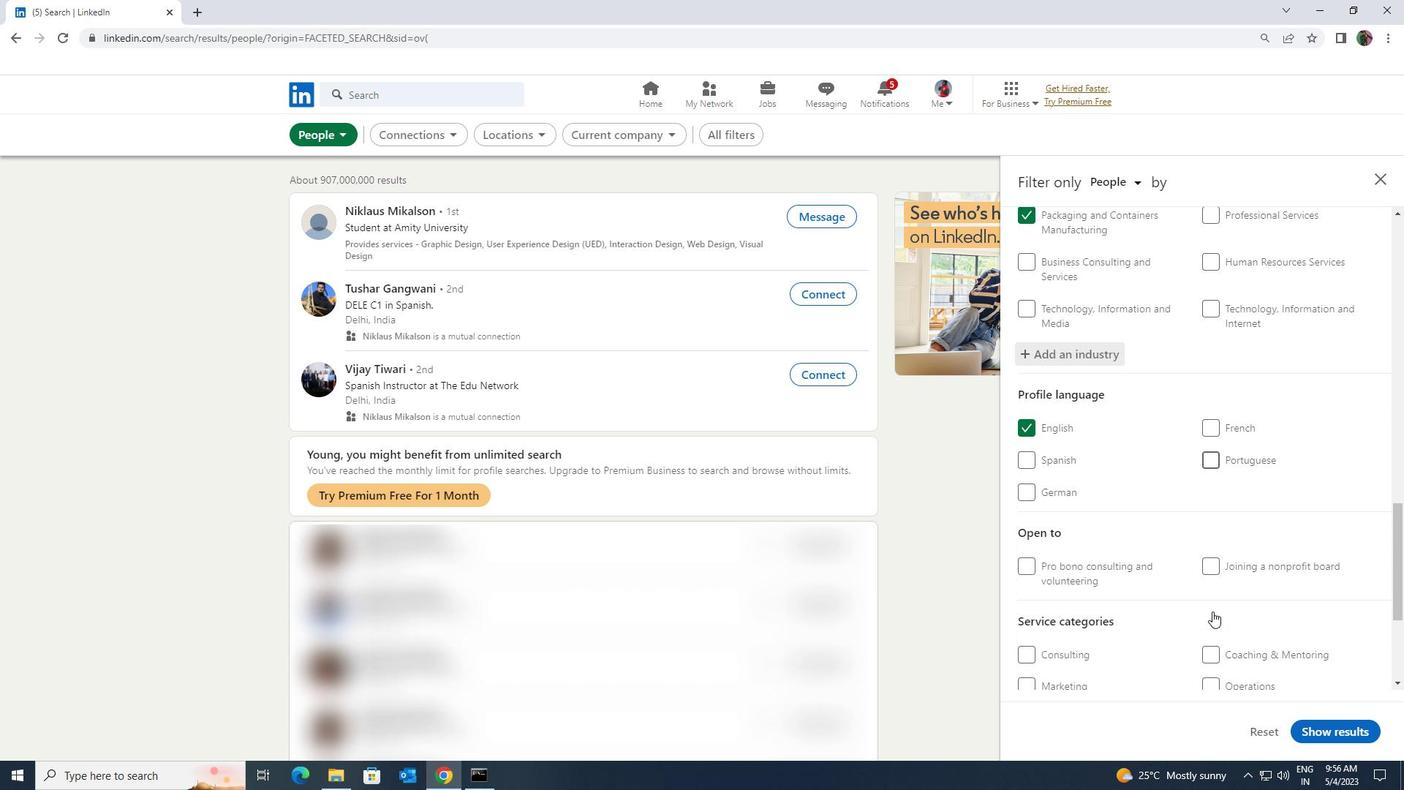 
Action: Mouse moved to (1212, 641)
Screenshot: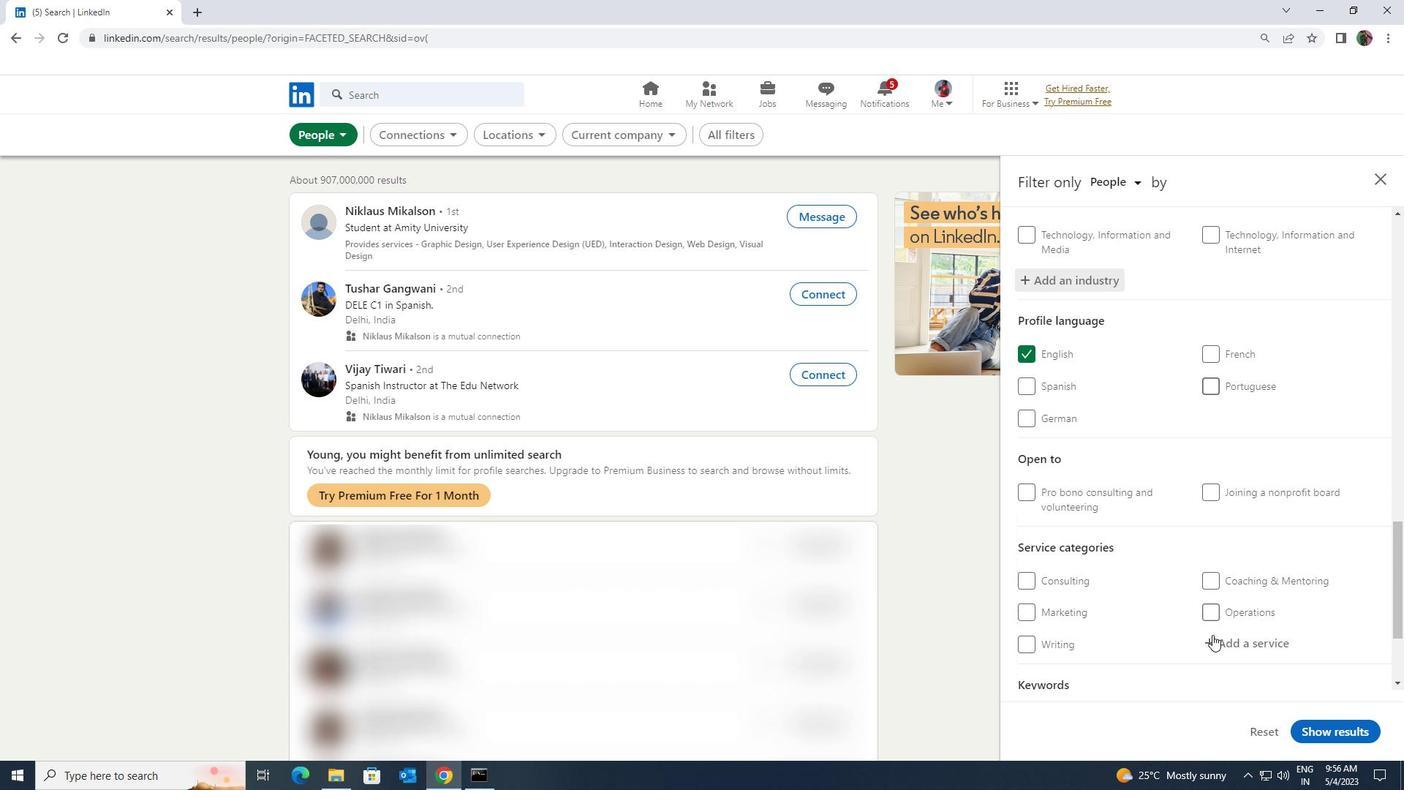 
Action: Mouse pressed left at (1212, 641)
Screenshot: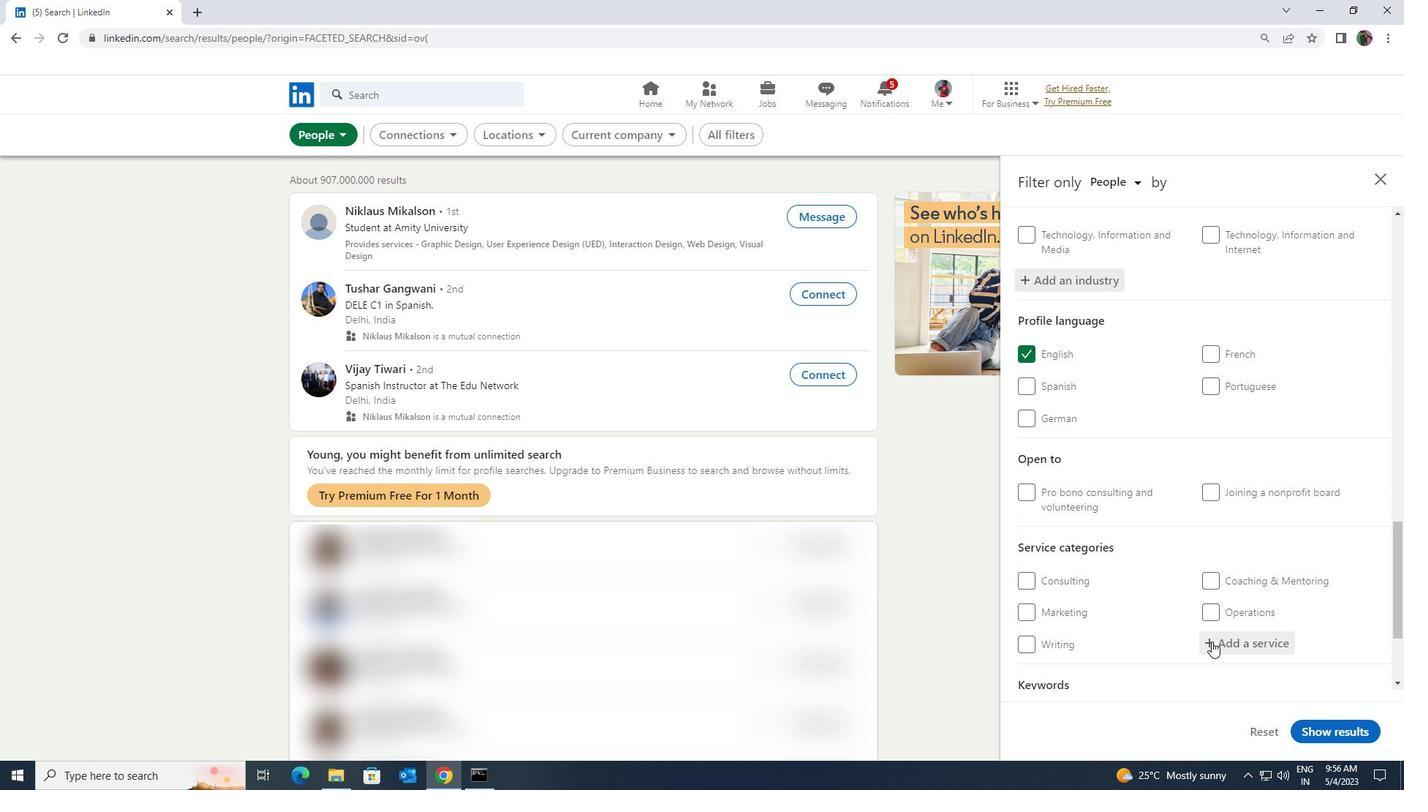 
Action: Key pressed <Key.shift>FILE<Key.space><Key.shift>MANA
Screenshot: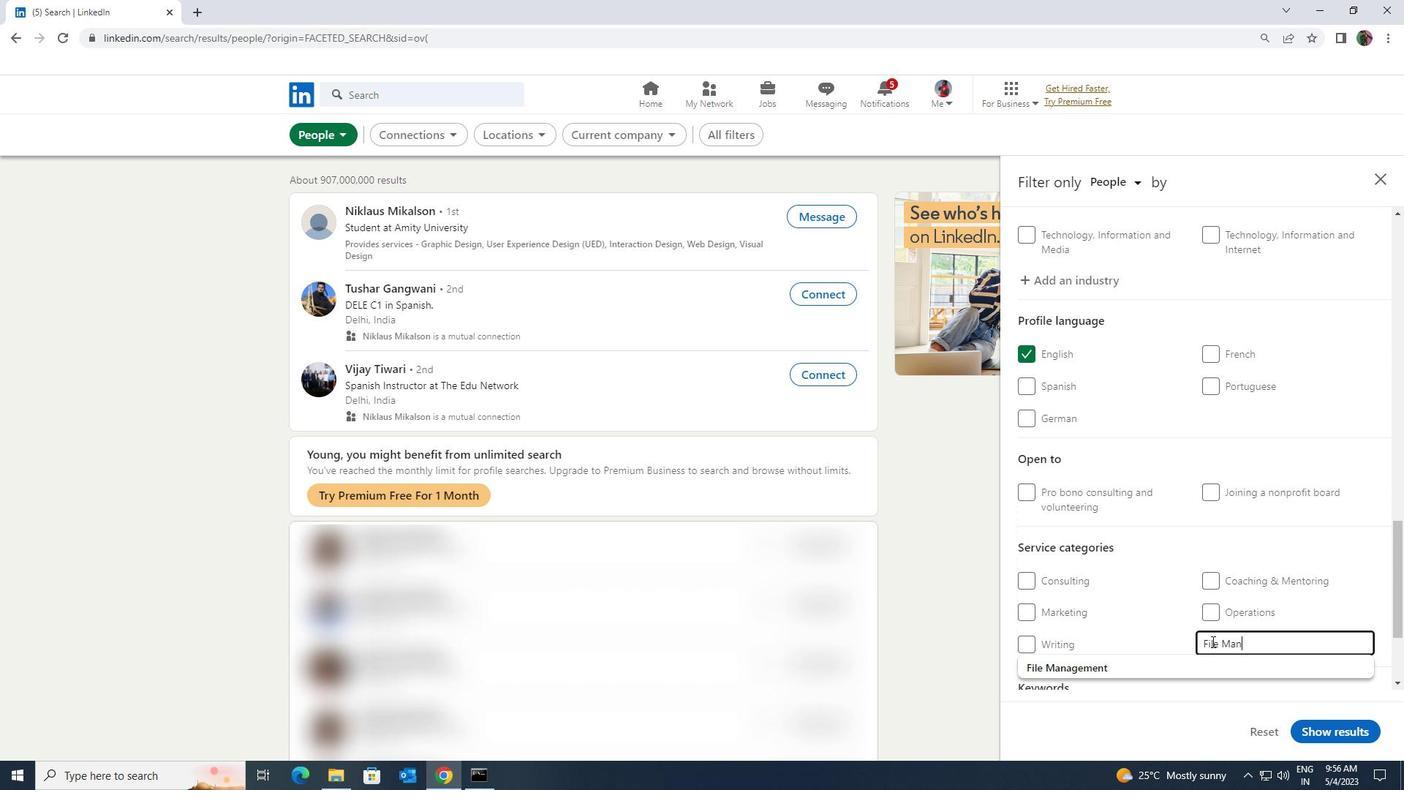 
Action: Mouse moved to (1187, 676)
Screenshot: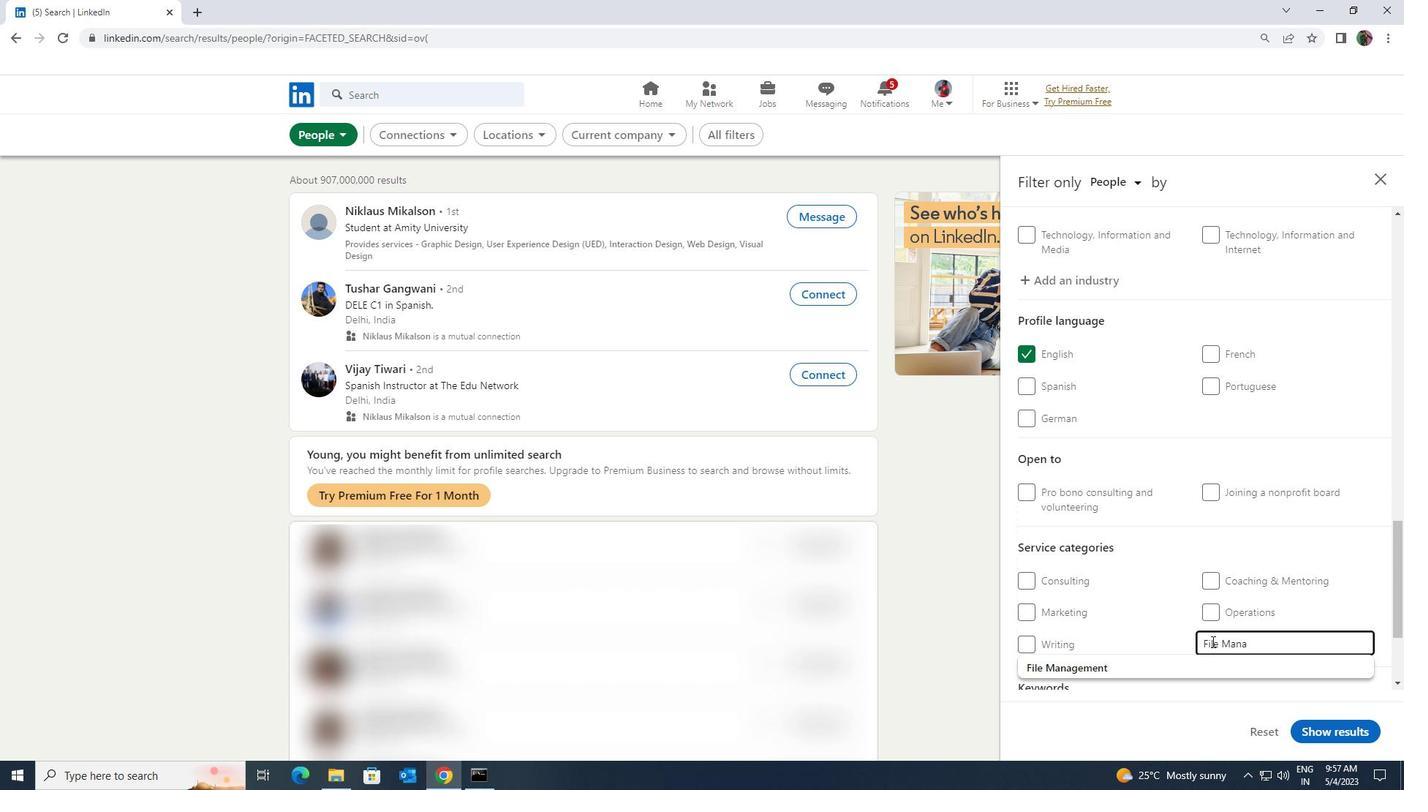 
Action: Mouse pressed left at (1187, 676)
Screenshot: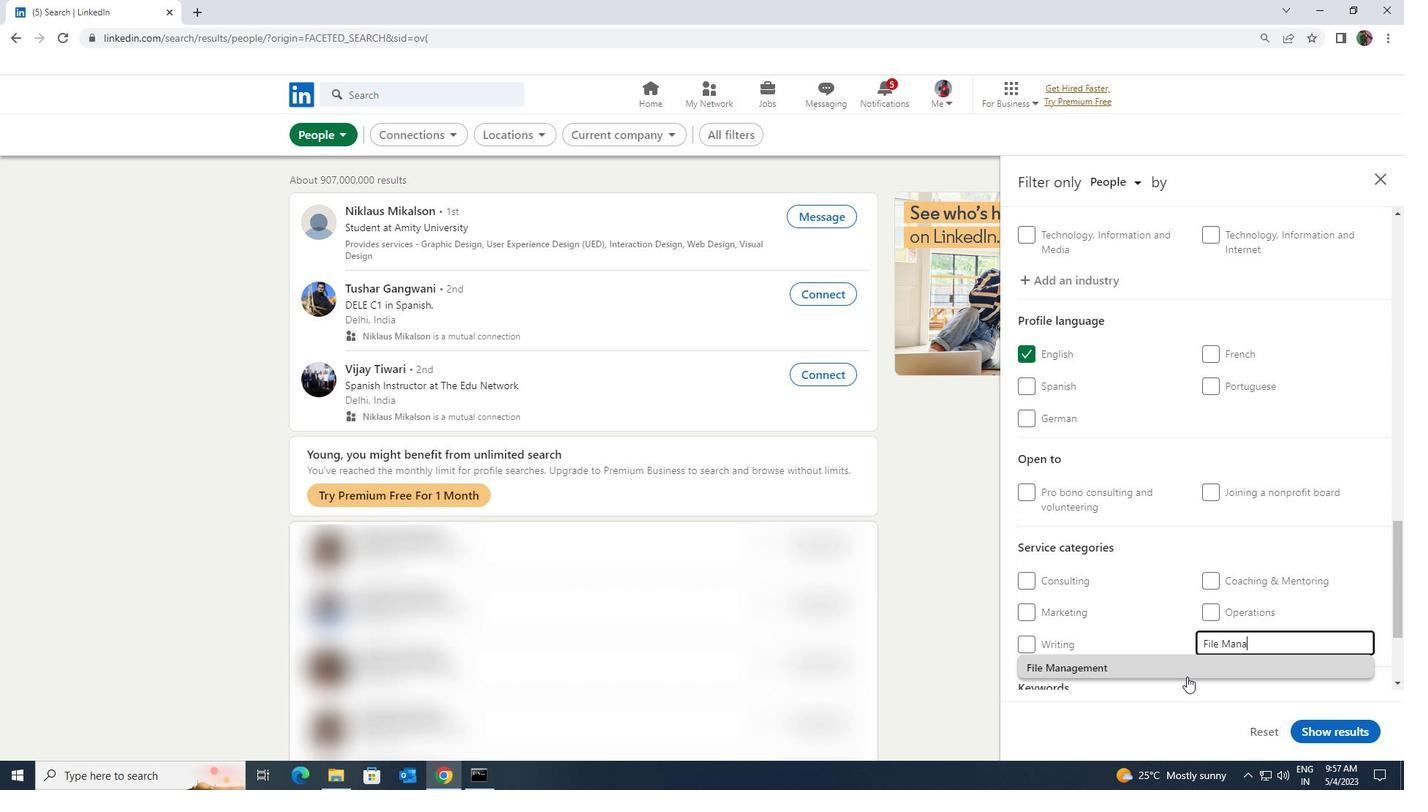 
Action: Mouse scrolled (1187, 676) with delta (0, 0)
Screenshot: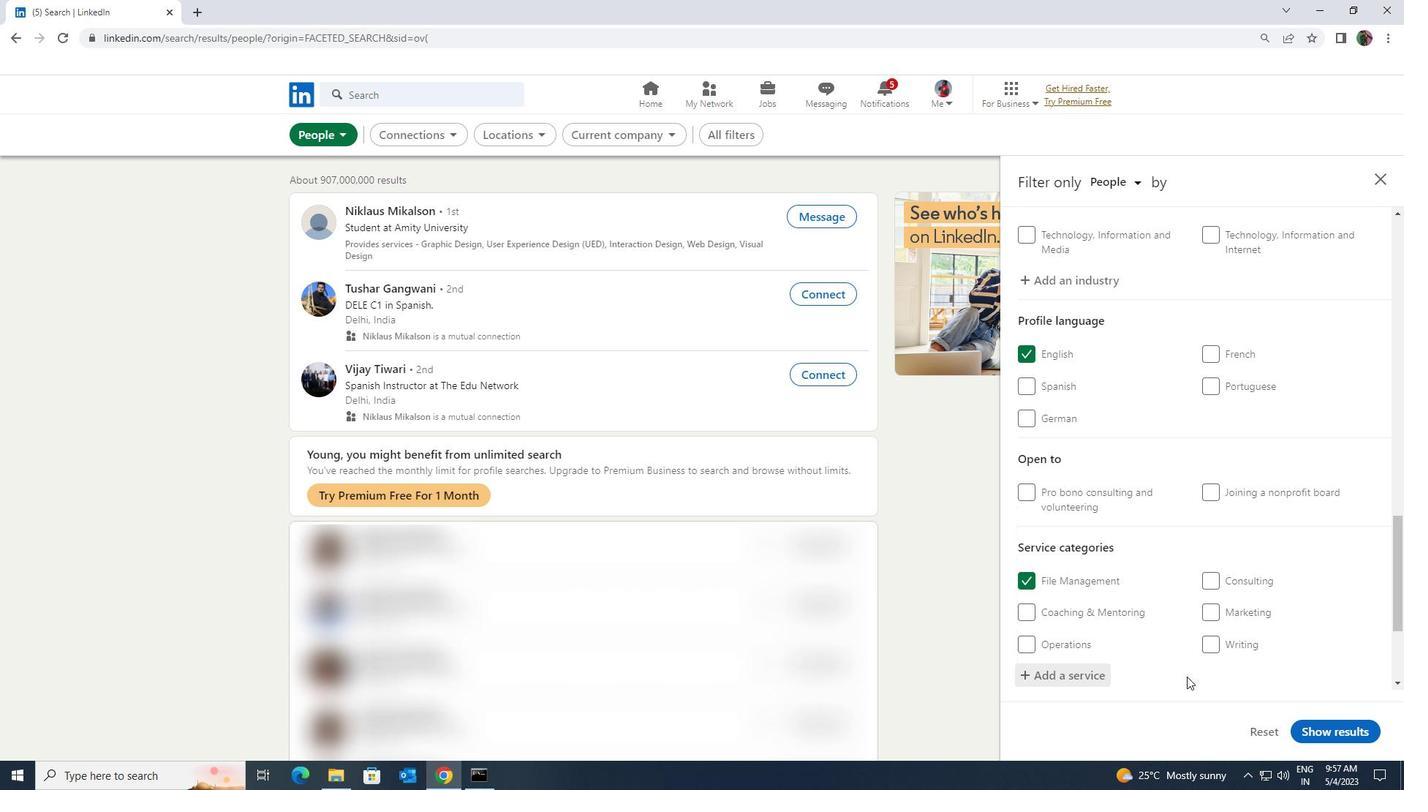 
Action: Mouse scrolled (1187, 676) with delta (0, 0)
Screenshot: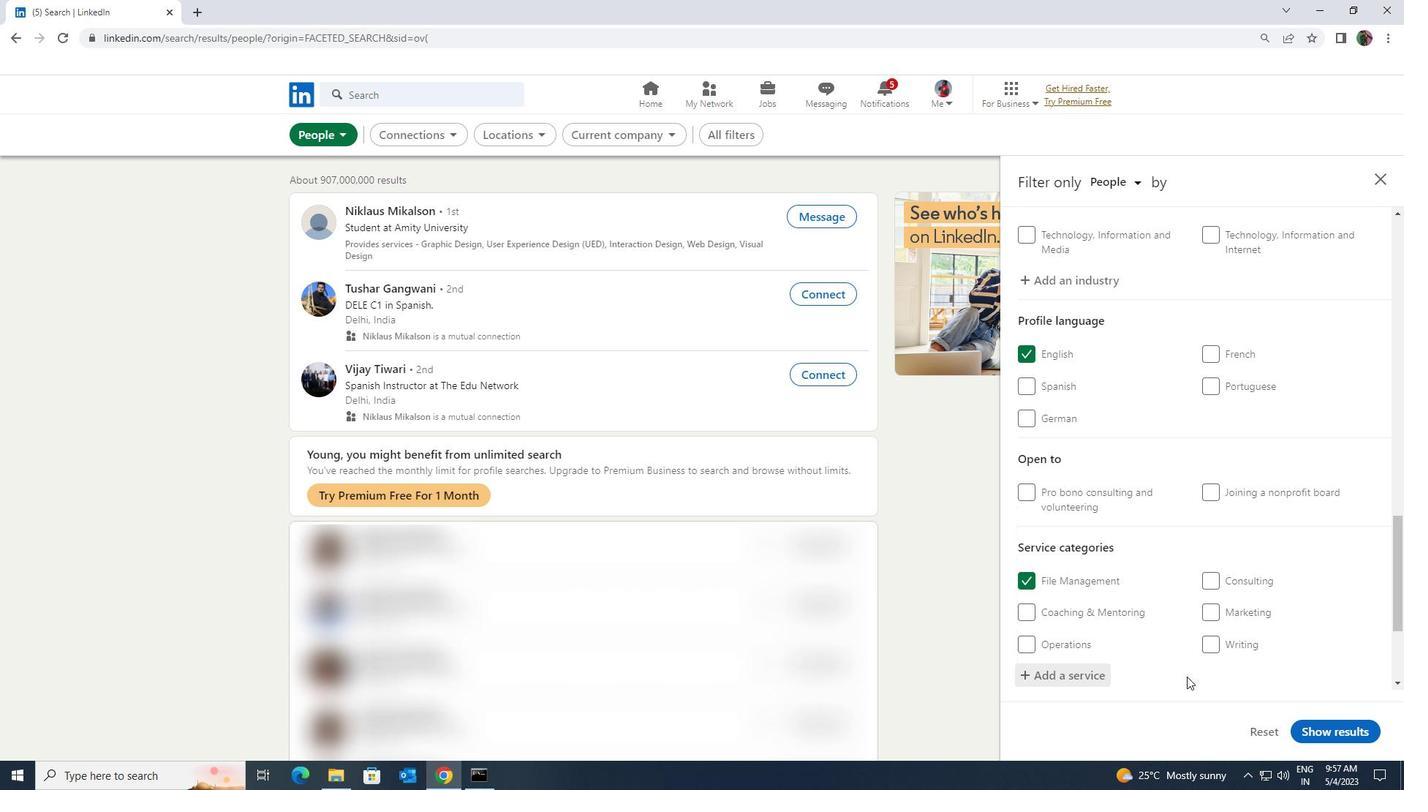 
Action: Mouse moved to (1171, 667)
Screenshot: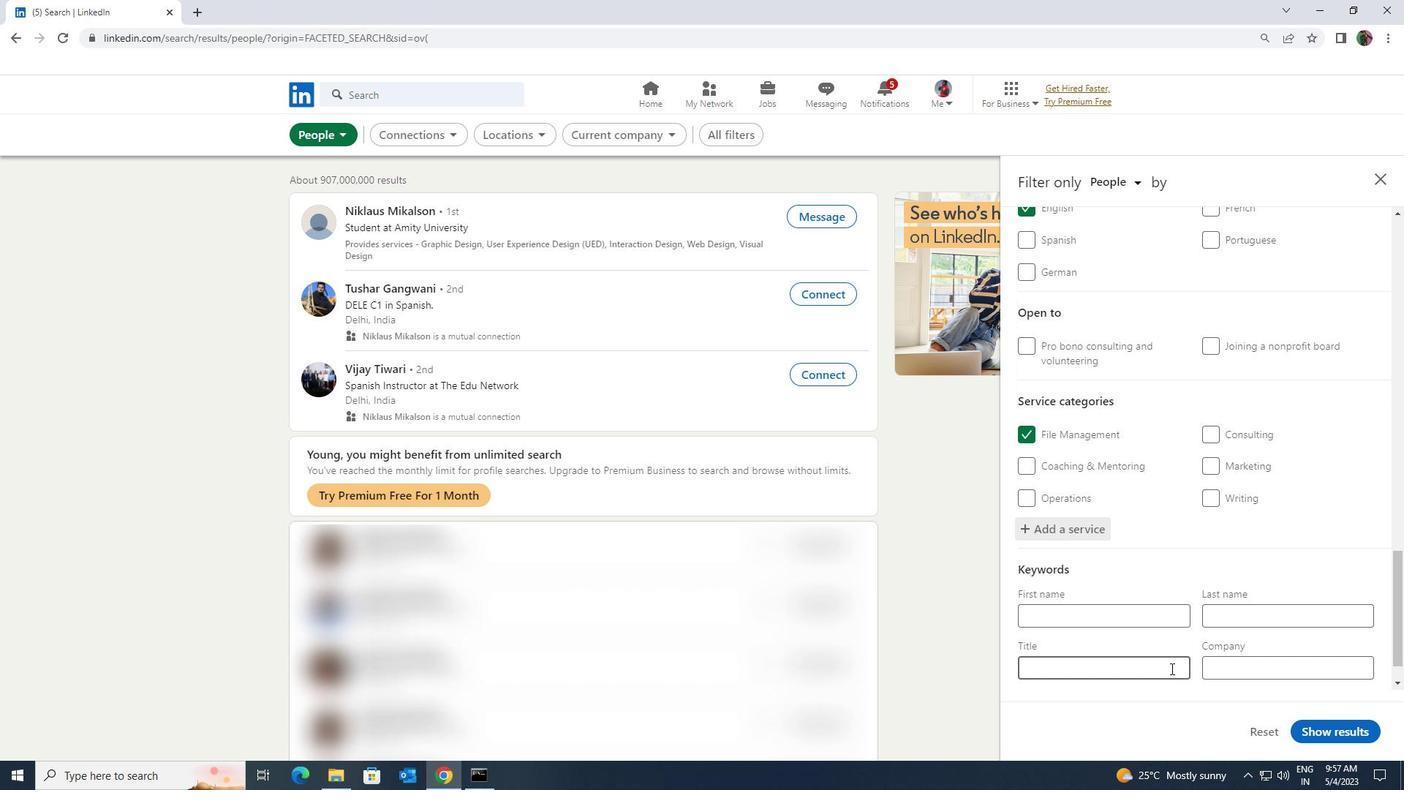 
Action: Mouse pressed left at (1171, 667)
Screenshot: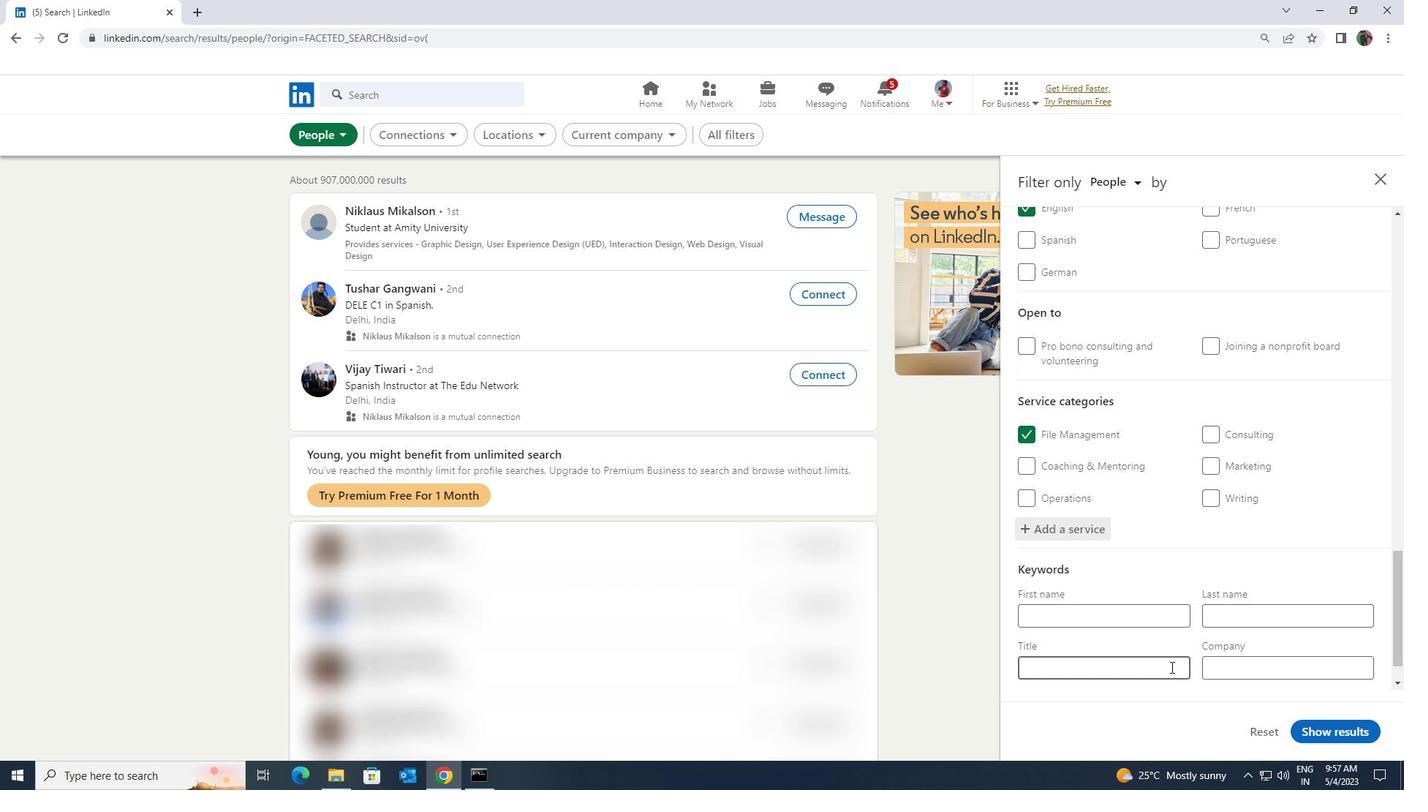 
Action: Key pressed <Key.shift><Key.shift>PAINTER
Screenshot: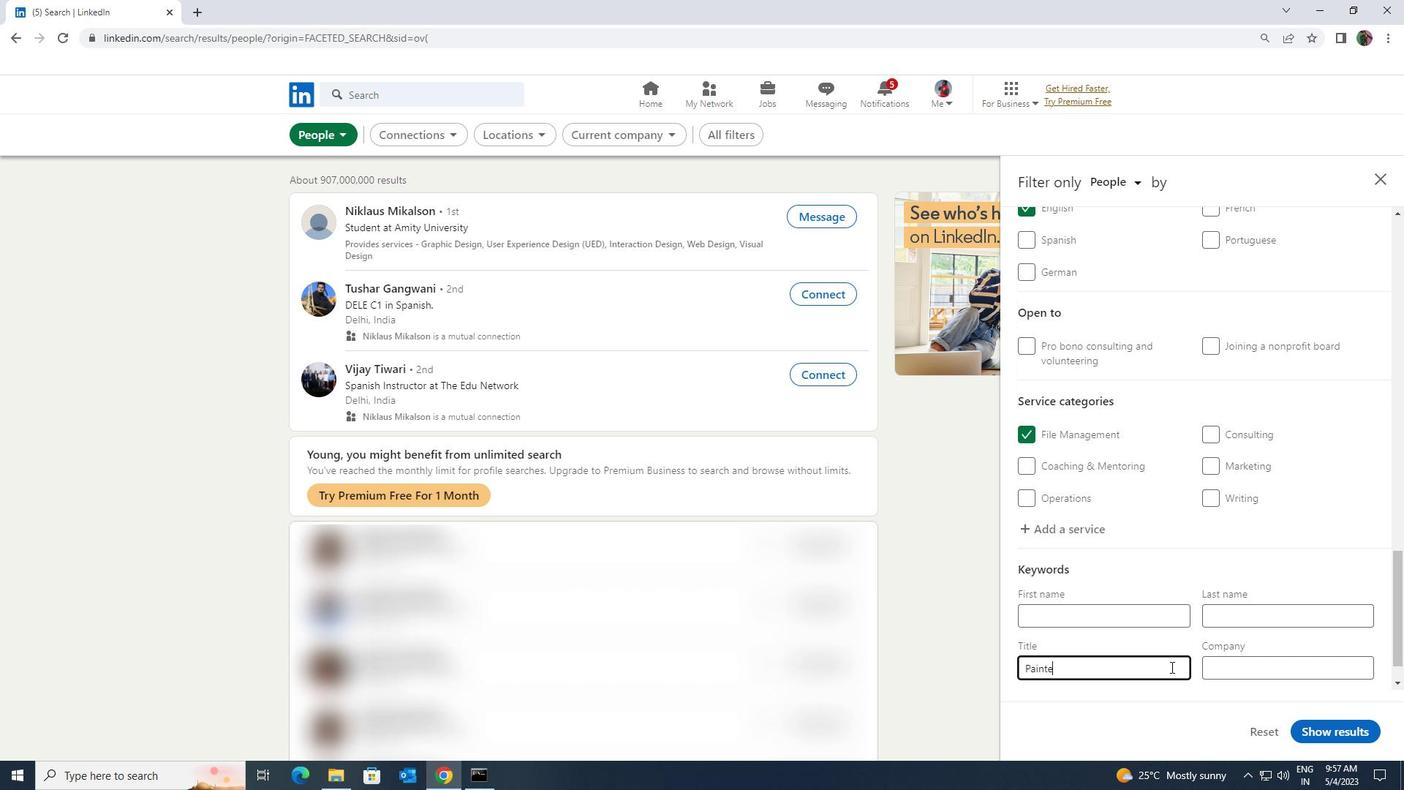 
Action: Mouse moved to (1314, 722)
Screenshot: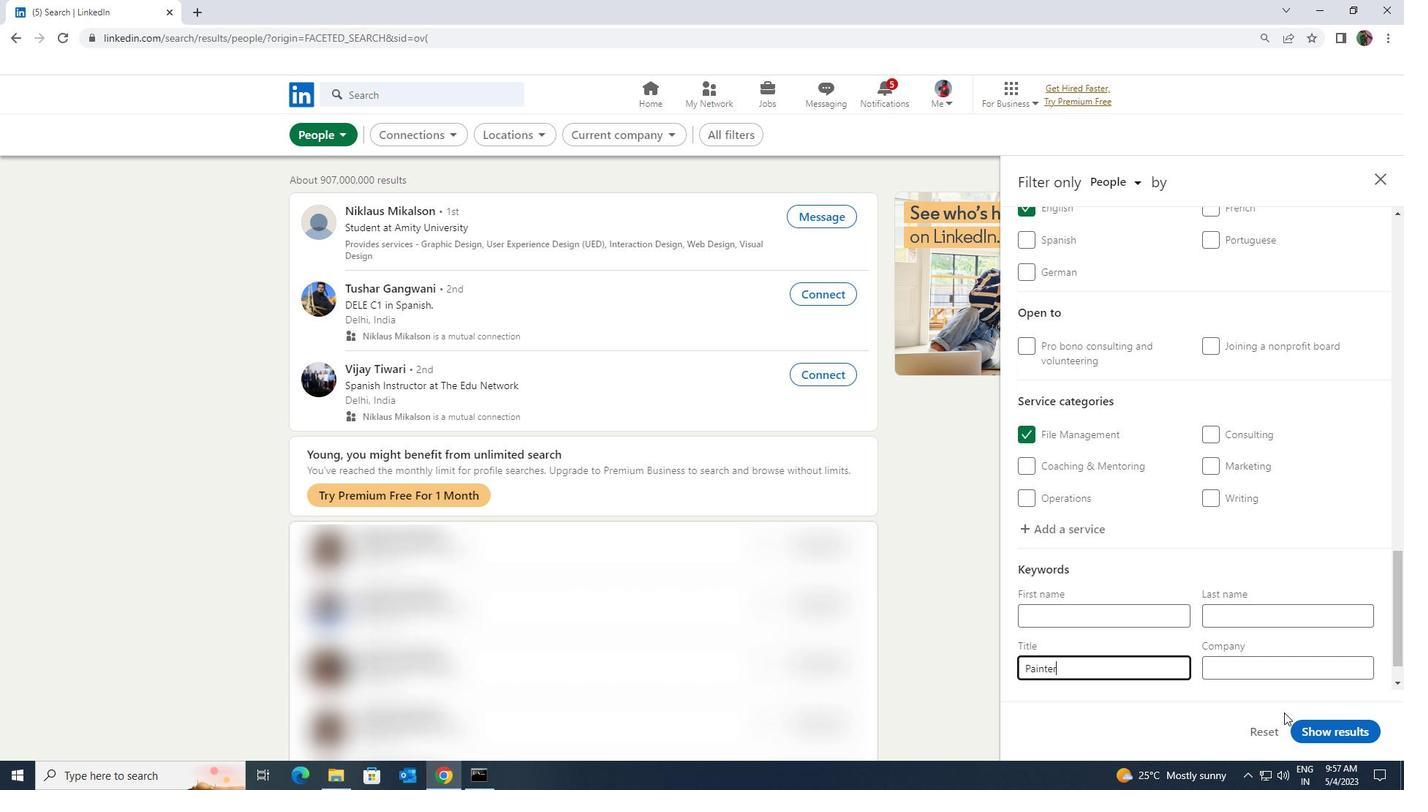 
Action: Mouse pressed left at (1314, 722)
Screenshot: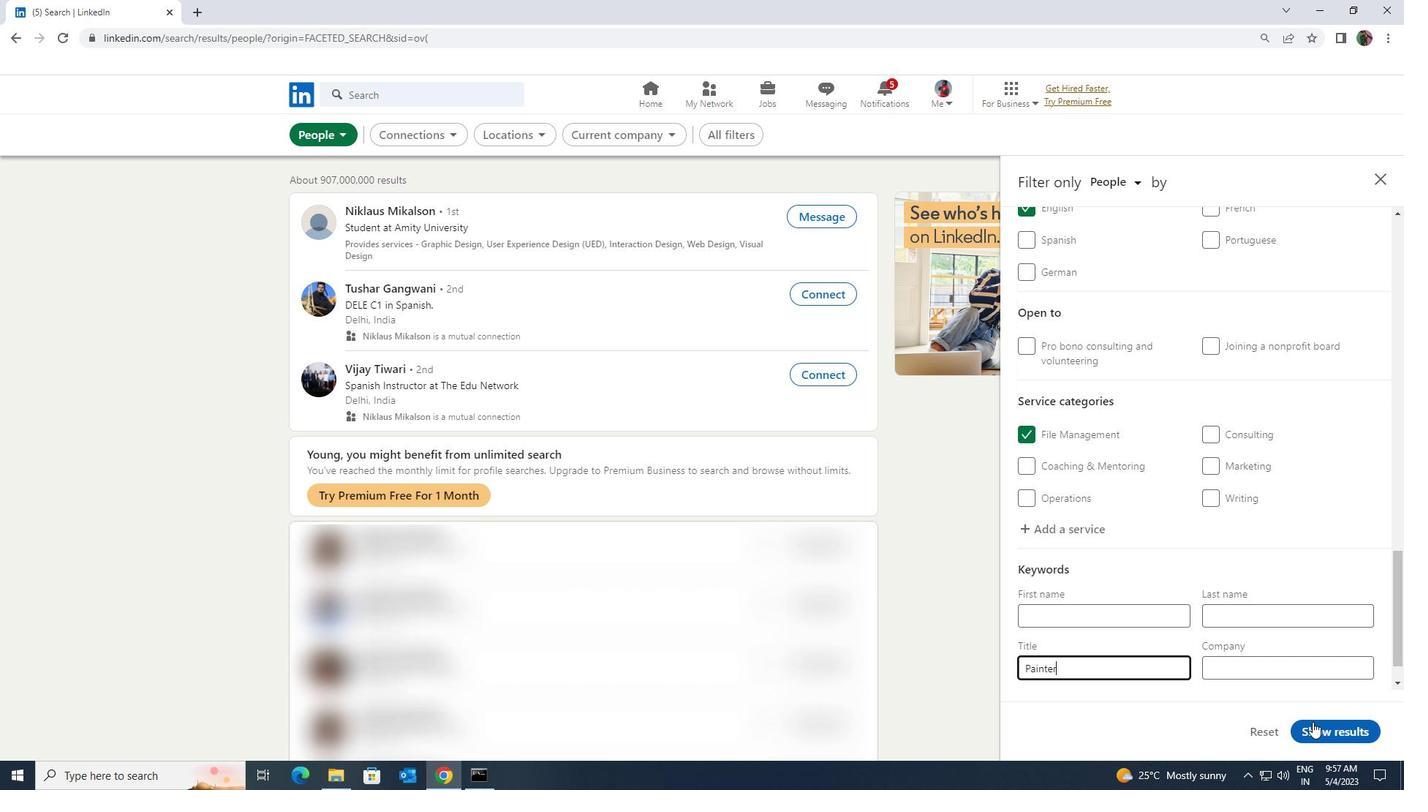 
